 Task: Find connections with filter location Jahāngīrābād with filter topic #Marketswith filter profile language Potuguese with filter current company Razorpay with filter school Indraprastha College For Women with filter industry Embedded Software Products with filter service category Content Strategy with filter keywords title Social Worker
Action: Mouse moved to (688, 102)
Screenshot: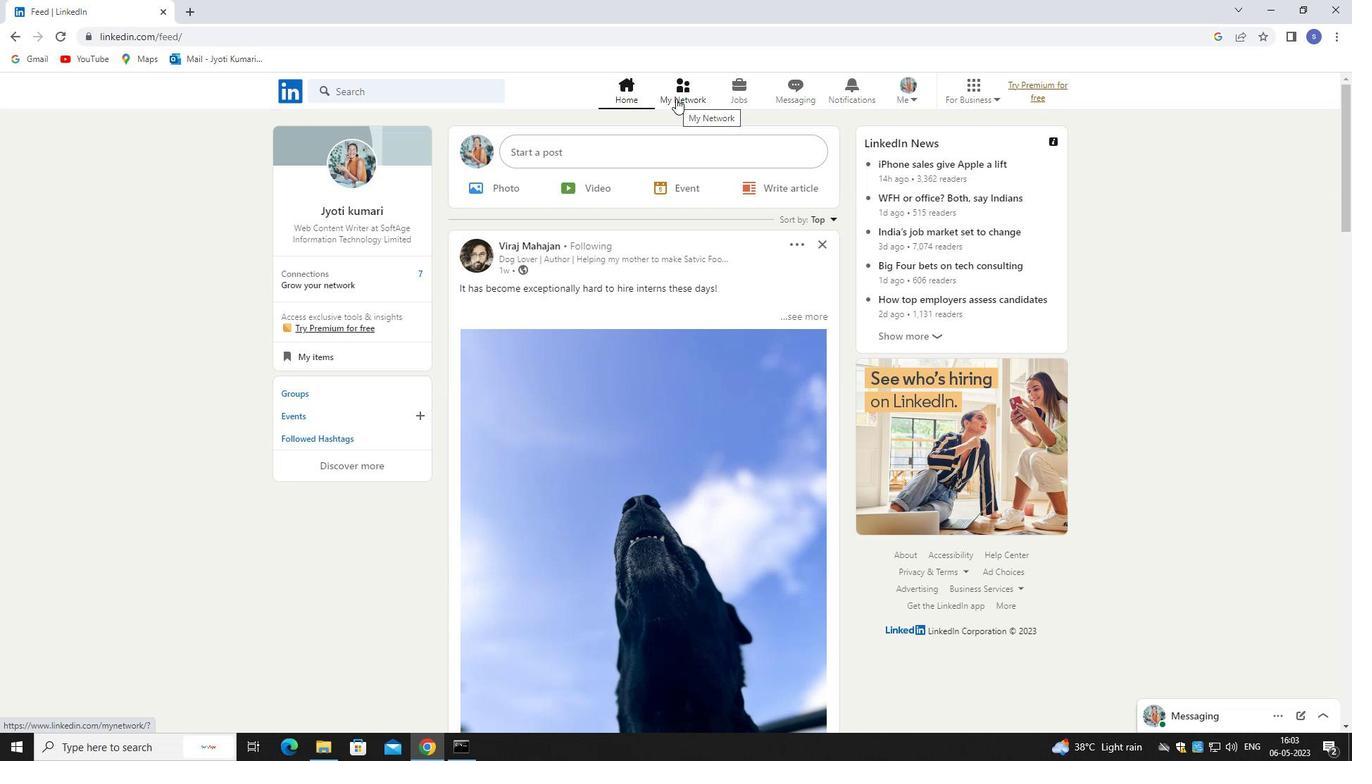 
Action: Mouse pressed left at (688, 102)
Screenshot: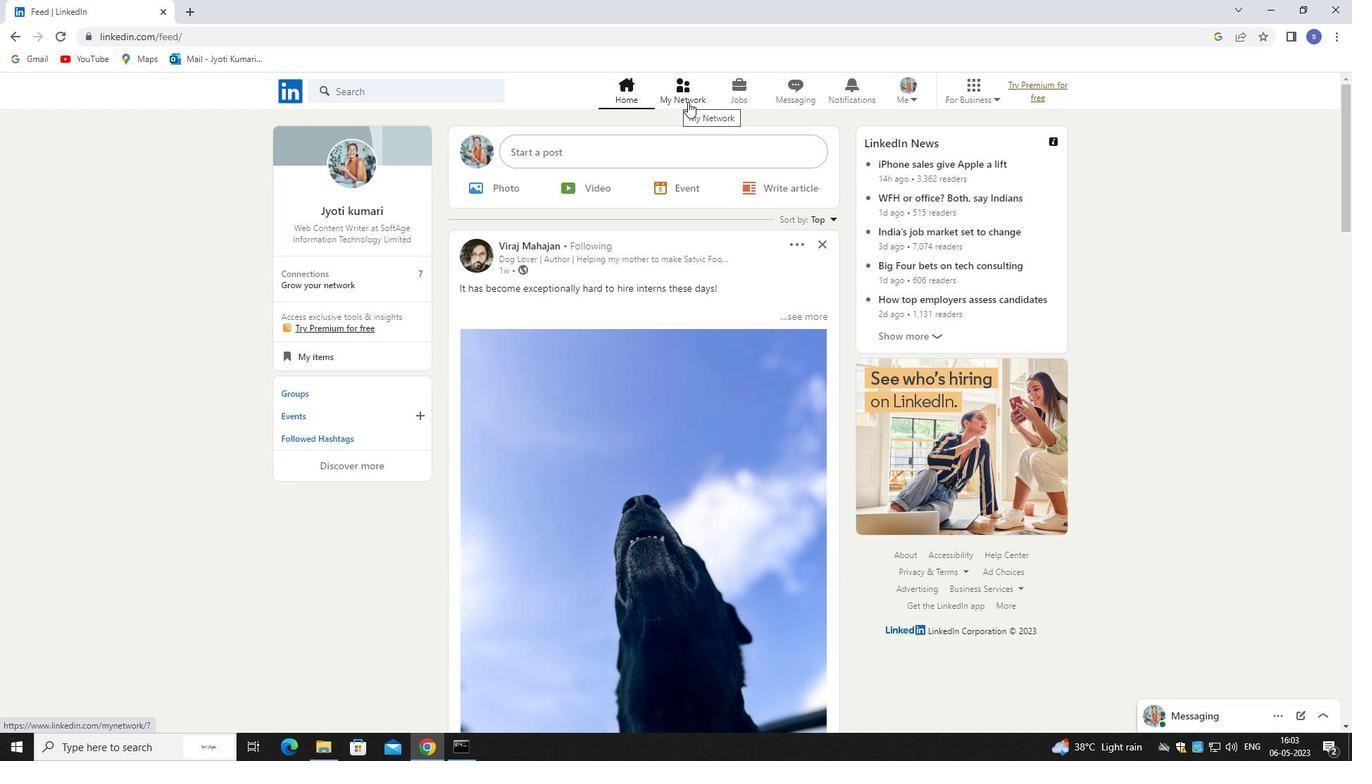 
Action: Mouse pressed left at (688, 102)
Screenshot: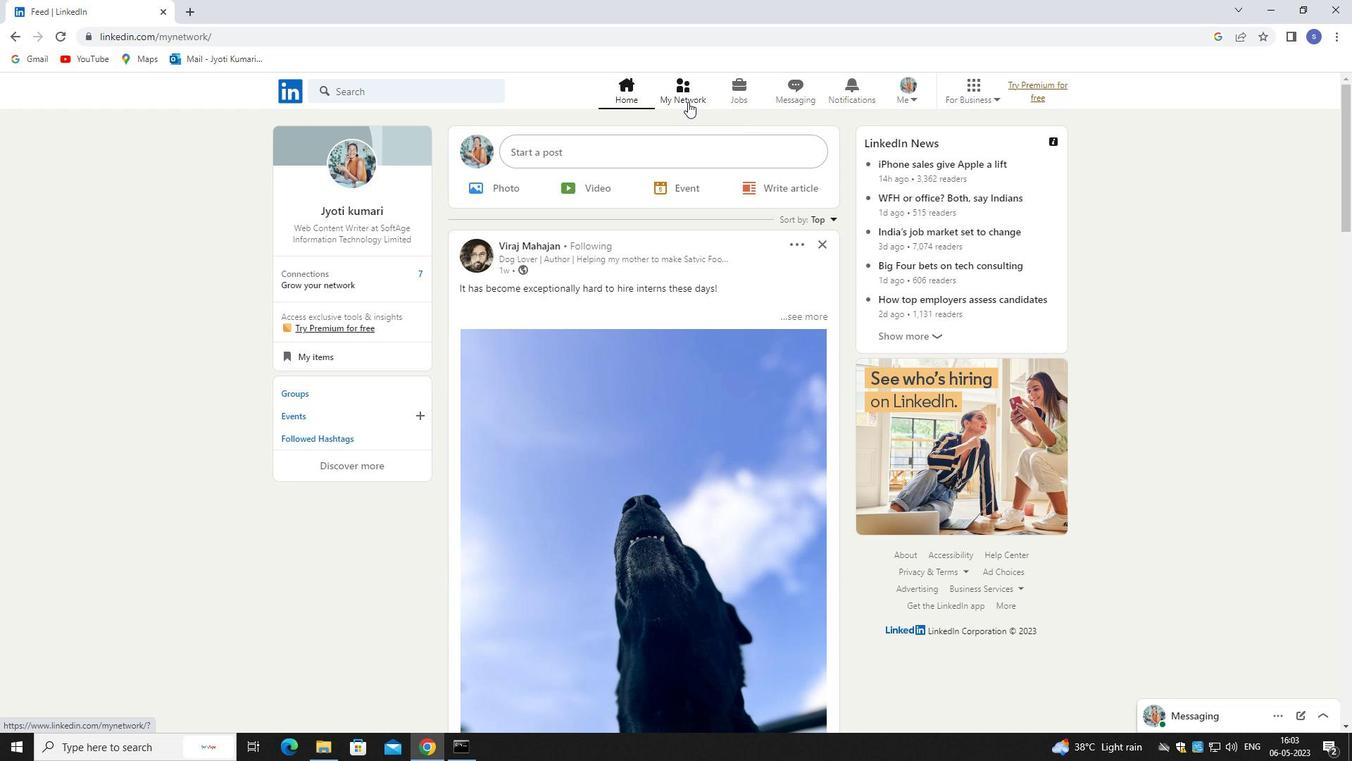 
Action: Mouse moved to (436, 159)
Screenshot: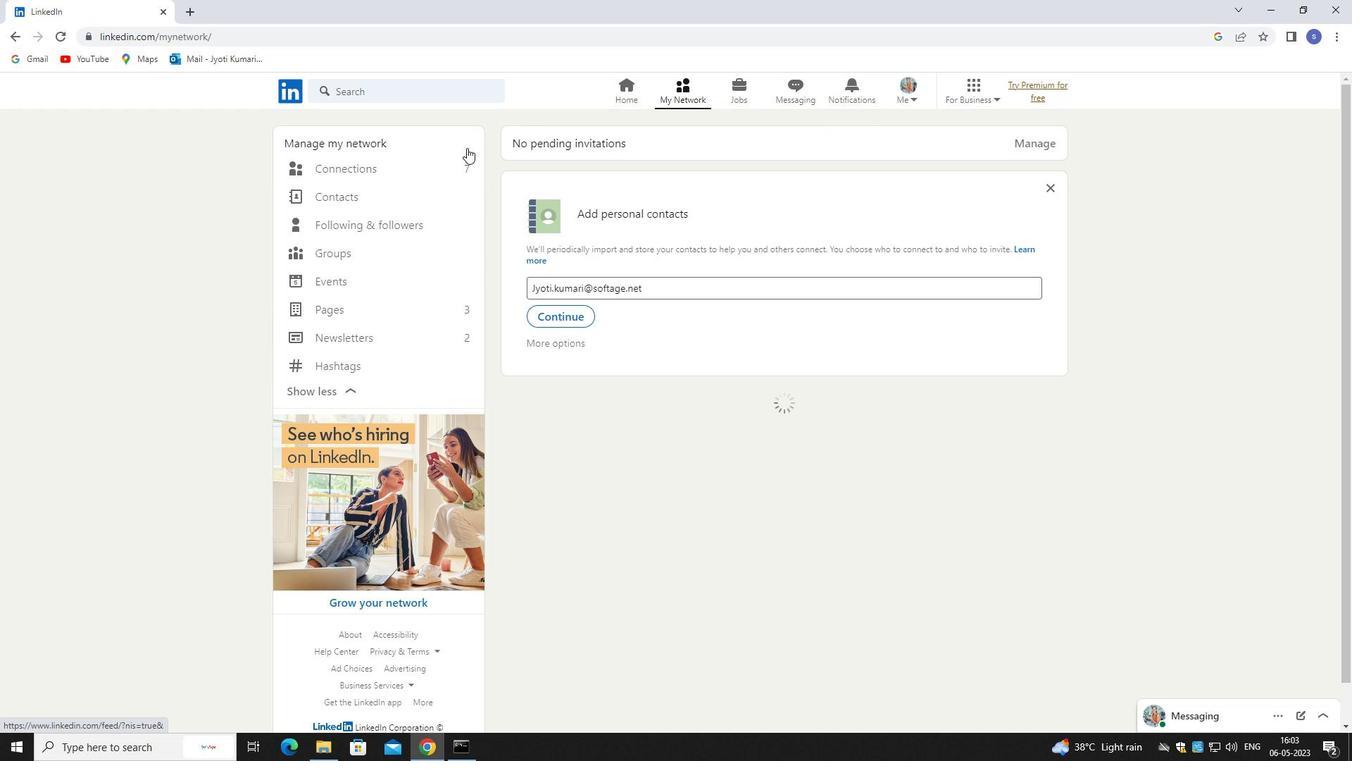 
Action: Mouse pressed left at (436, 159)
Screenshot: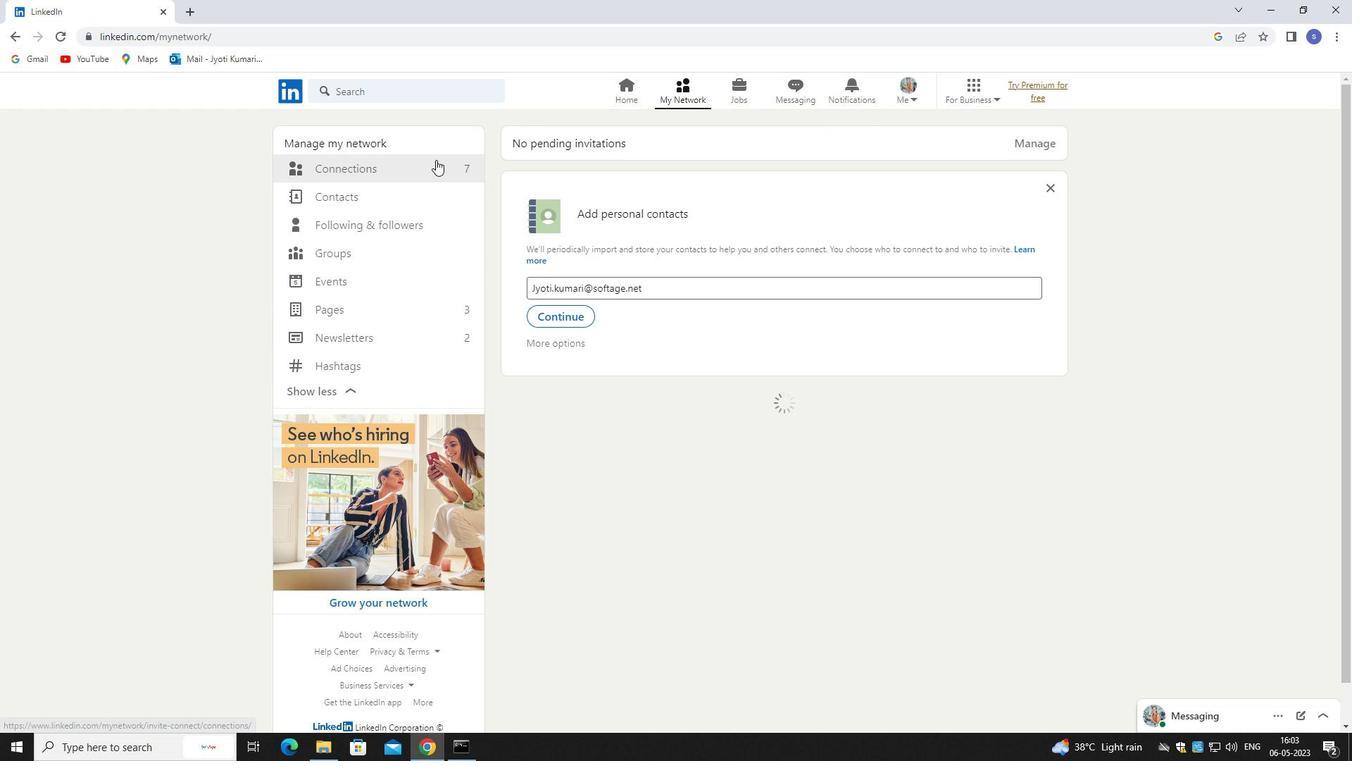 
Action: Mouse moved to (756, 166)
Screenshot: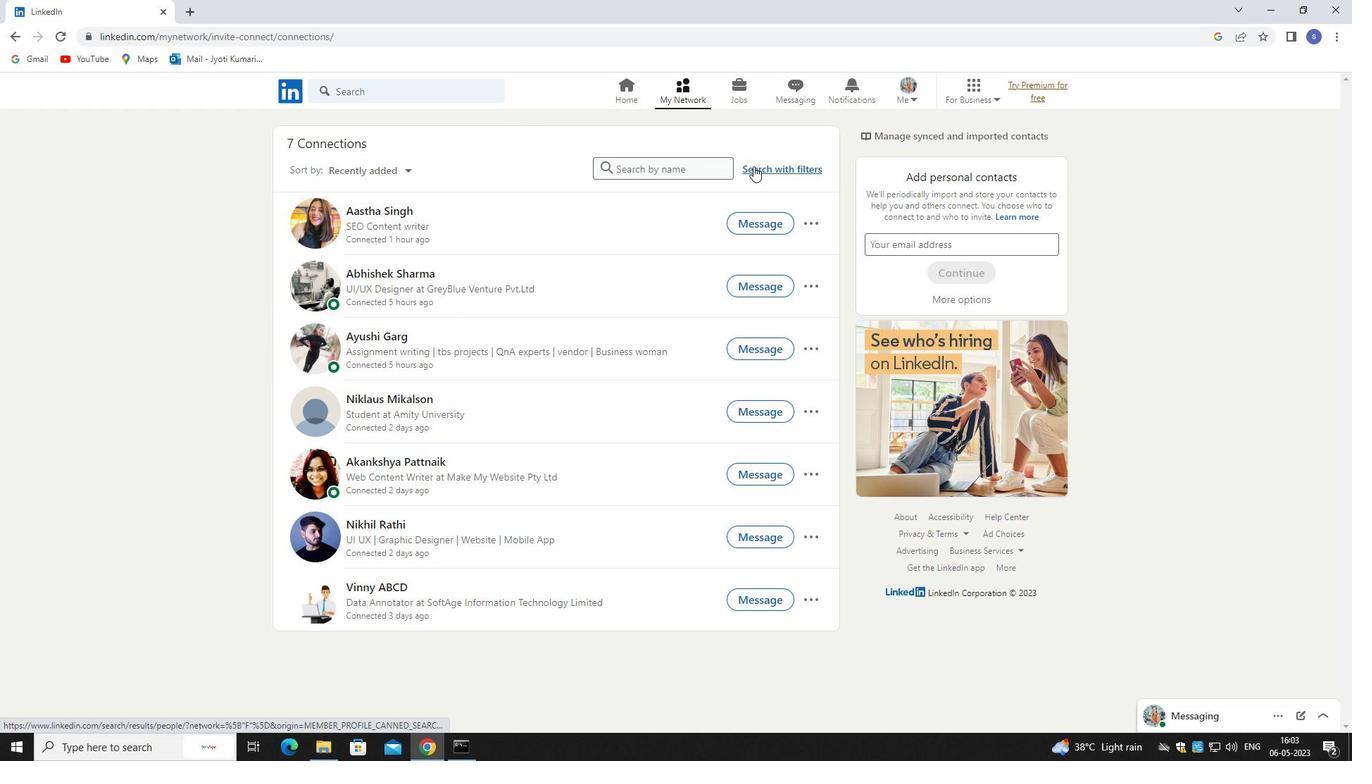 
Action: Mouse pressed left at (756, 166)
Screenshot: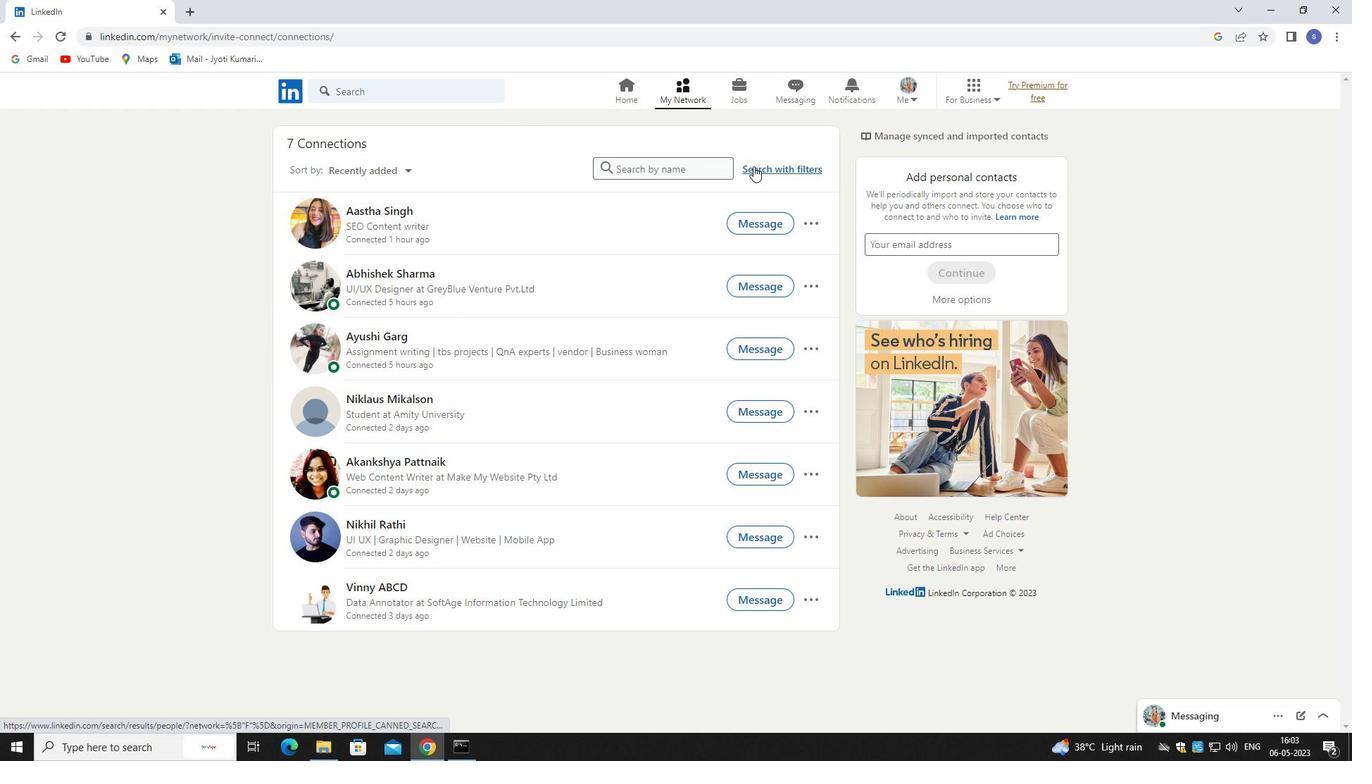 
Action: Mouse moved to (709, 126)
Screenshot: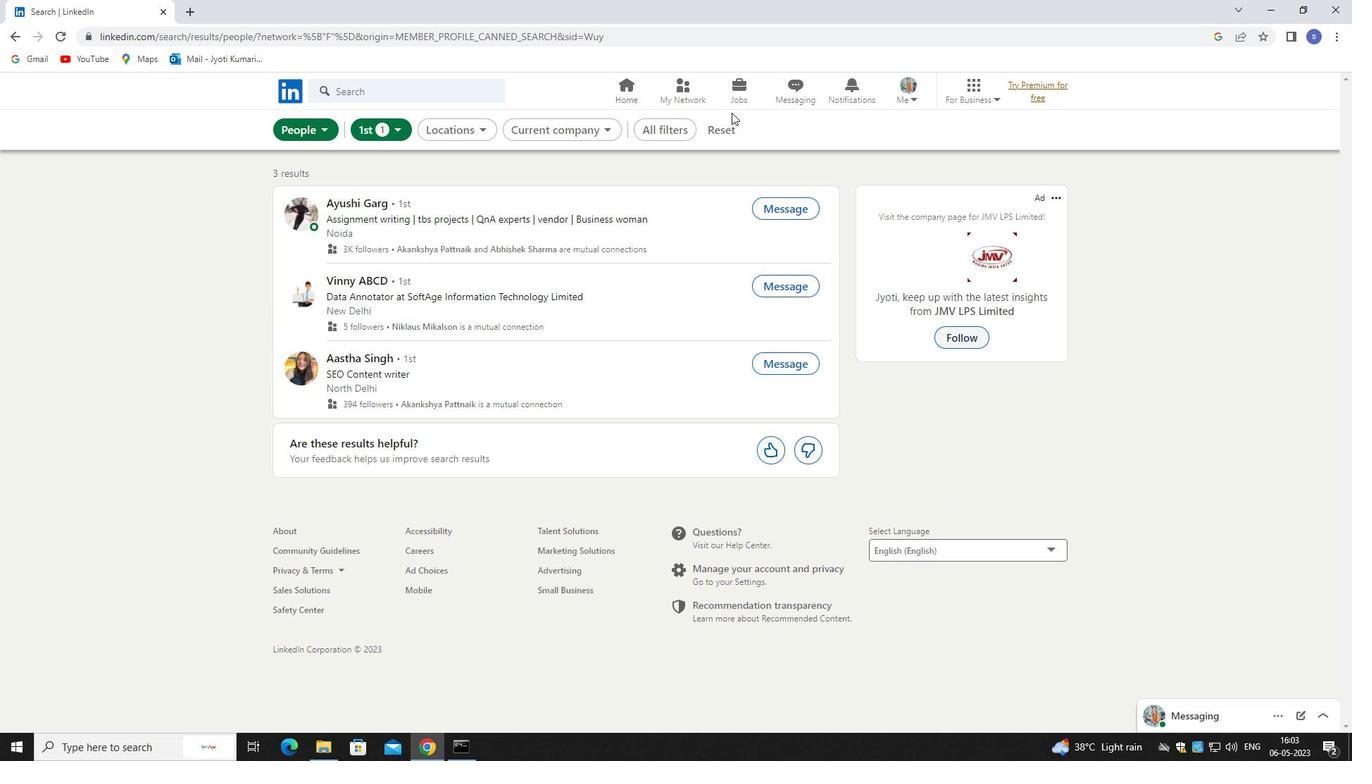 
Action: Mouse pressed left at (709, 126)
Screenshot: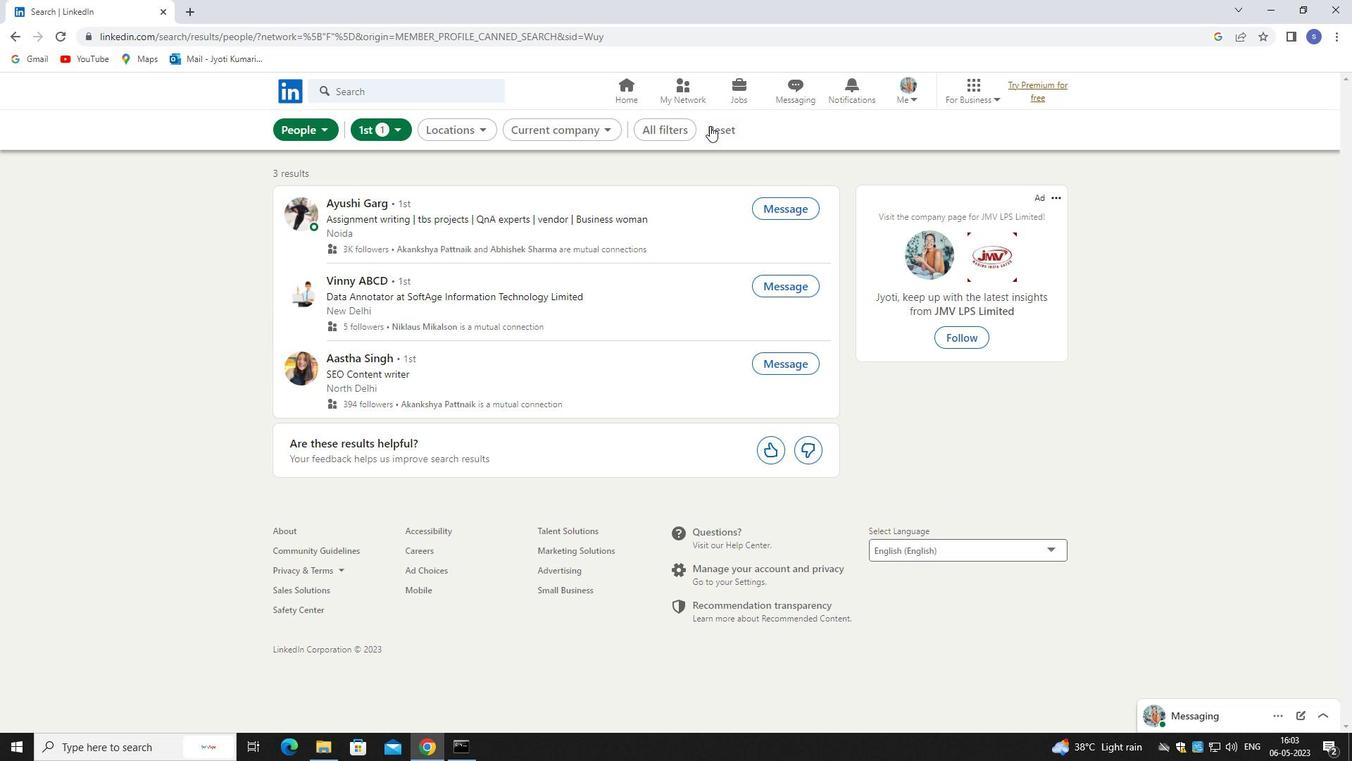 
Action: Mouse moved to (701, 129)
Screenshot: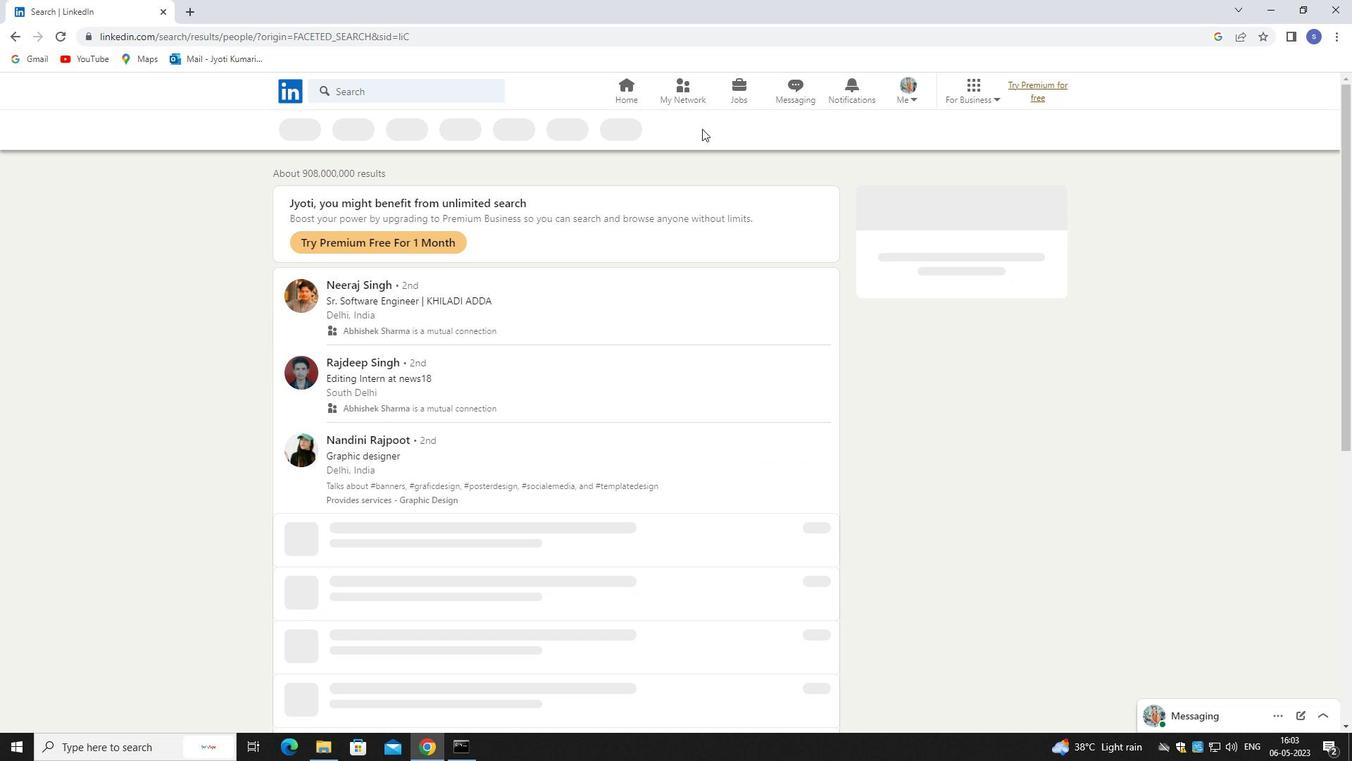 
Action: Mouse pressed left at (701, 129)
Screenshot: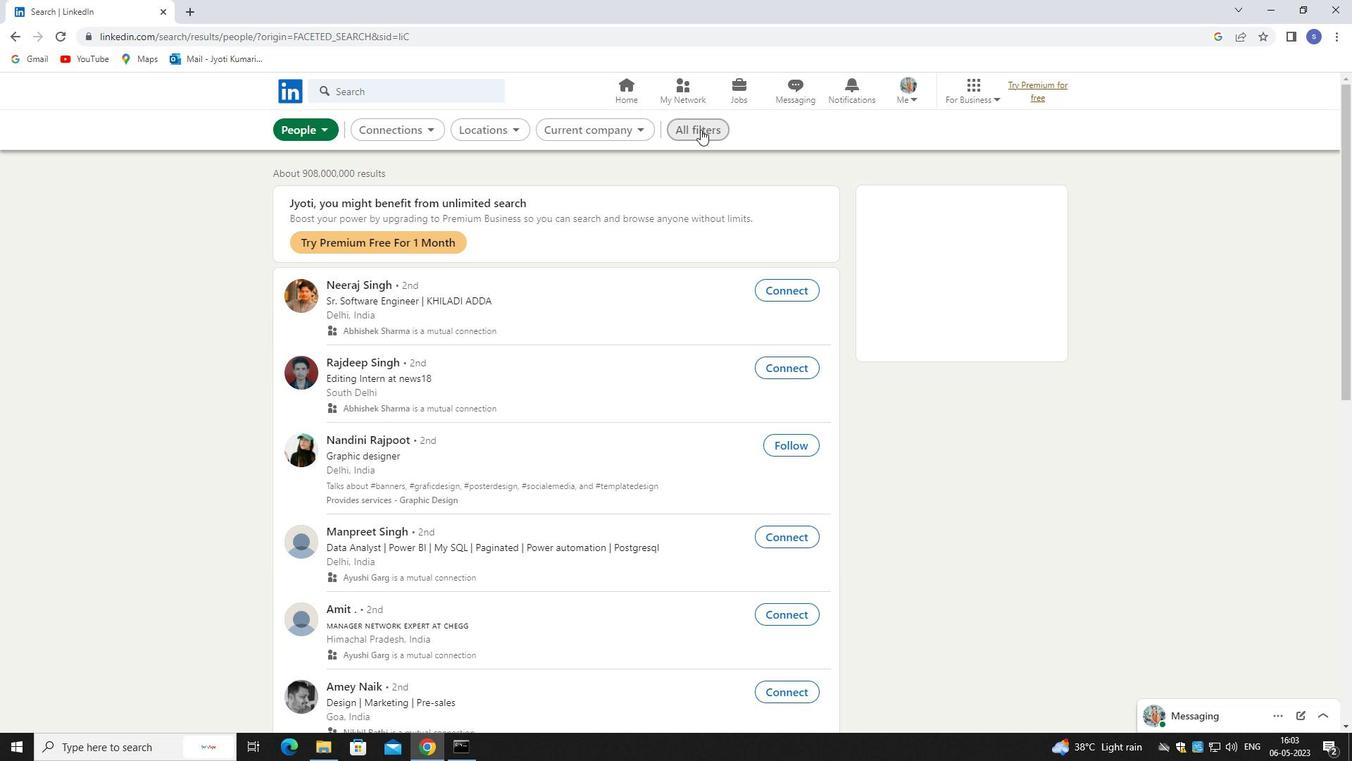 
Action: Mouse moved to (1200, 556)
Screenshot: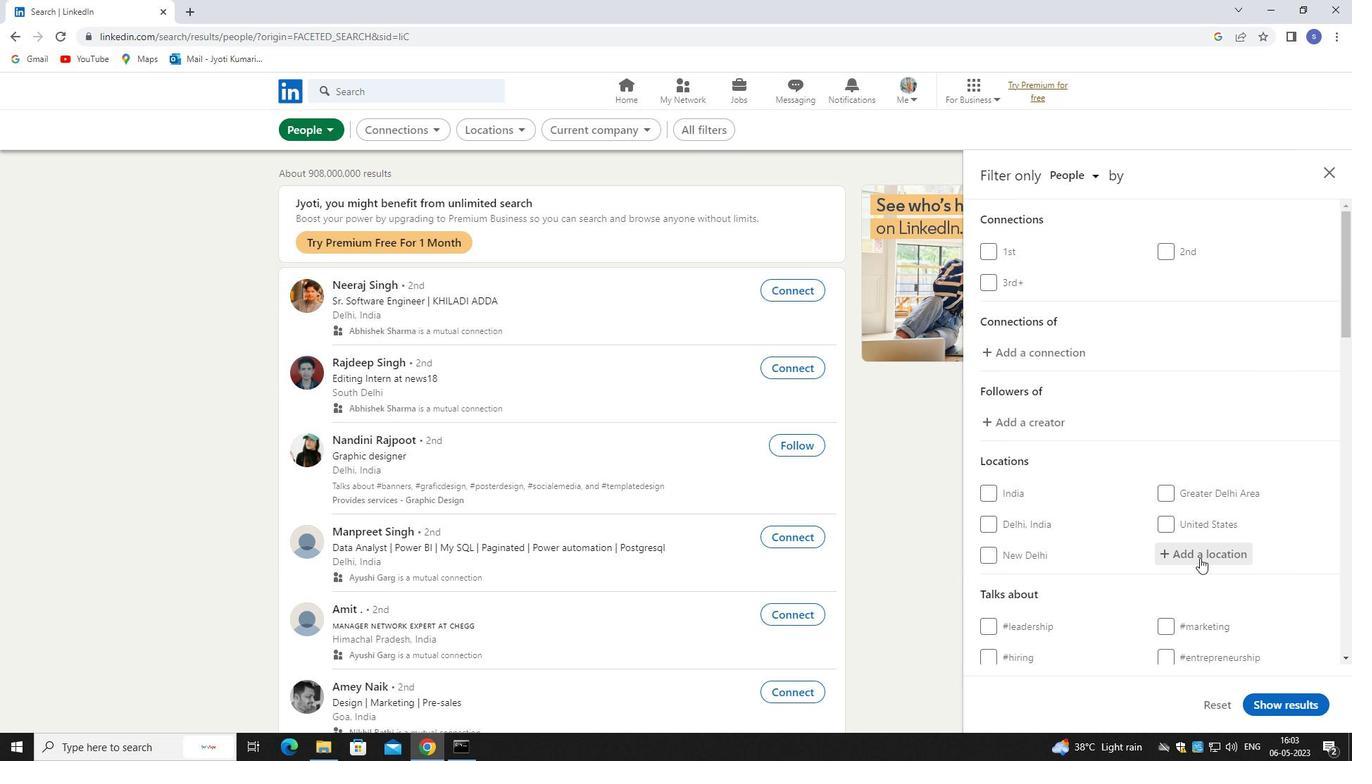 
Action: Mouse pressed left at (1200, 556)
Screenshot: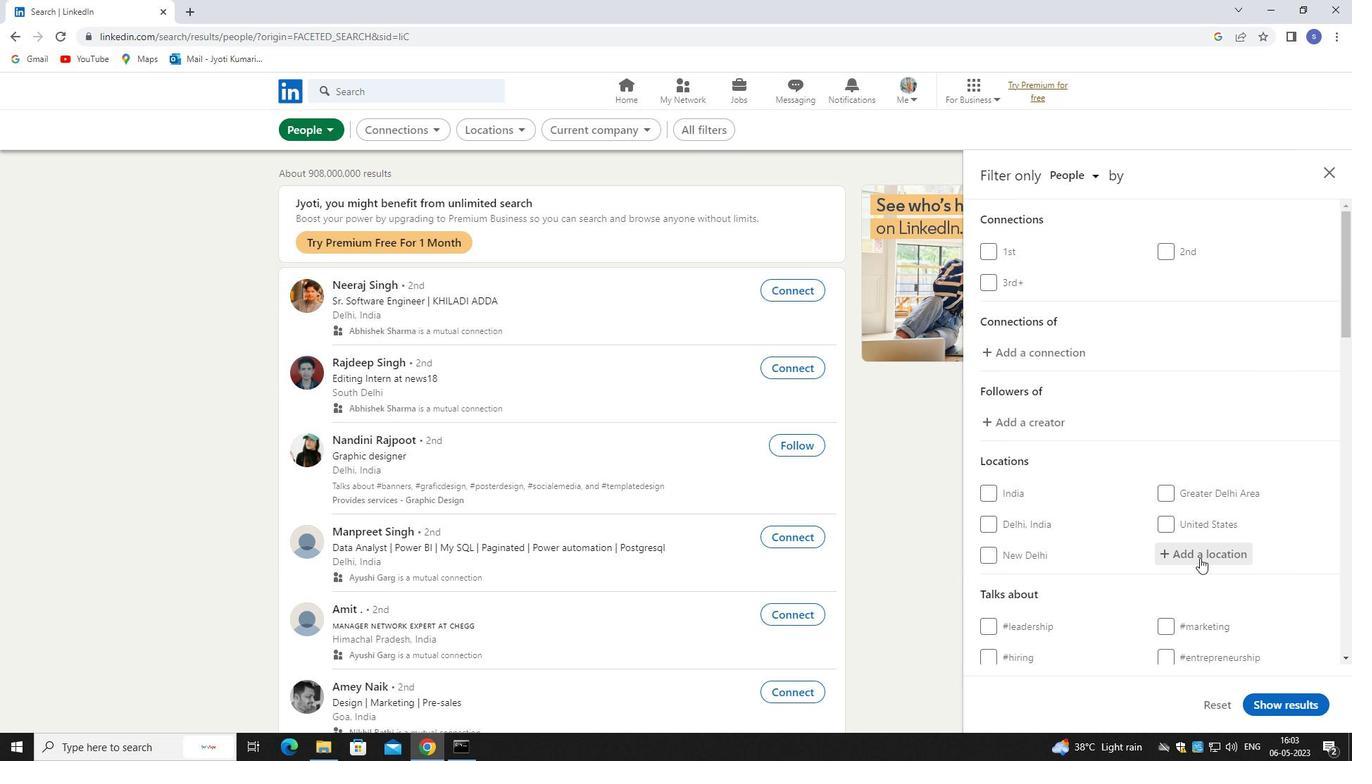 
Action: Mouse moved to (1202, 556)
Screenshot: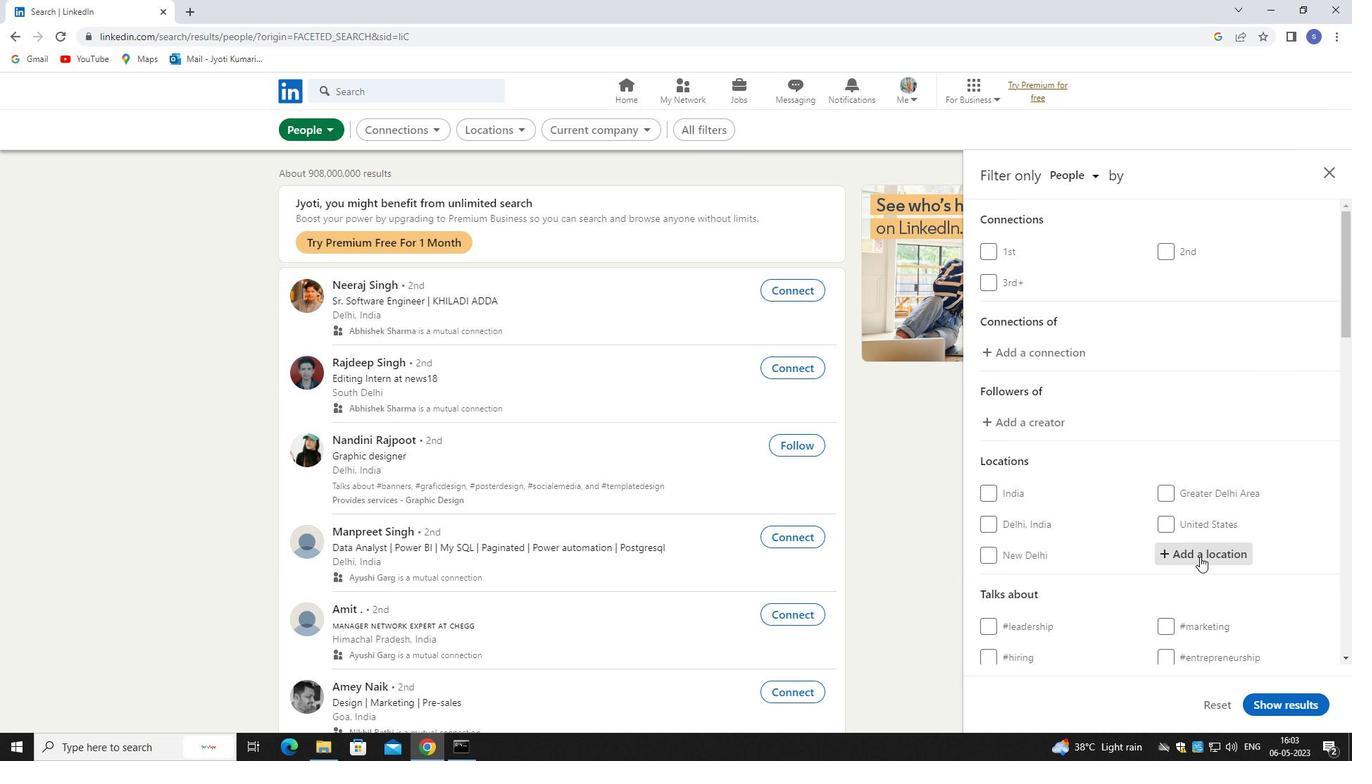 
Action: Key pressed jahangir
Screenshot: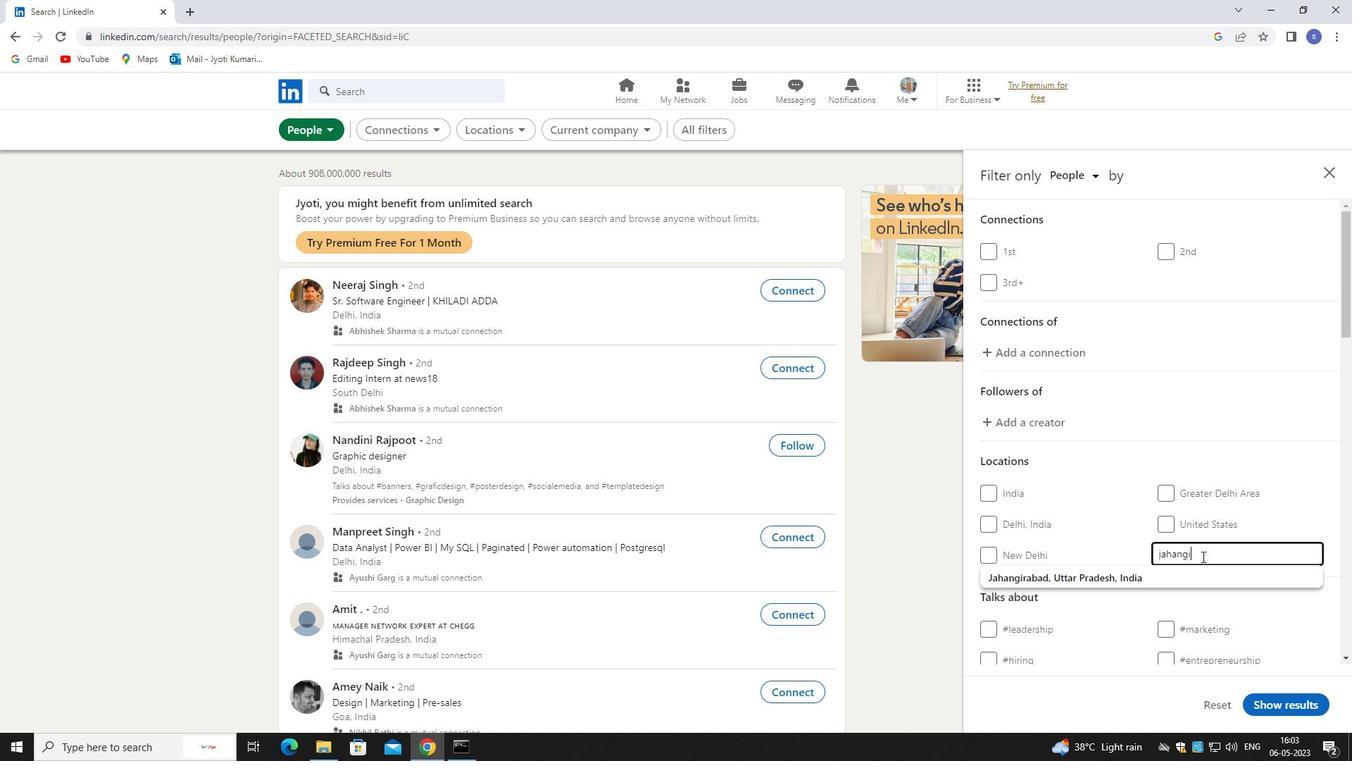 
Action: Mouse moved to (1209, 568)
Screenshot: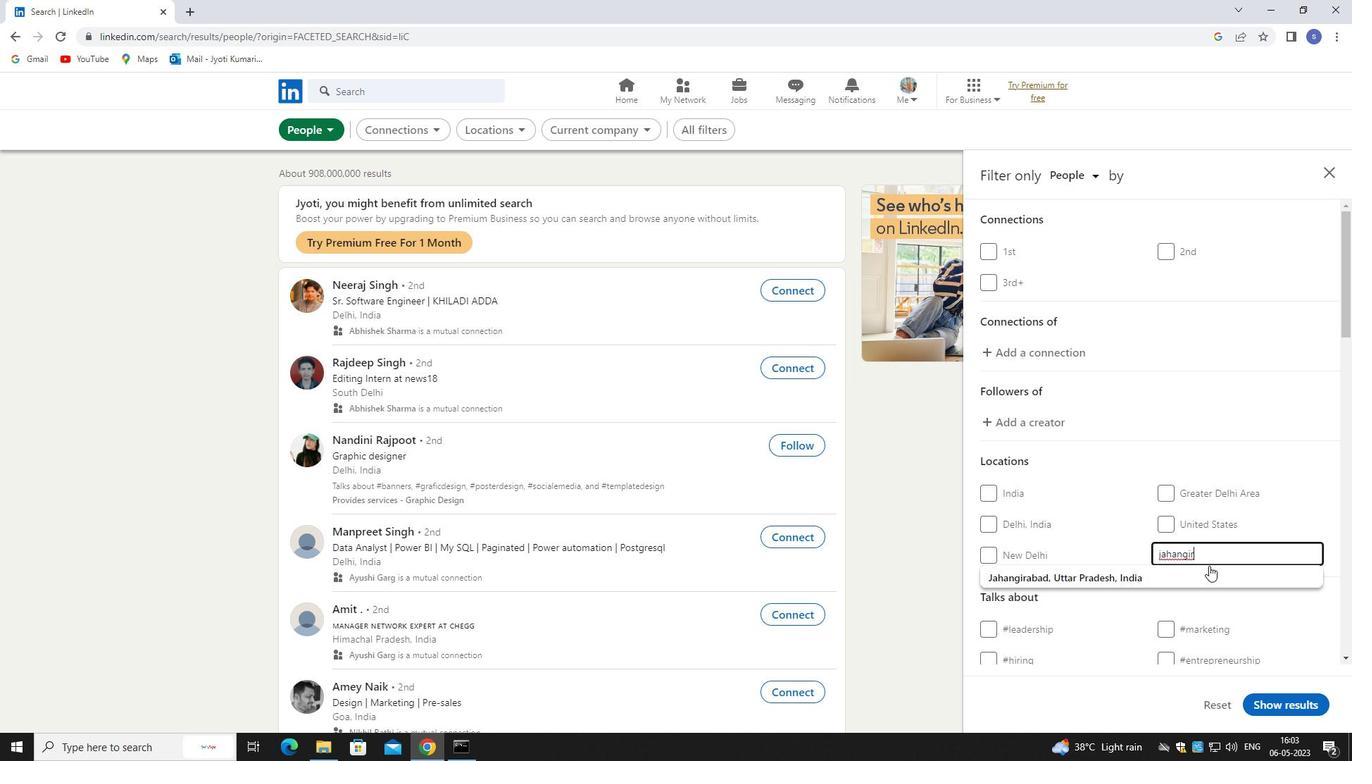 
Action: Mouse pressed left at (1209, 568)
Screenshot: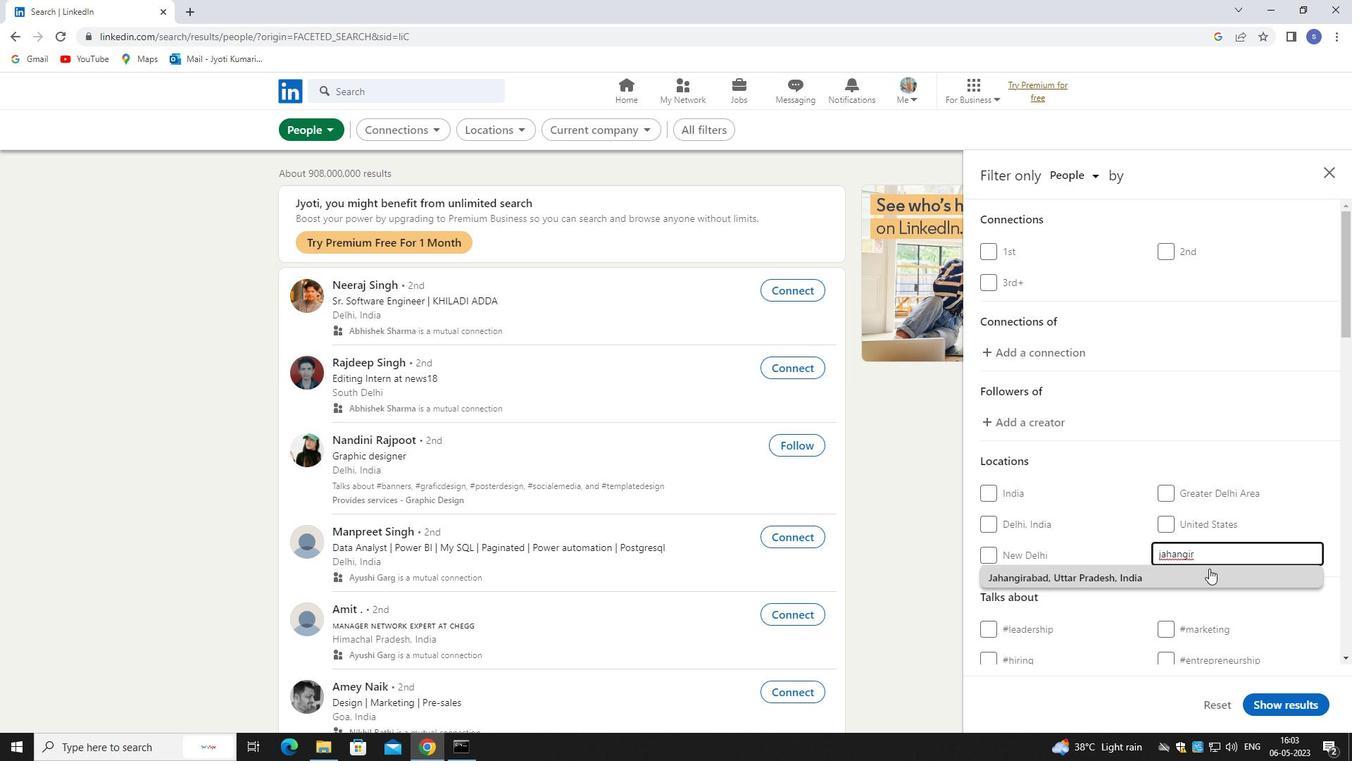 
Action: Mouse moved to (1212, 552)
Screenshot: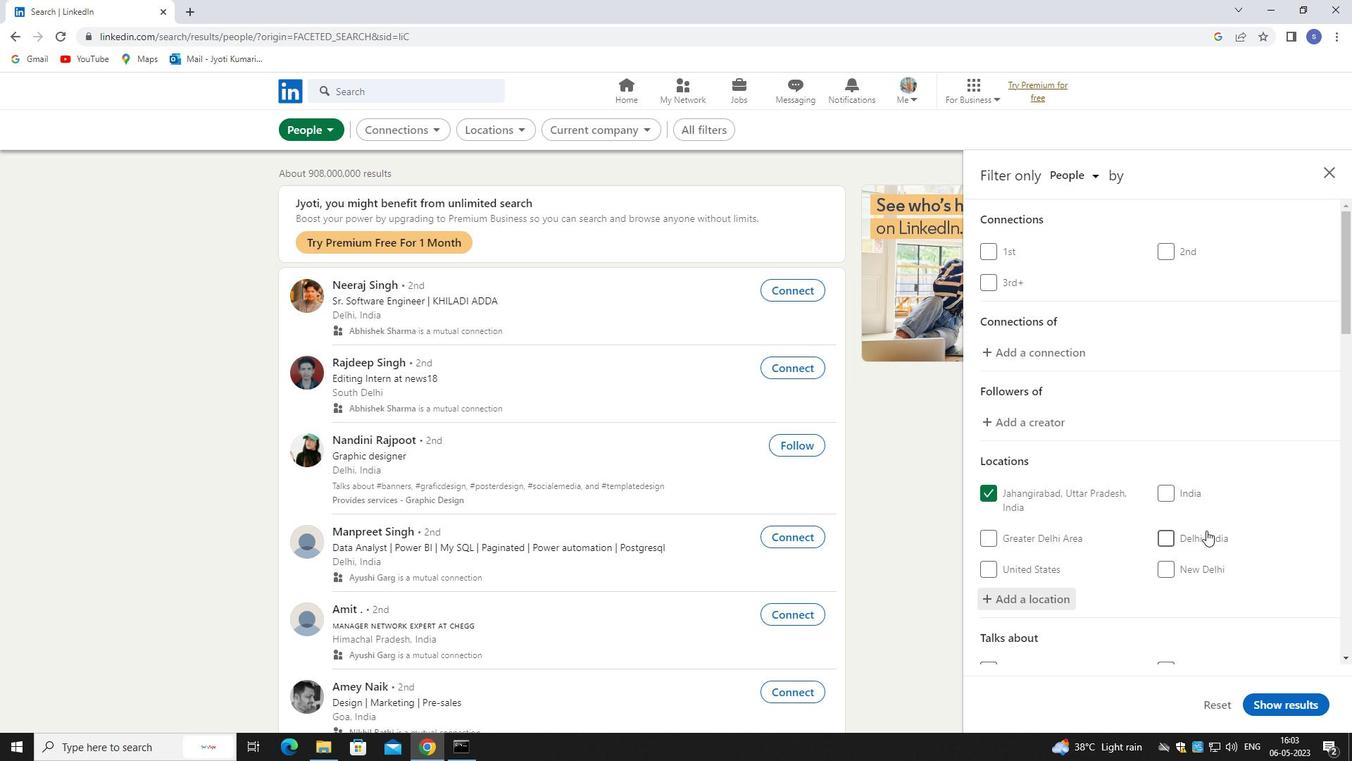 
Action: Mouse scrolled (1212, 551) with delta (0, 0)
Screenshot: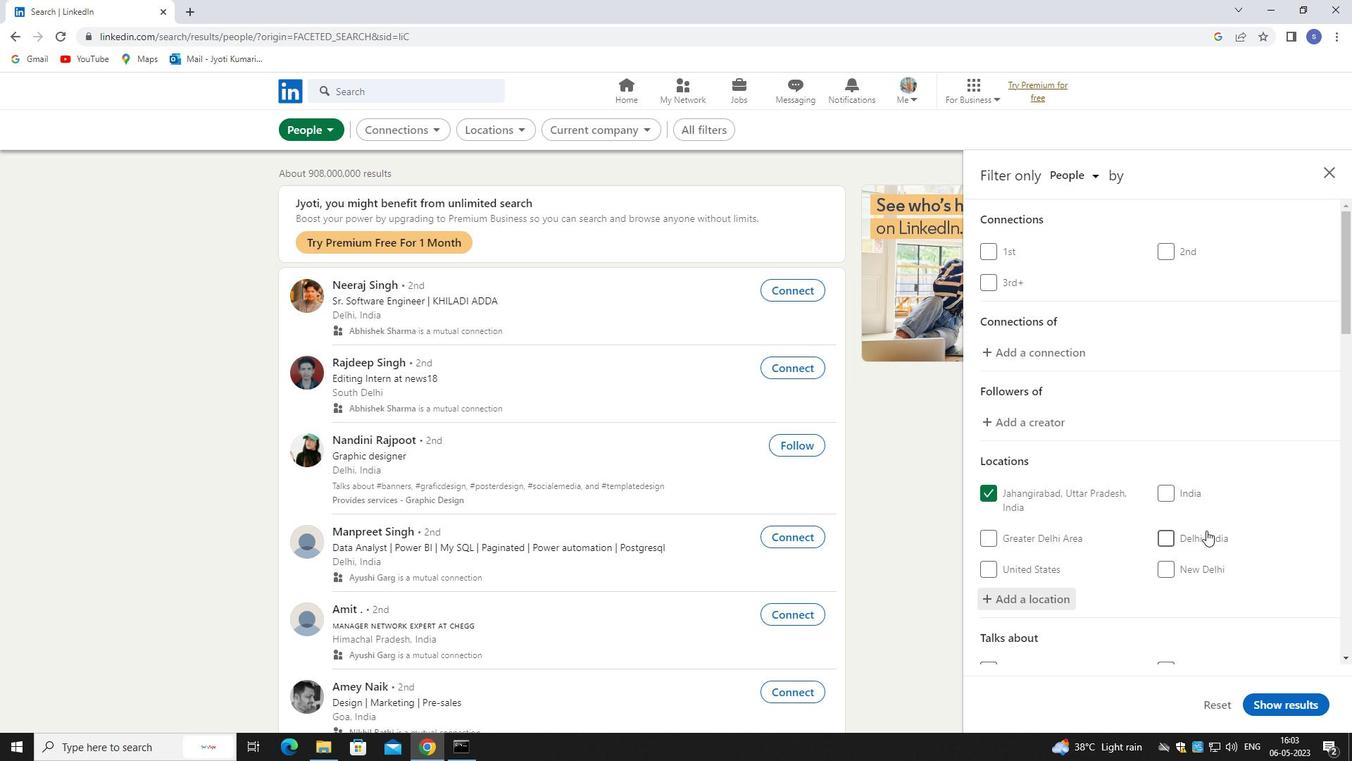 
Action: Mouse moved to (1212, 560)
Screenshot: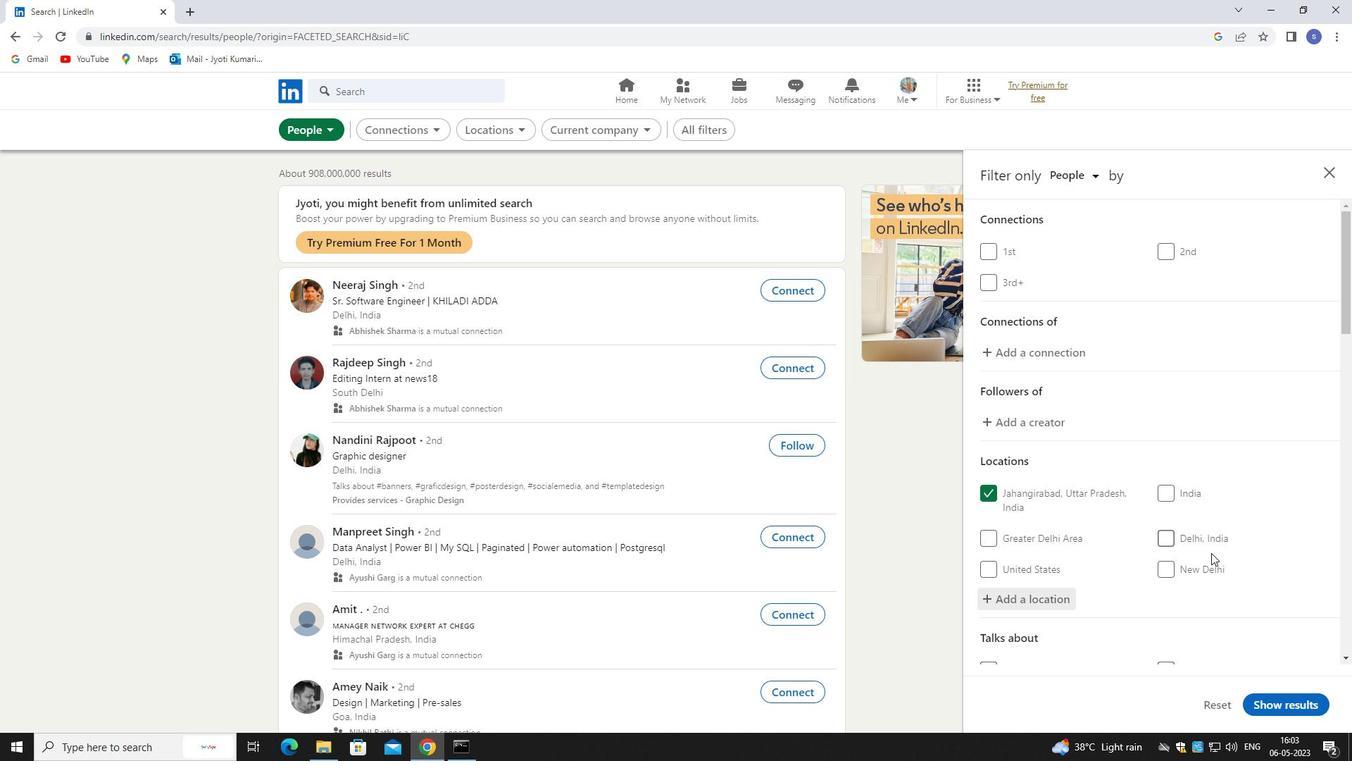 
Action: Mouse scrolled (1212, 560) with delta (0, 0)
Screenshot: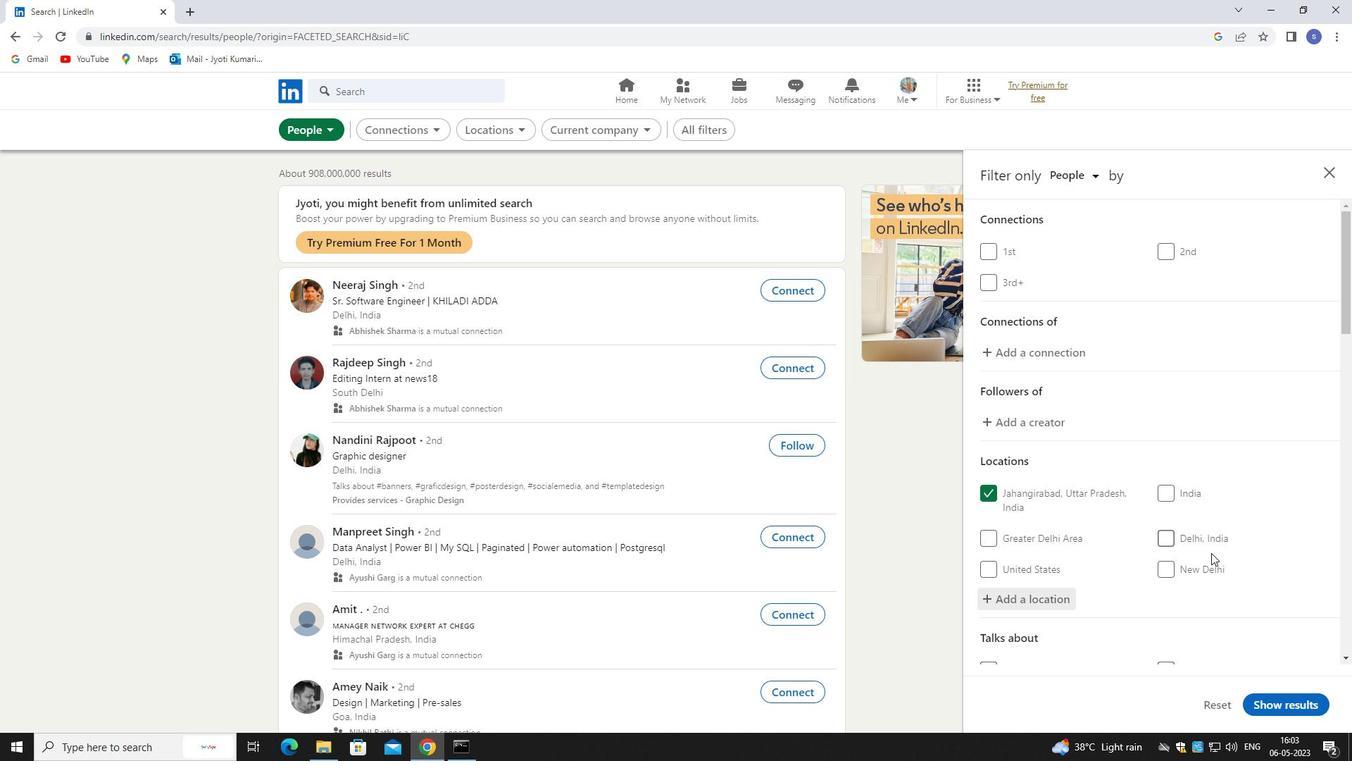 
Action: Mouse moved to (1204, 582)
Screenshot: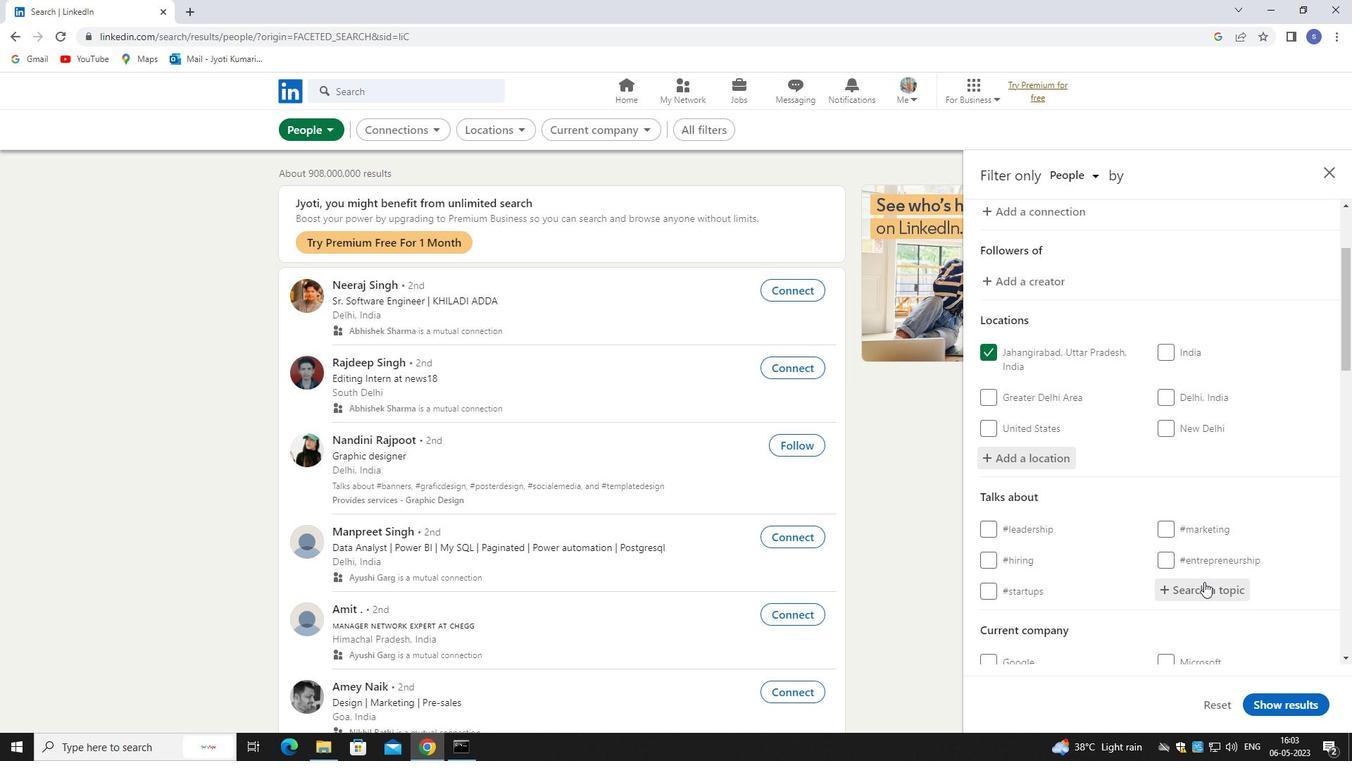 
Action: Mouse pressed left at (1204, 582)
Screenshot: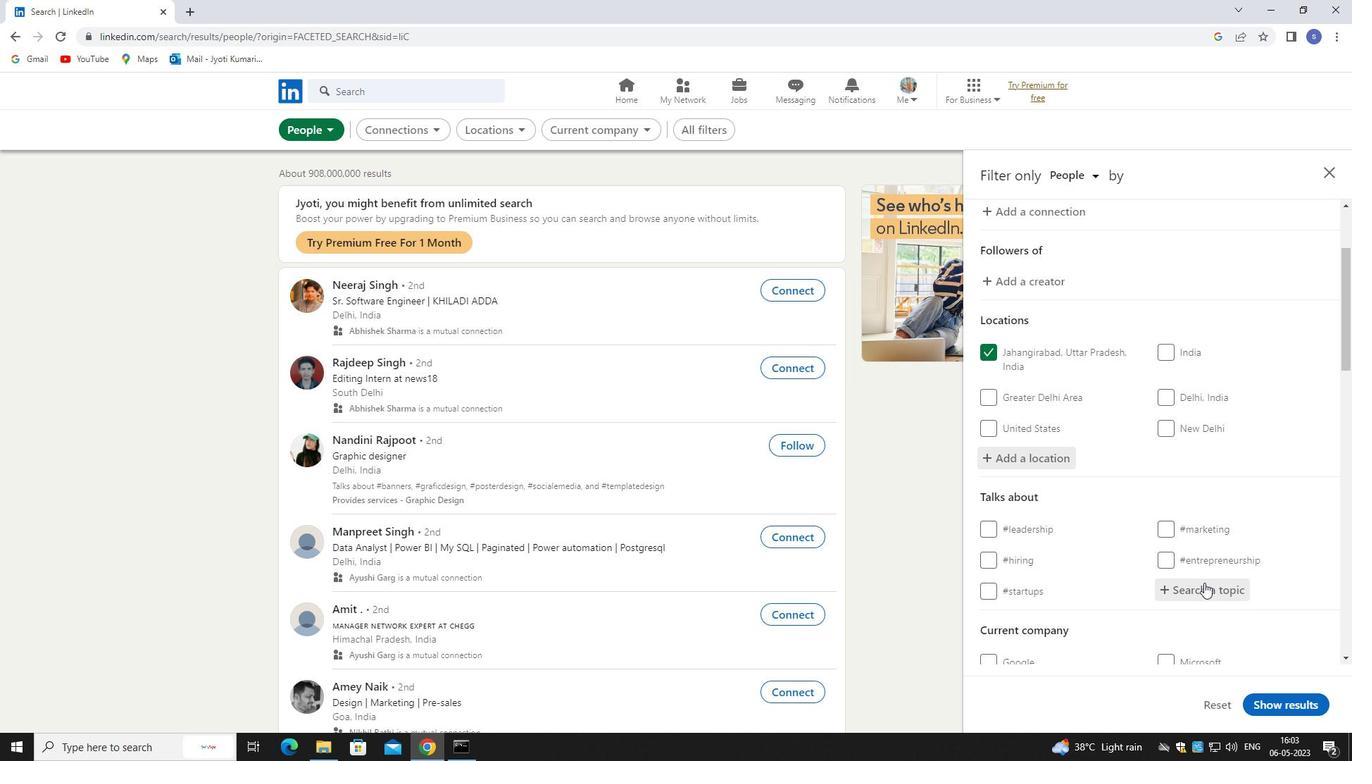 
Action: Key pressed market
Screenshot: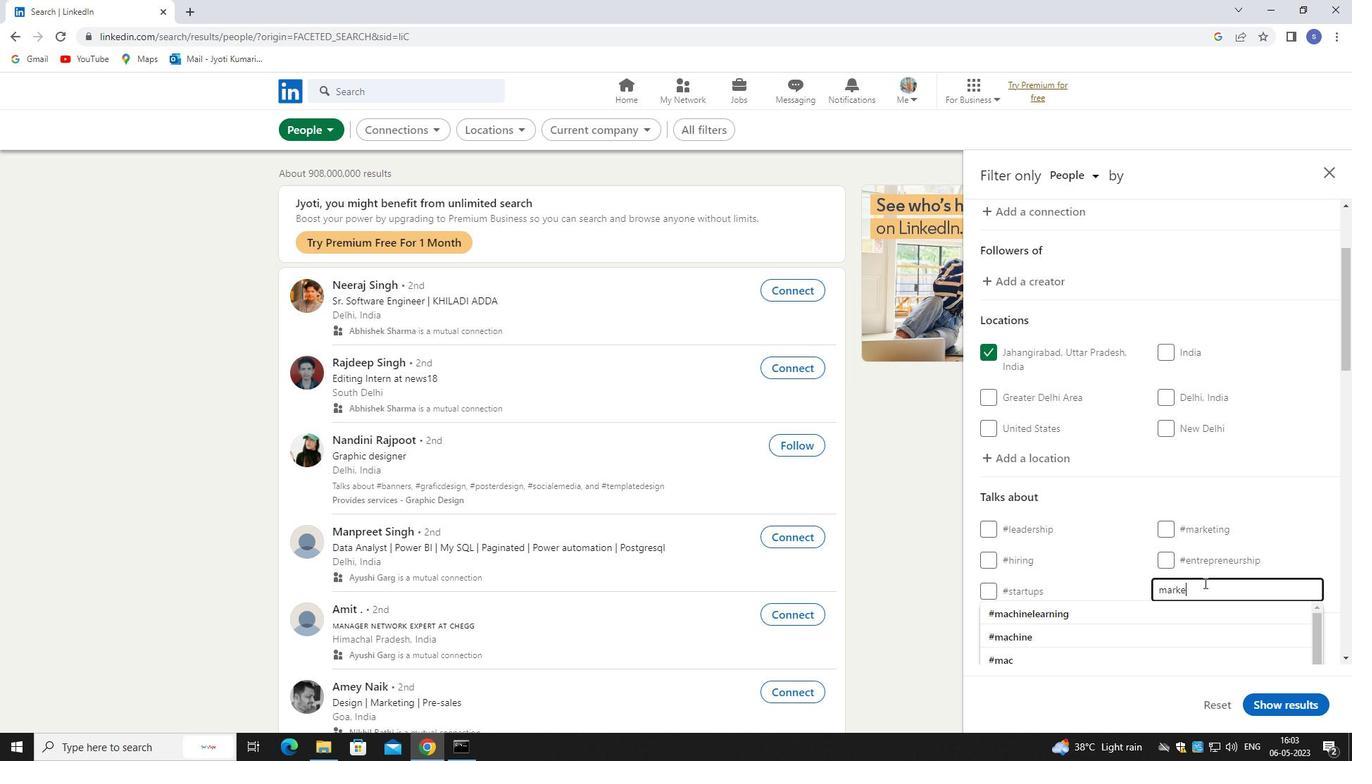 
Action: Mouse moved to (1207, 618)
Screenshot: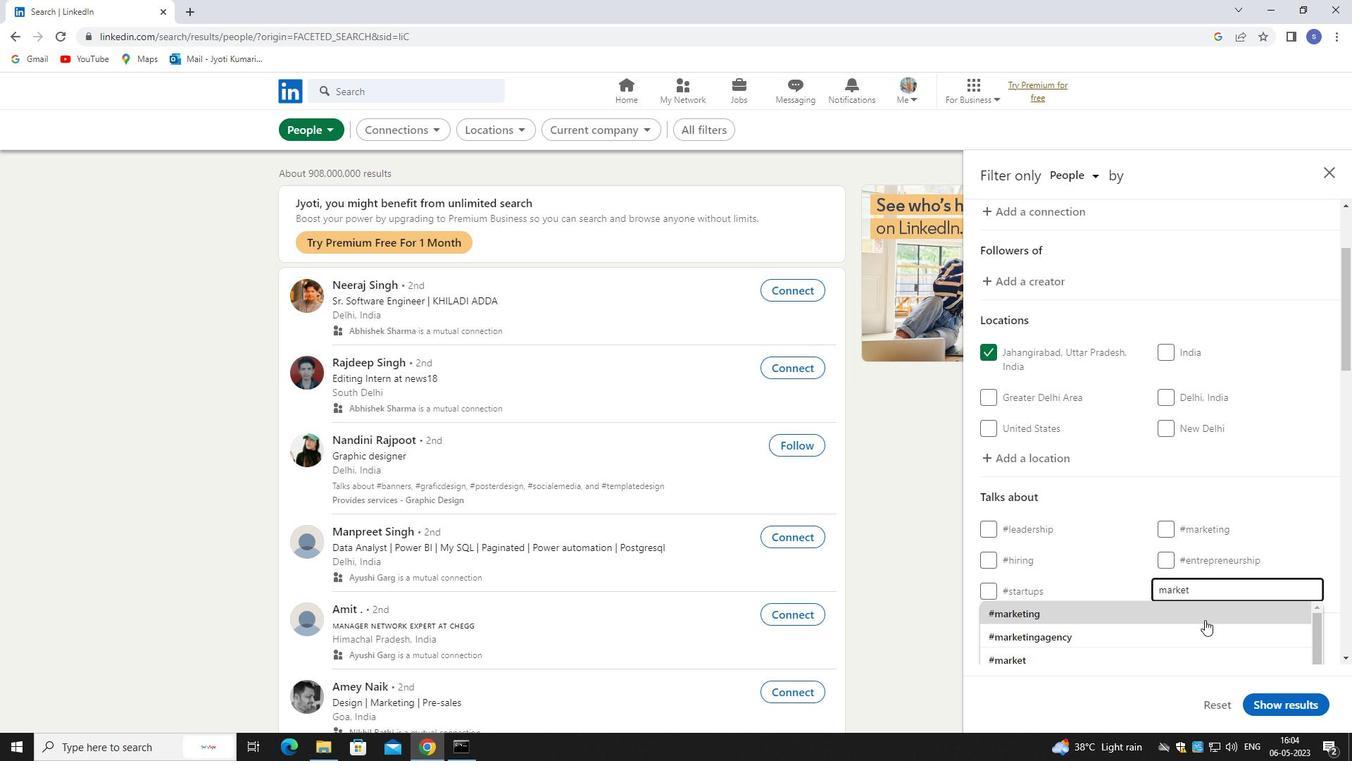 
Action: Mouse pressed left at (1207, 618)
Screenshot: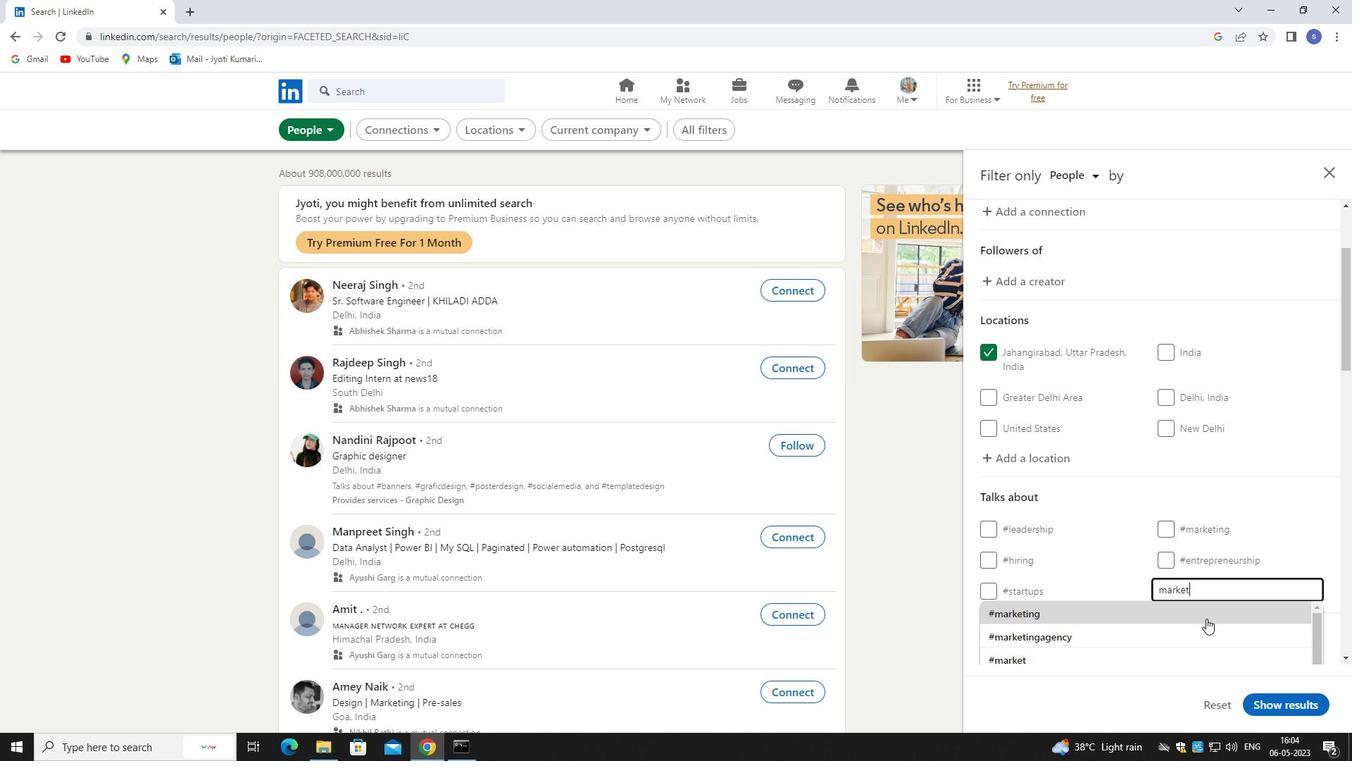 
Action: Mouse moved to (1218, 582)
Screenshot: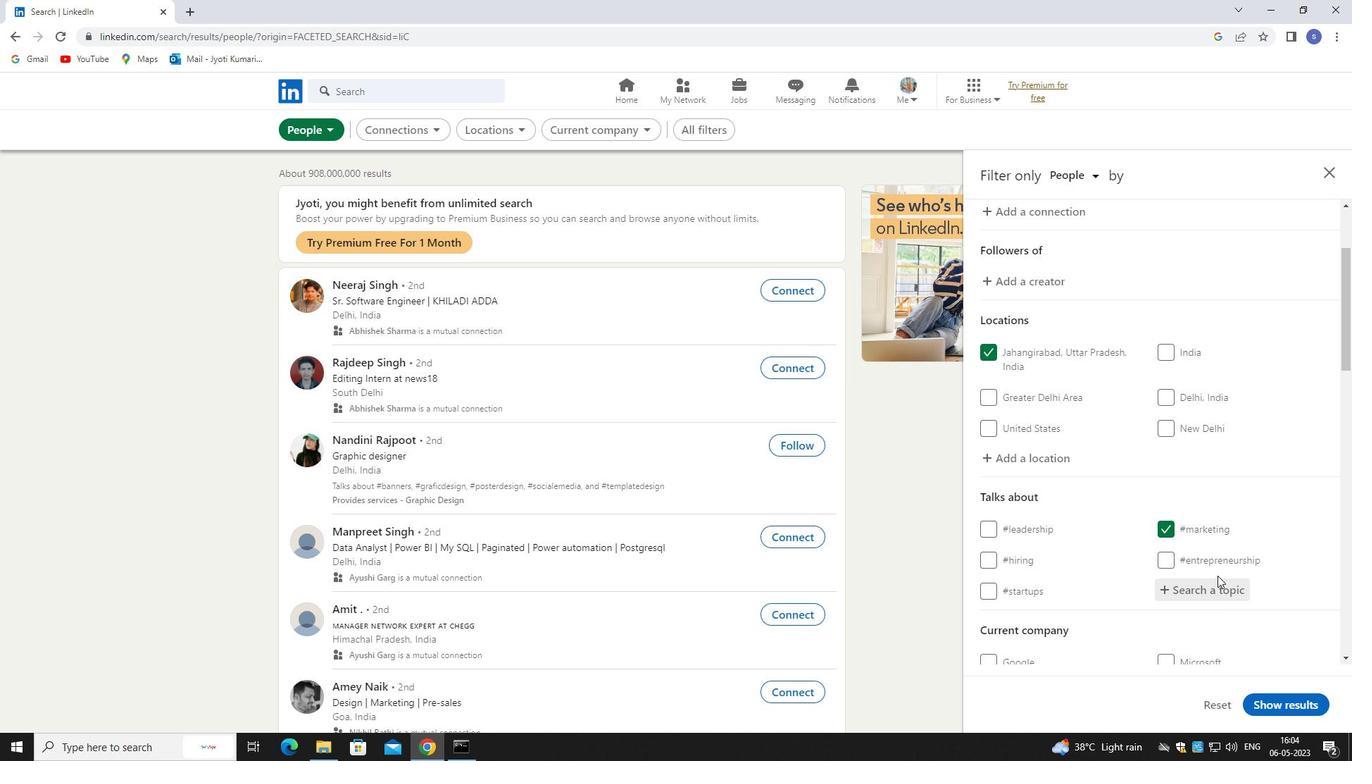 
Action: Mouse scrolled (1218, 581) with delta (0, 0)
Screenshot: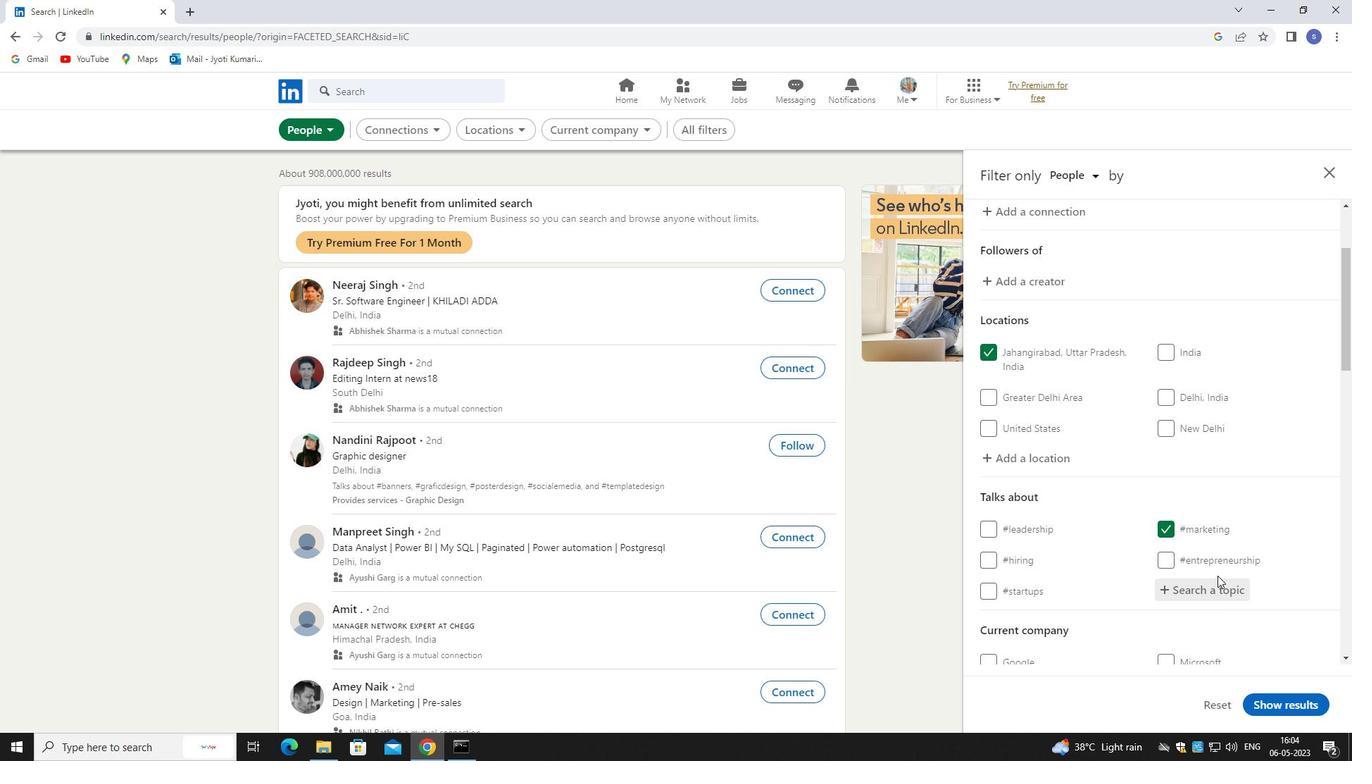 
Action: Mouse moved to (1218, 584)
Screenshot: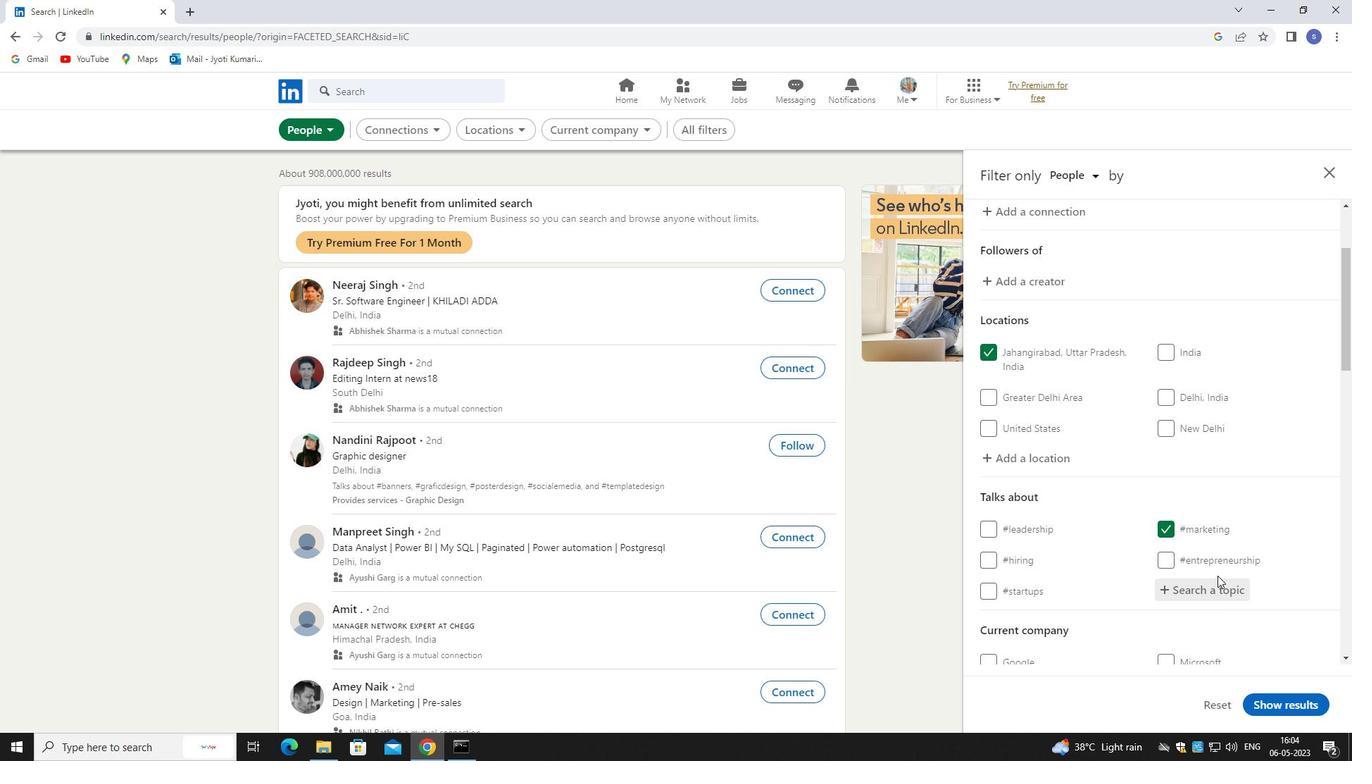 
Action: Mouse scrolled (1218, 584) with delta (0, 0)
Screenshot: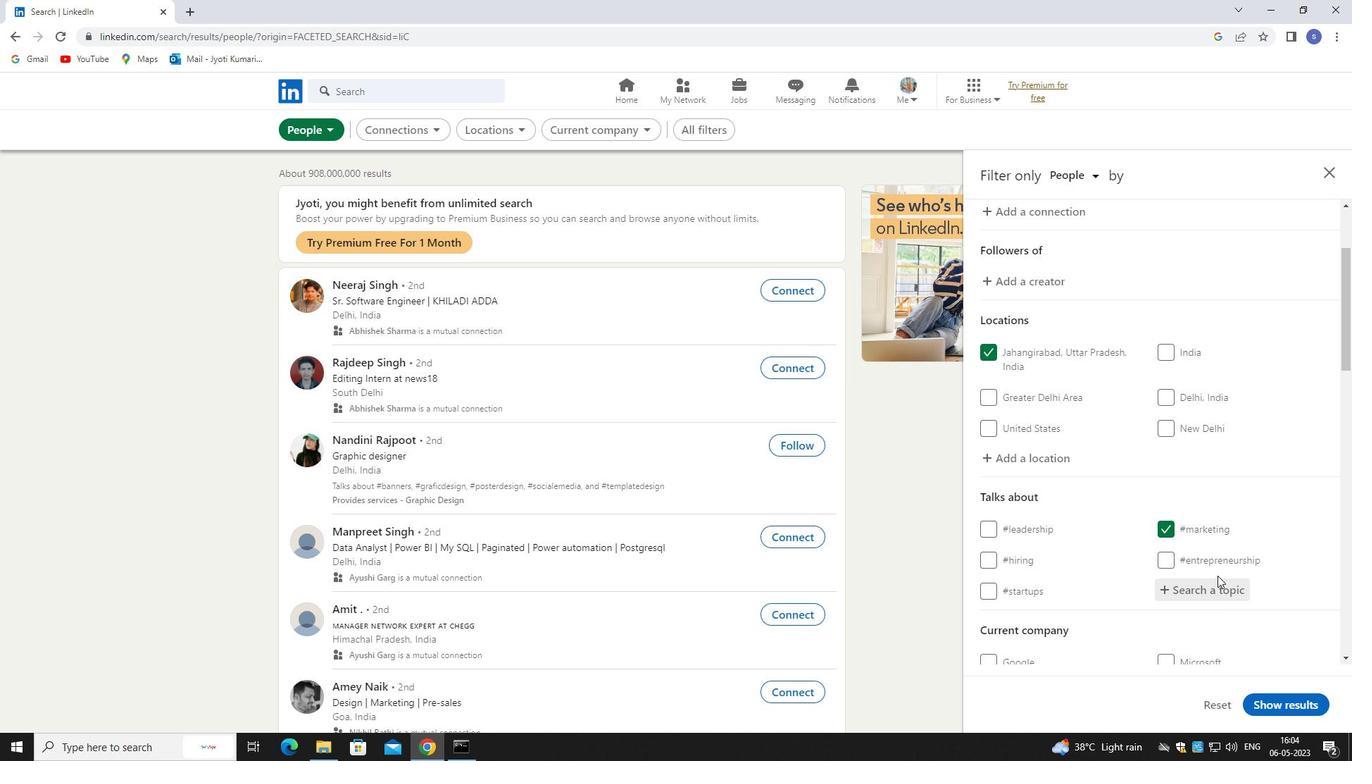 
Action: Mouse moved to (1218, 584)
Screenshot: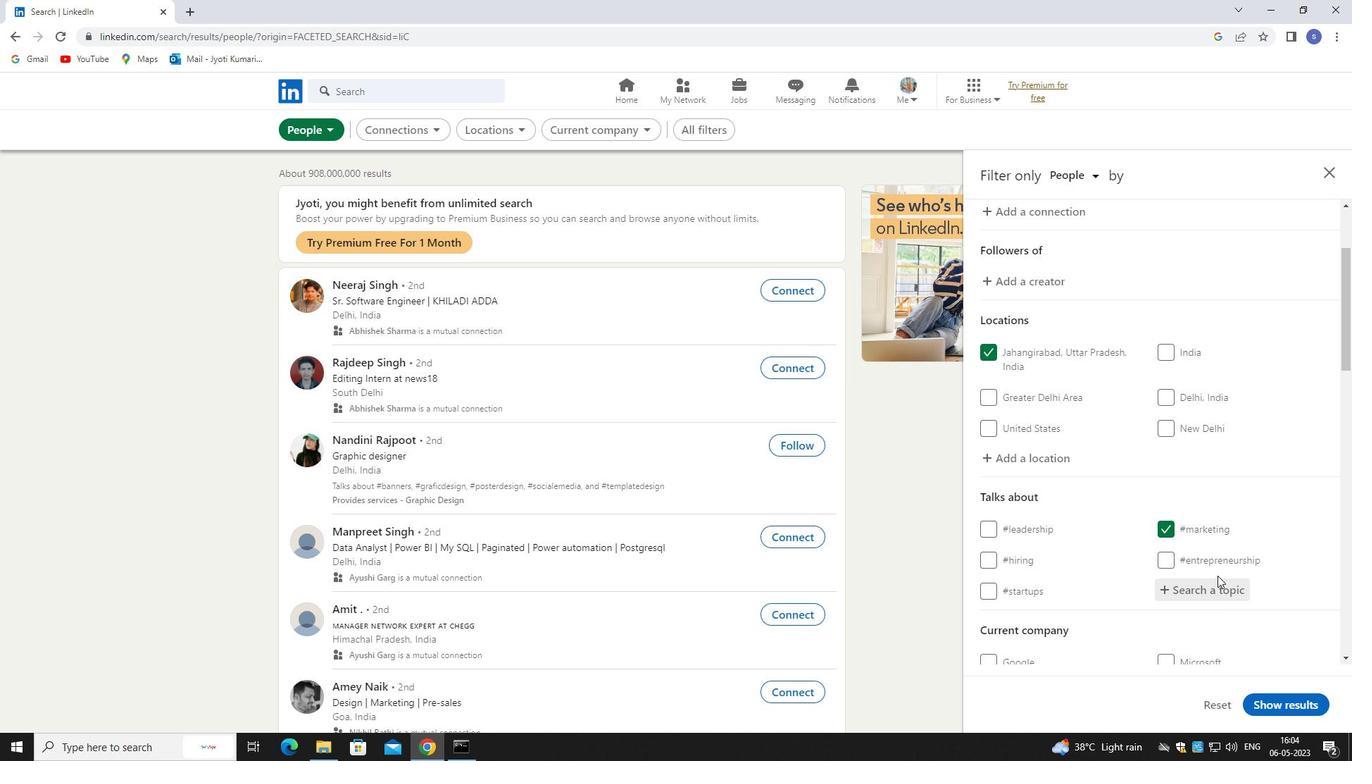 
Action: Mouse scrolled (1218, 584) with delta (0, 0)
Screenshot: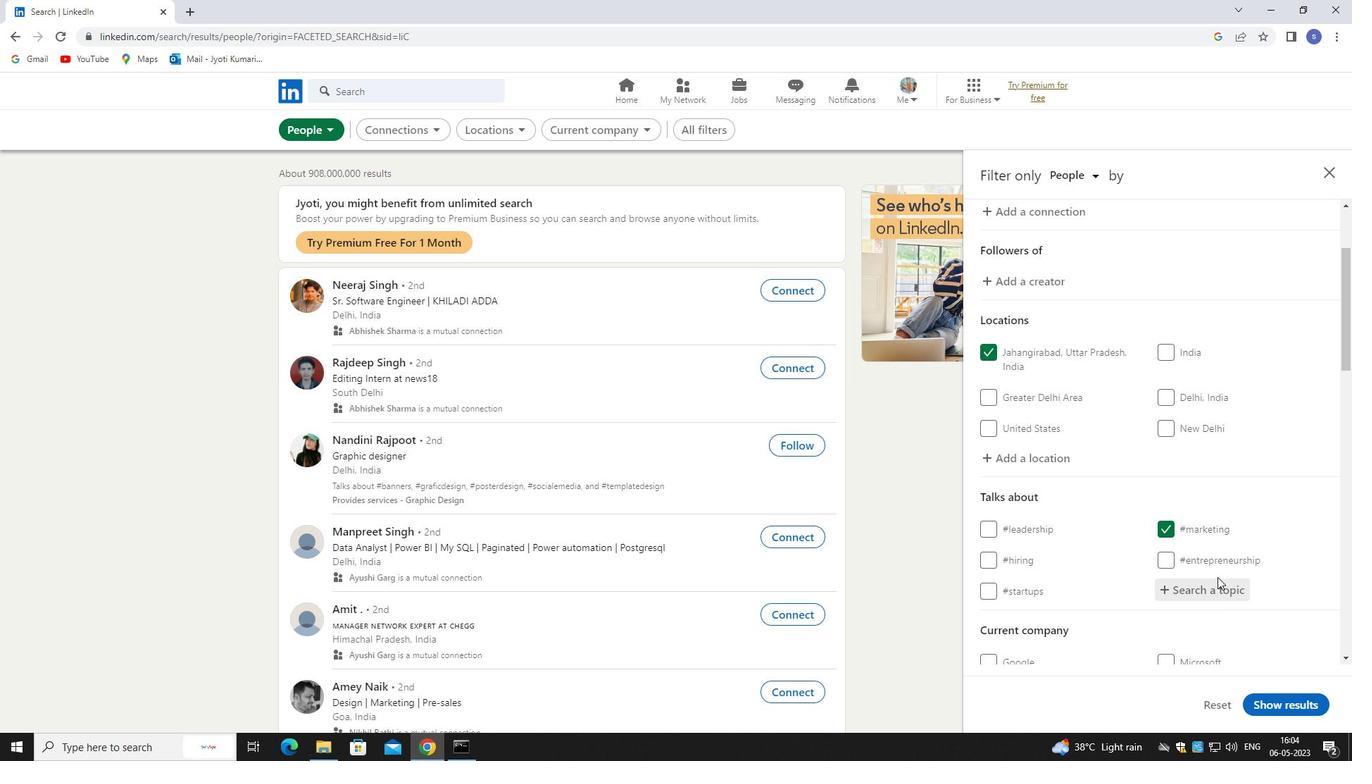 
Action: Mouse moved to (1232, 509)
Screenshot: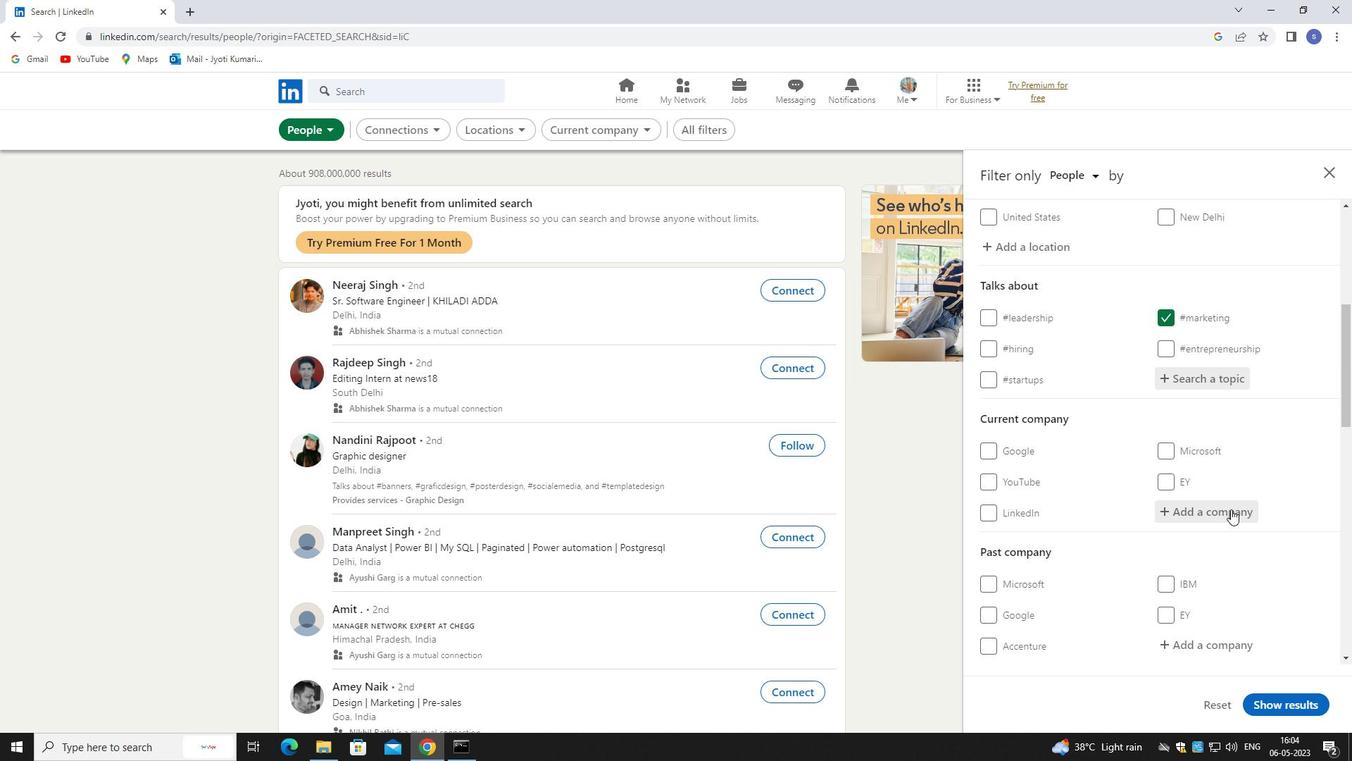 
Action: Mouse pressed left at (1232, 509)
Screenshot: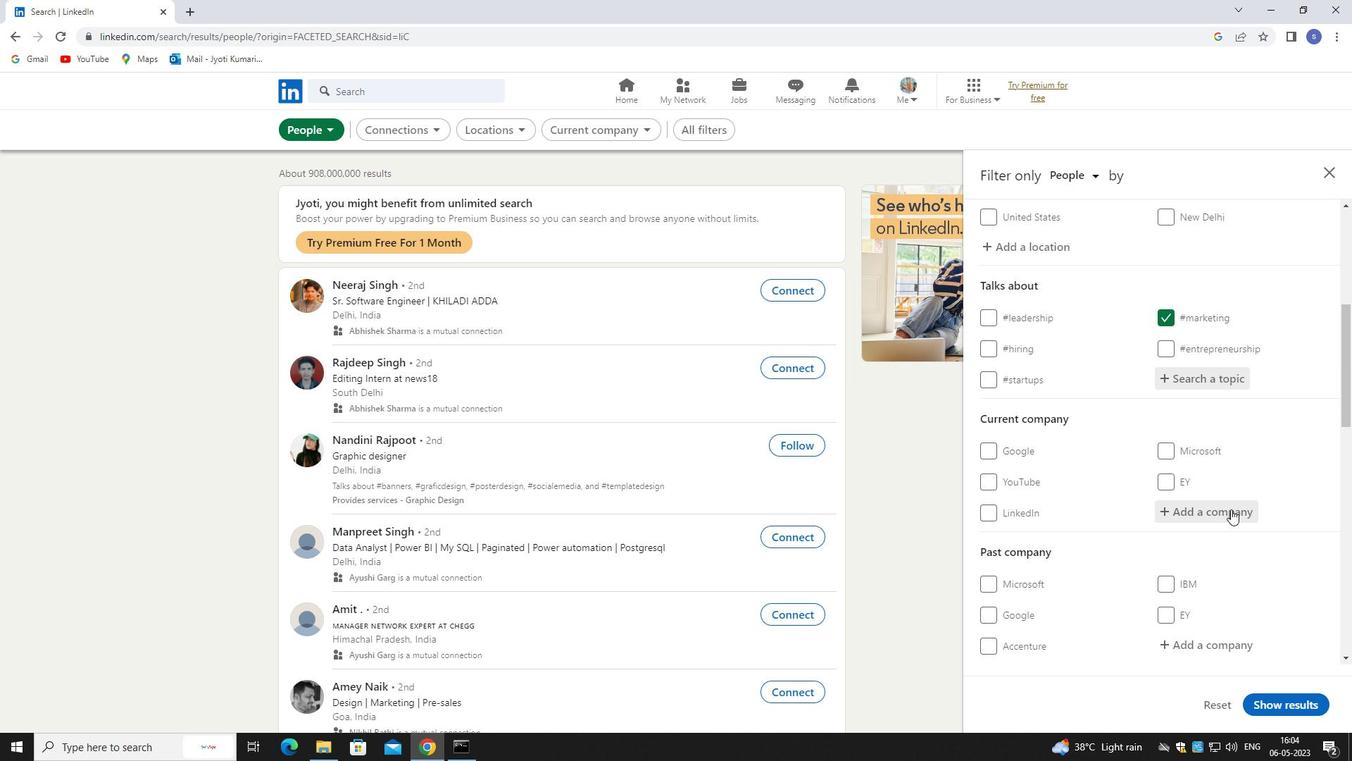 
Action: Key pressed <Key.shift>RAX<Key.backspace>ZORPAY
Screenshot: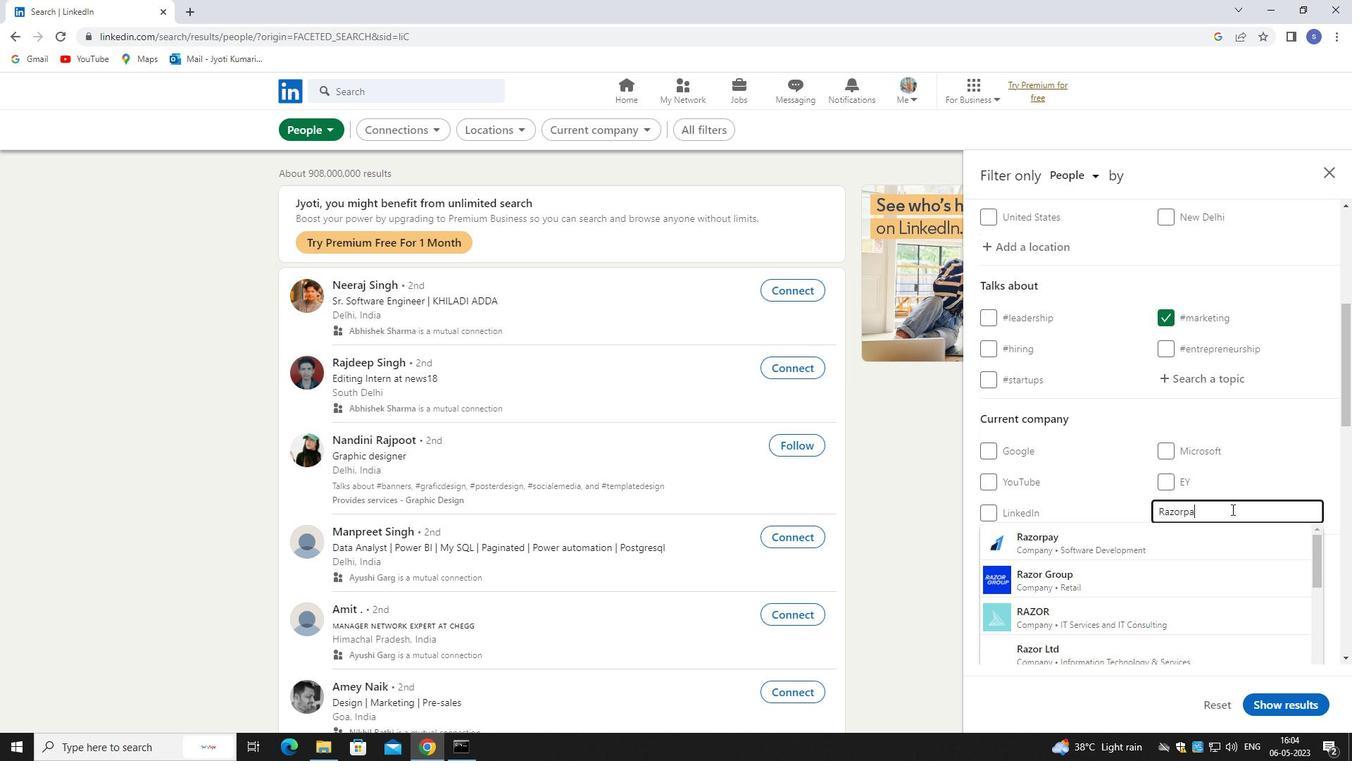 
Action: Mouse moved to (1233, 533)
Screenshot: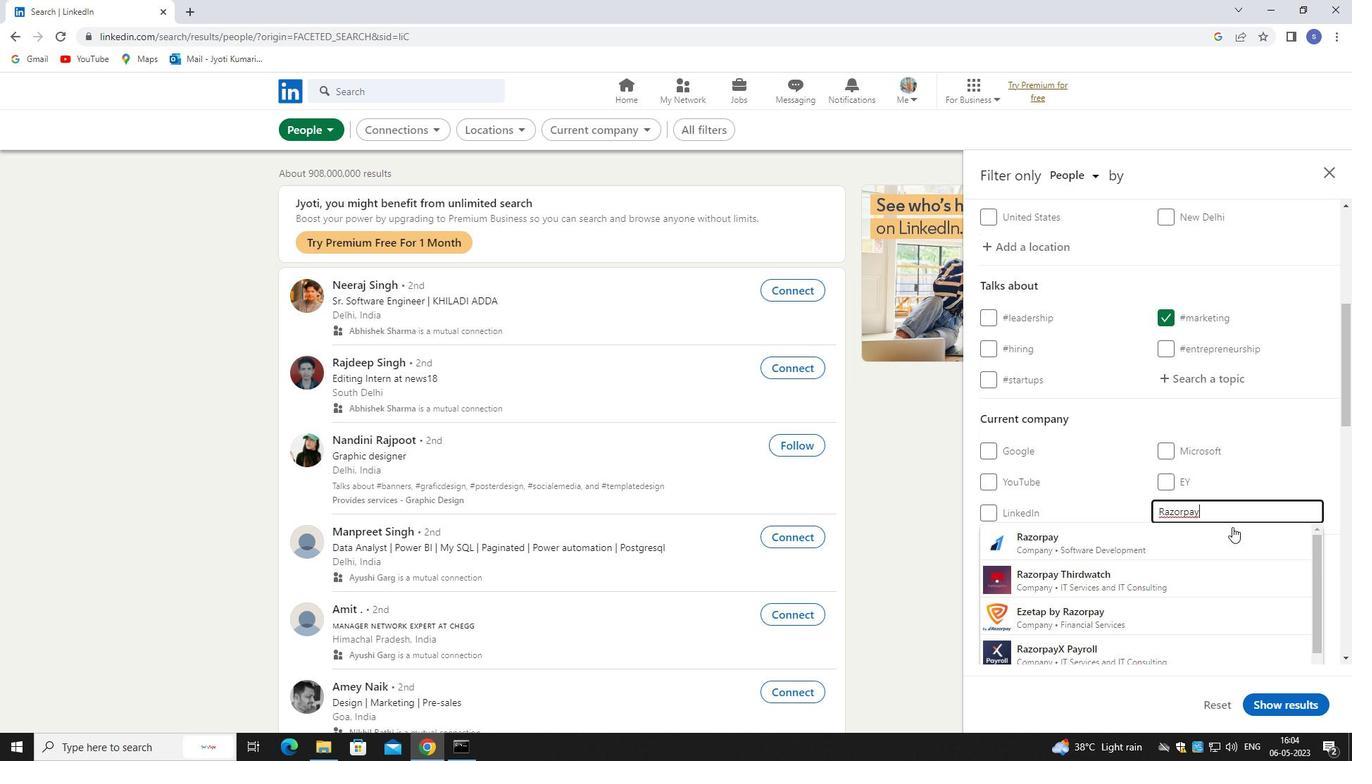 
Action: Mouse pressed left at (1233, 533)
Screenshot: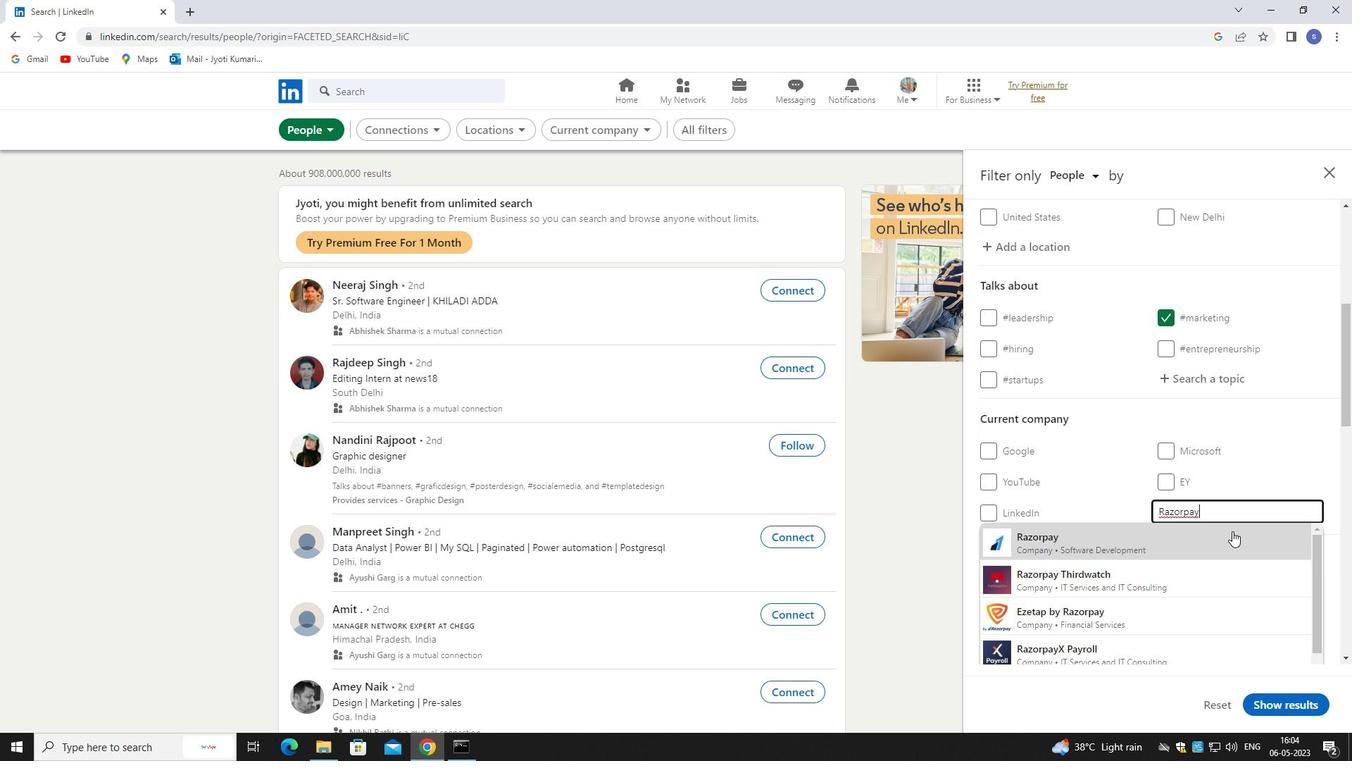 
Action: Mouse moved to (1232, 544)
Screenshot: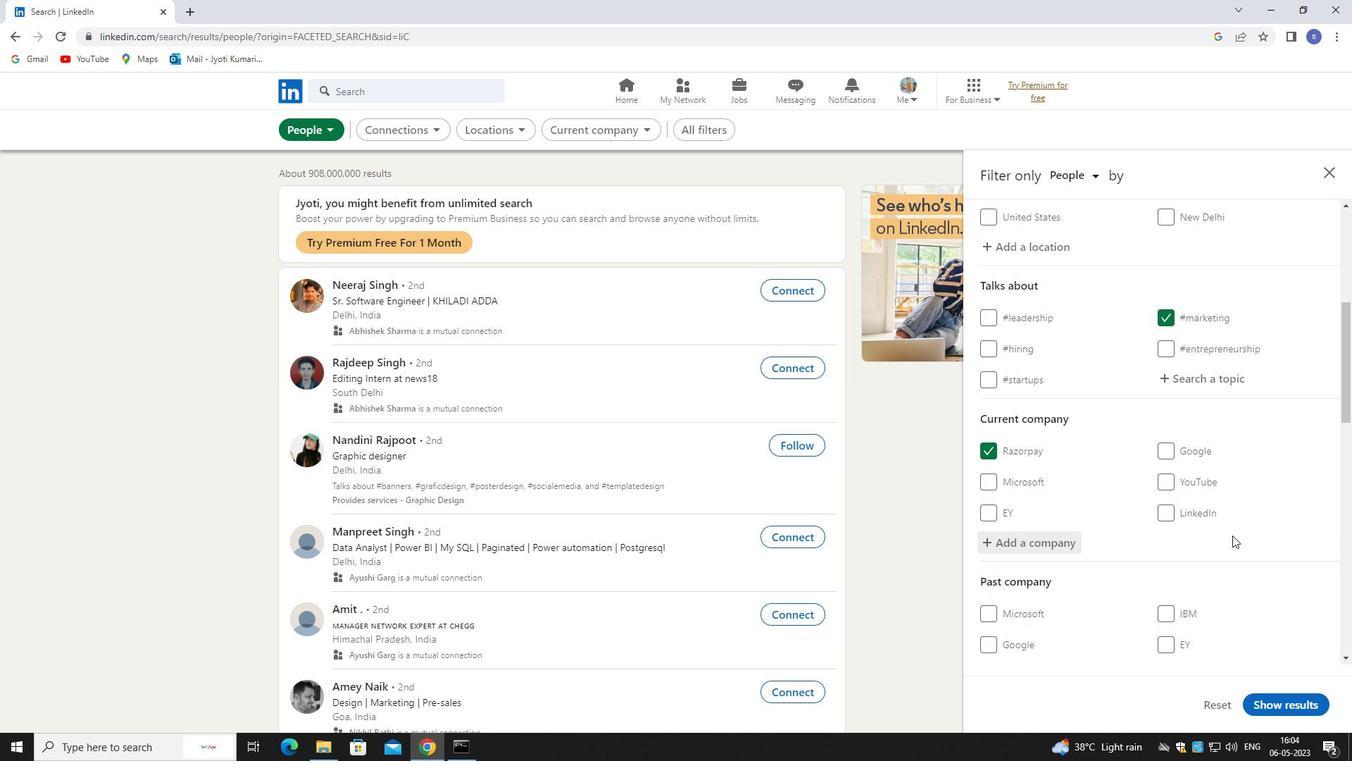 
Action: Mouse scrolled (1232, 544) with delta (0, 0)
Screenshot: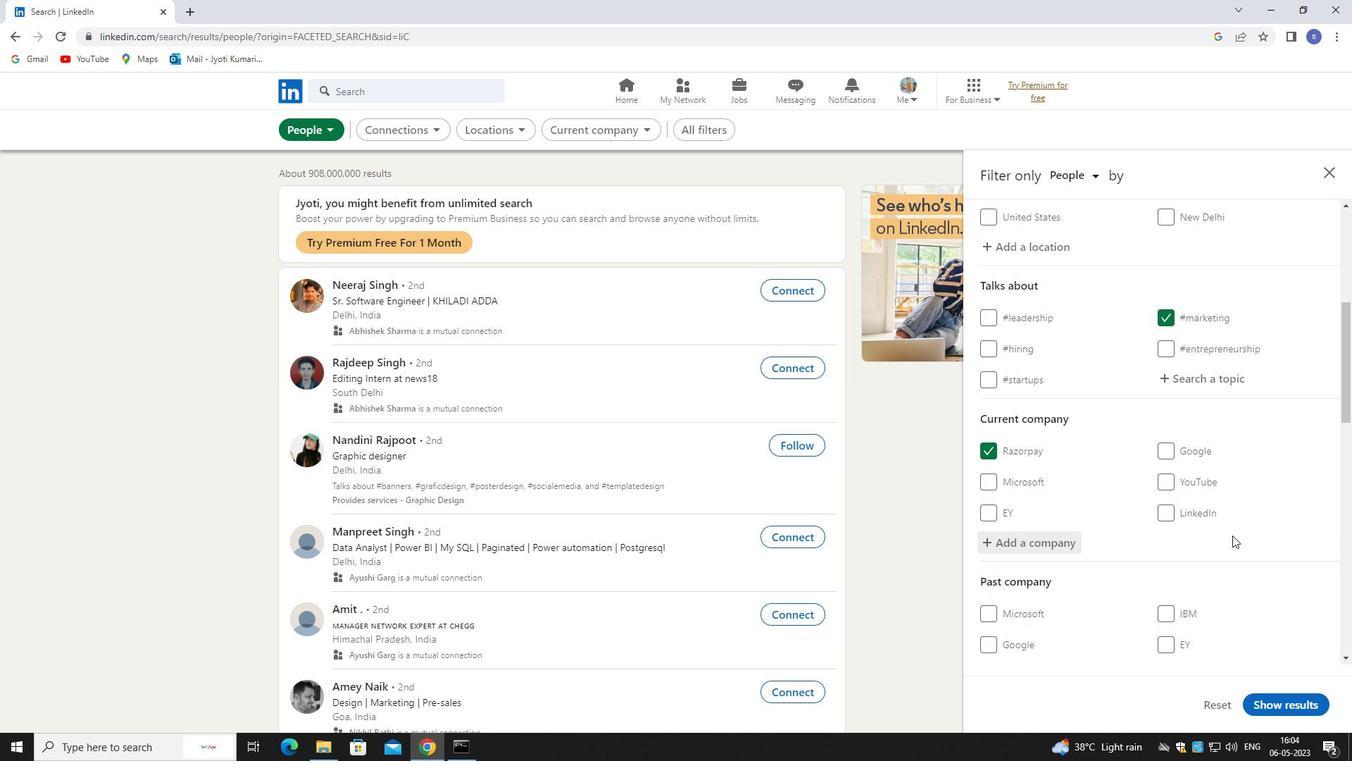 
Action: Mouse moved to (1231, 557)
Screenshot: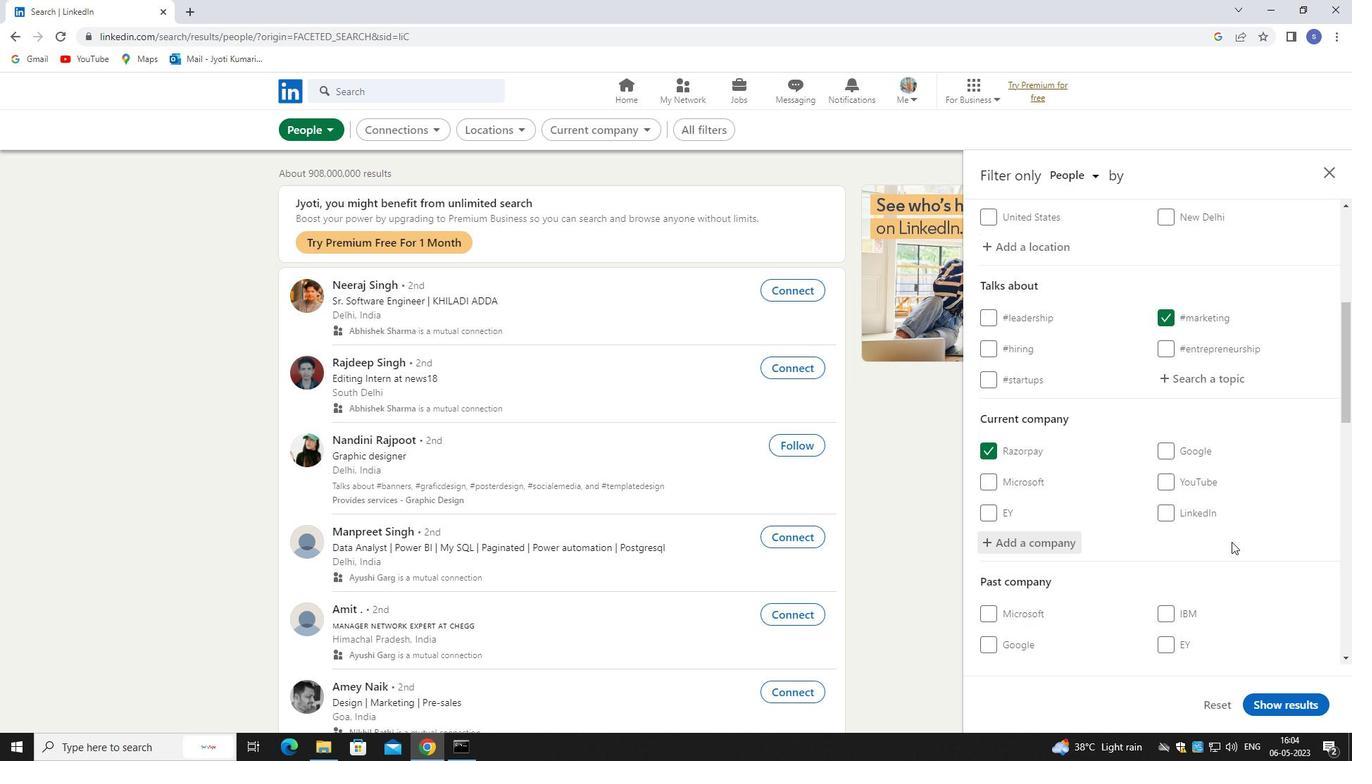 
Action: Mouse scrolled (1231, 556) with delta (0, 0)
Screenshot: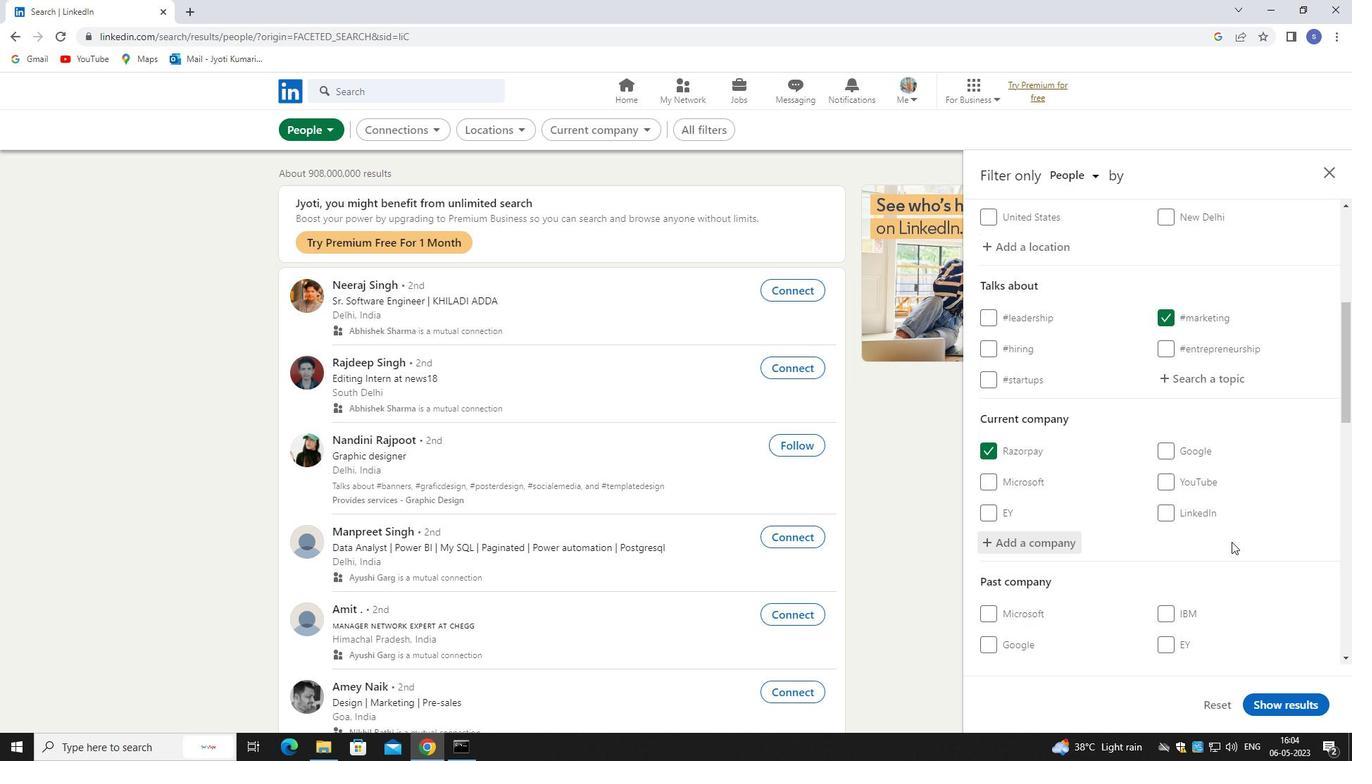 
Action: Mouse moved to (1231, 559)
Screenshot: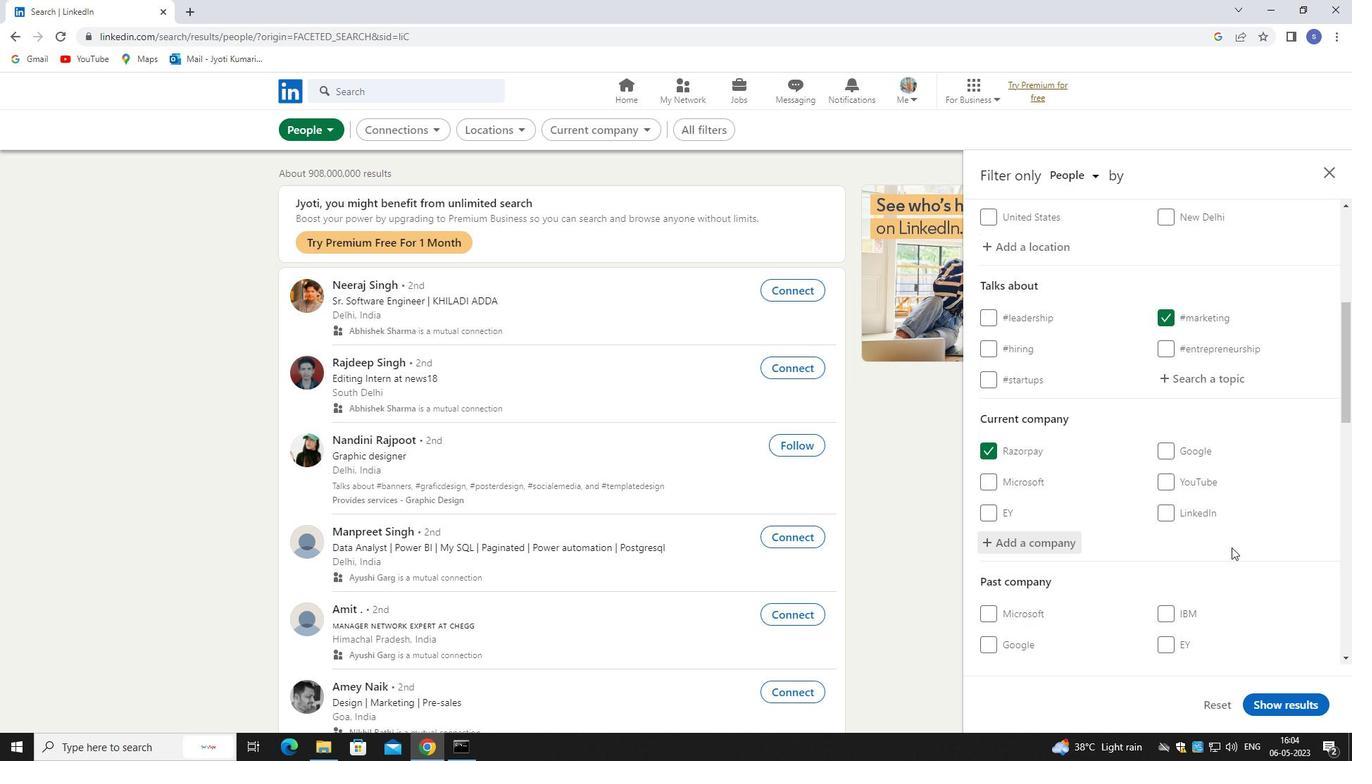 
Action: Mouse scrolled (1231, 558) with delta (0, 0)
Screenshot: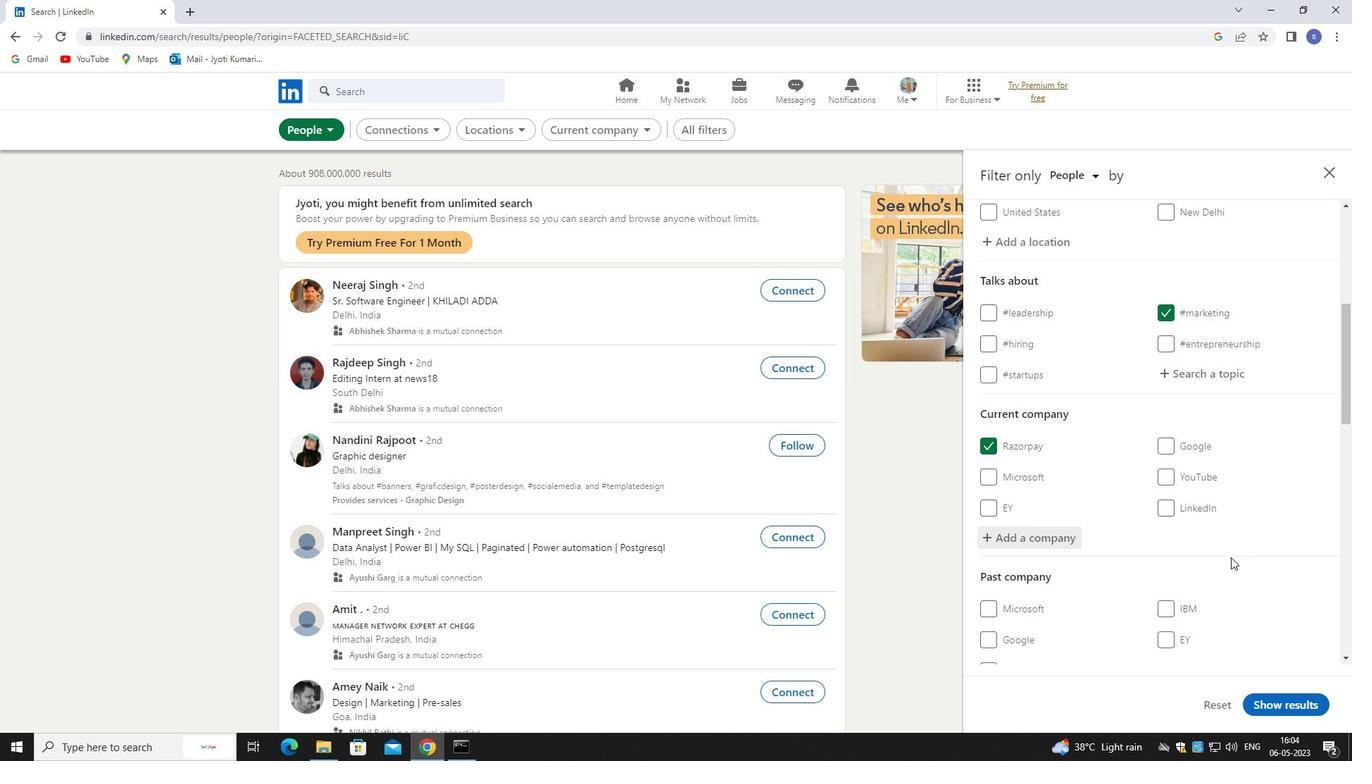 
Action: Mouse moved to (1233, 555)
Screenshot: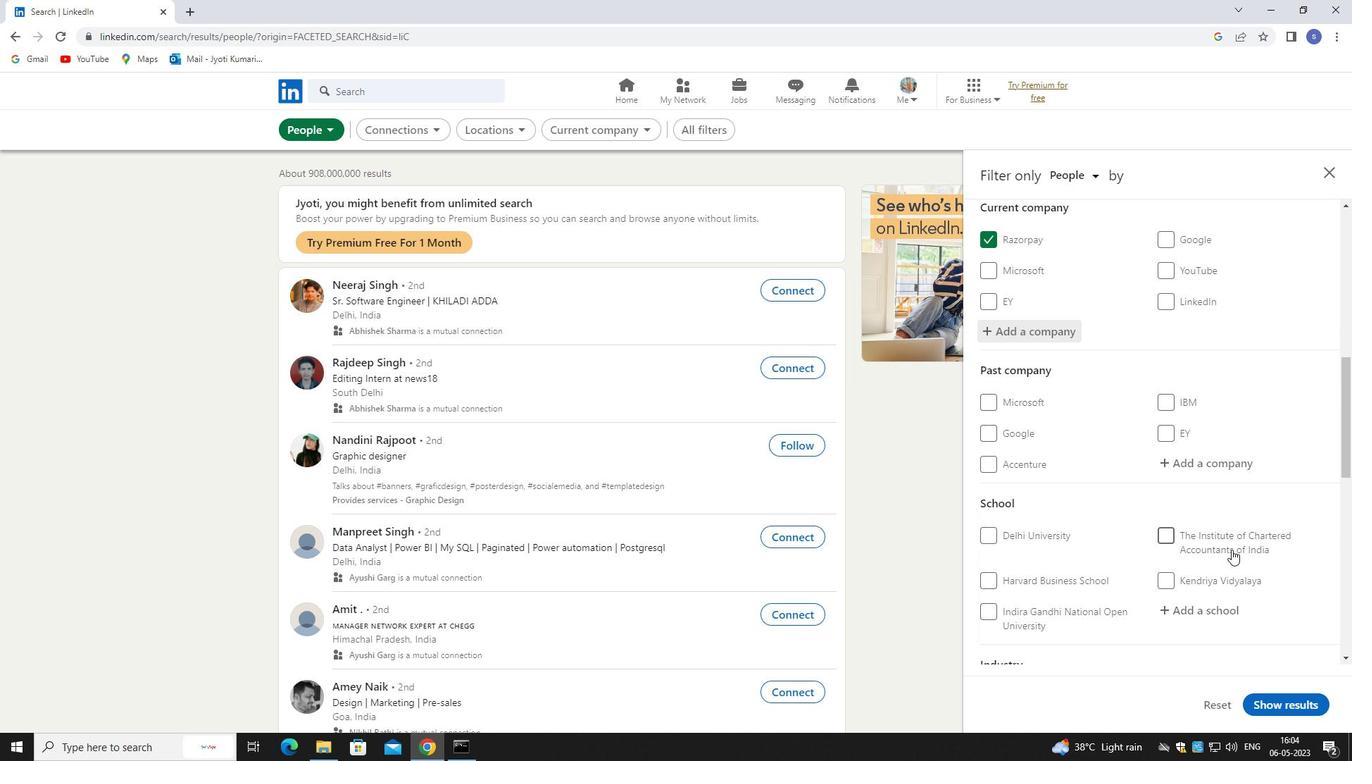 
Action: Mouse scrolled (1233, 555) with delta (0, 0)
Screenshot: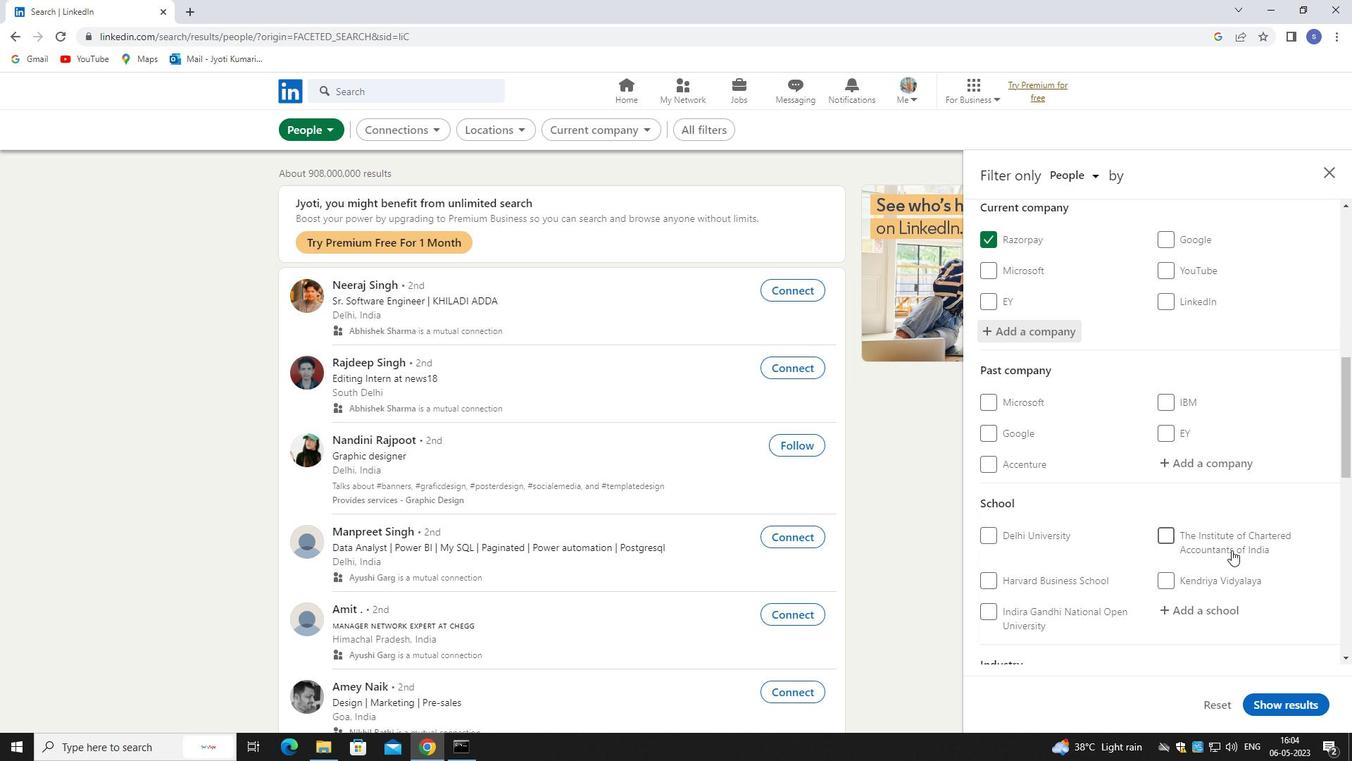 
Action: Mouse moved to (1233, 557)
Screenshot: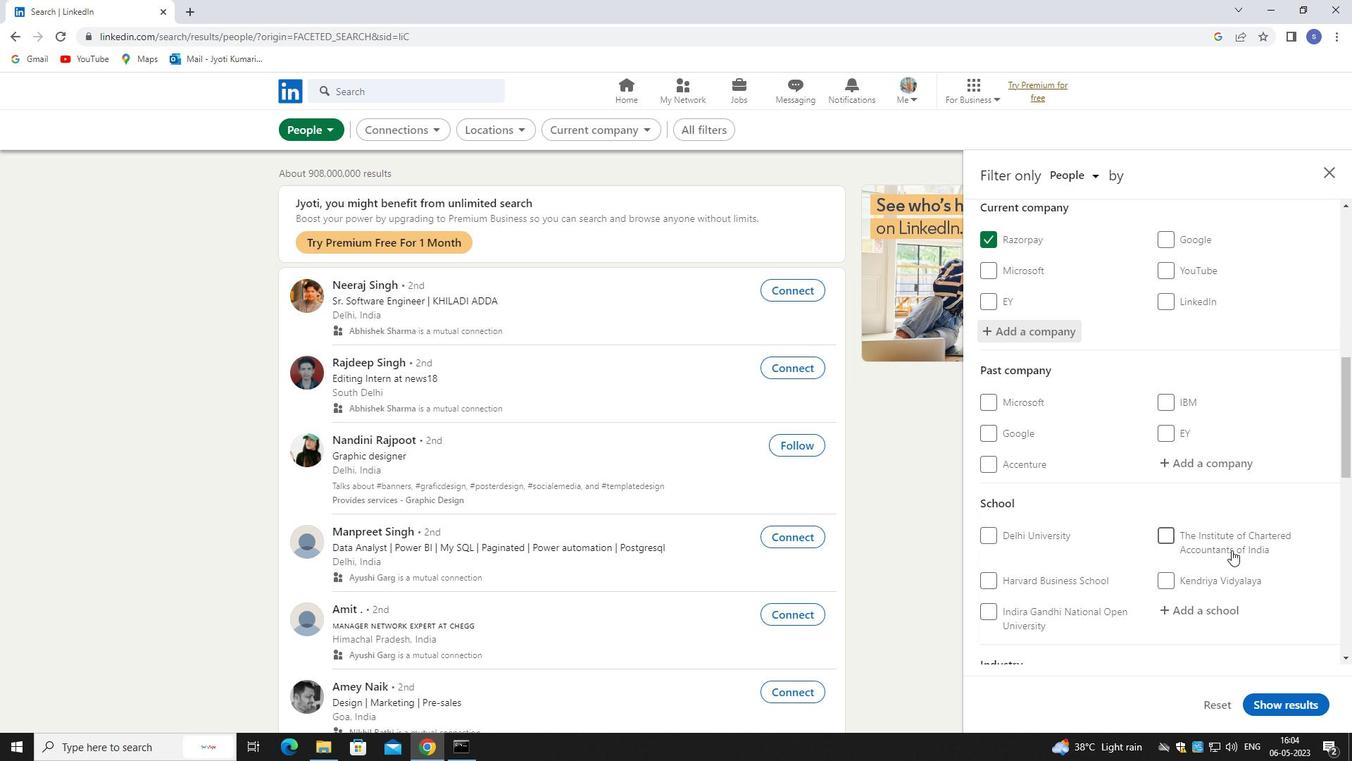 
Action: Mouse scrolled (1233, 556) with delta (0, 0)
Screenshot: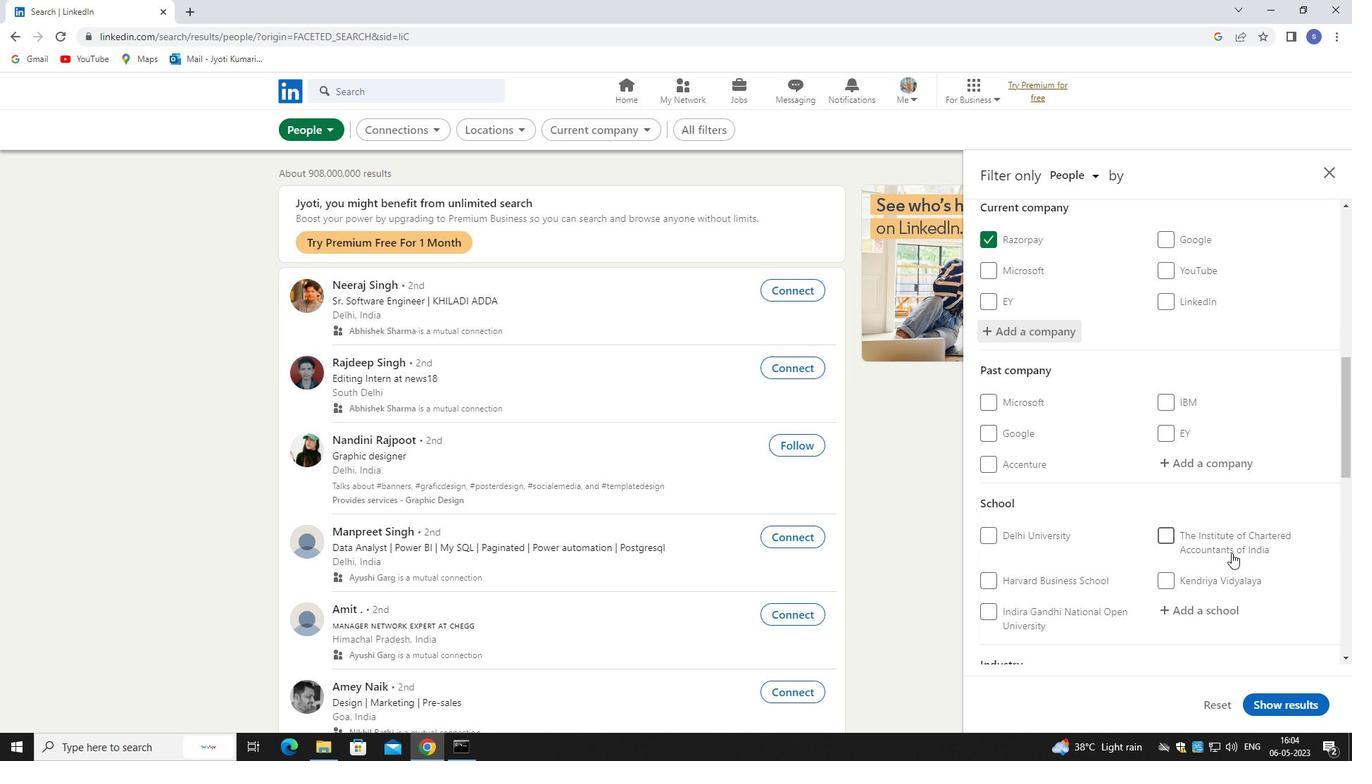 
Action: Mouse moved to (1213, 473)
Screenshot: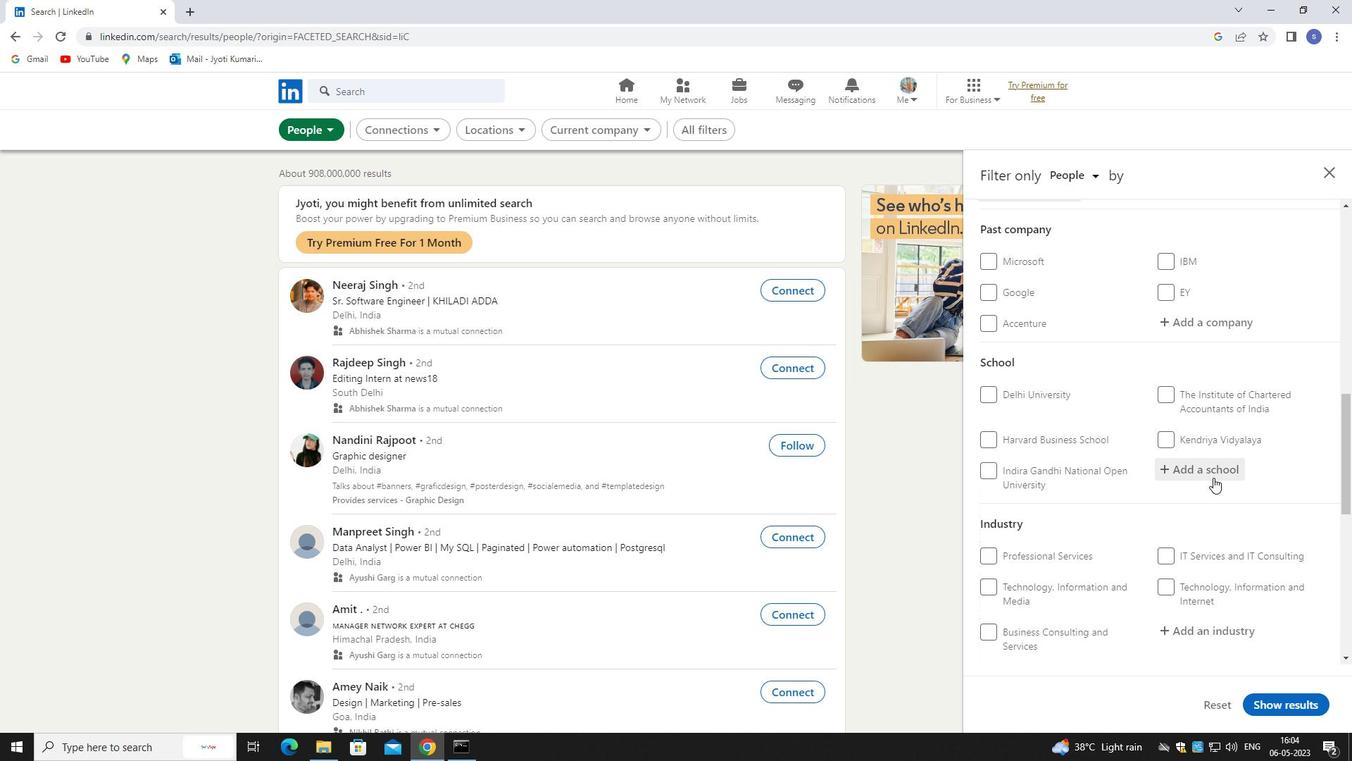
Action: Mouse pressed left at (1213, 473)
Screenshot: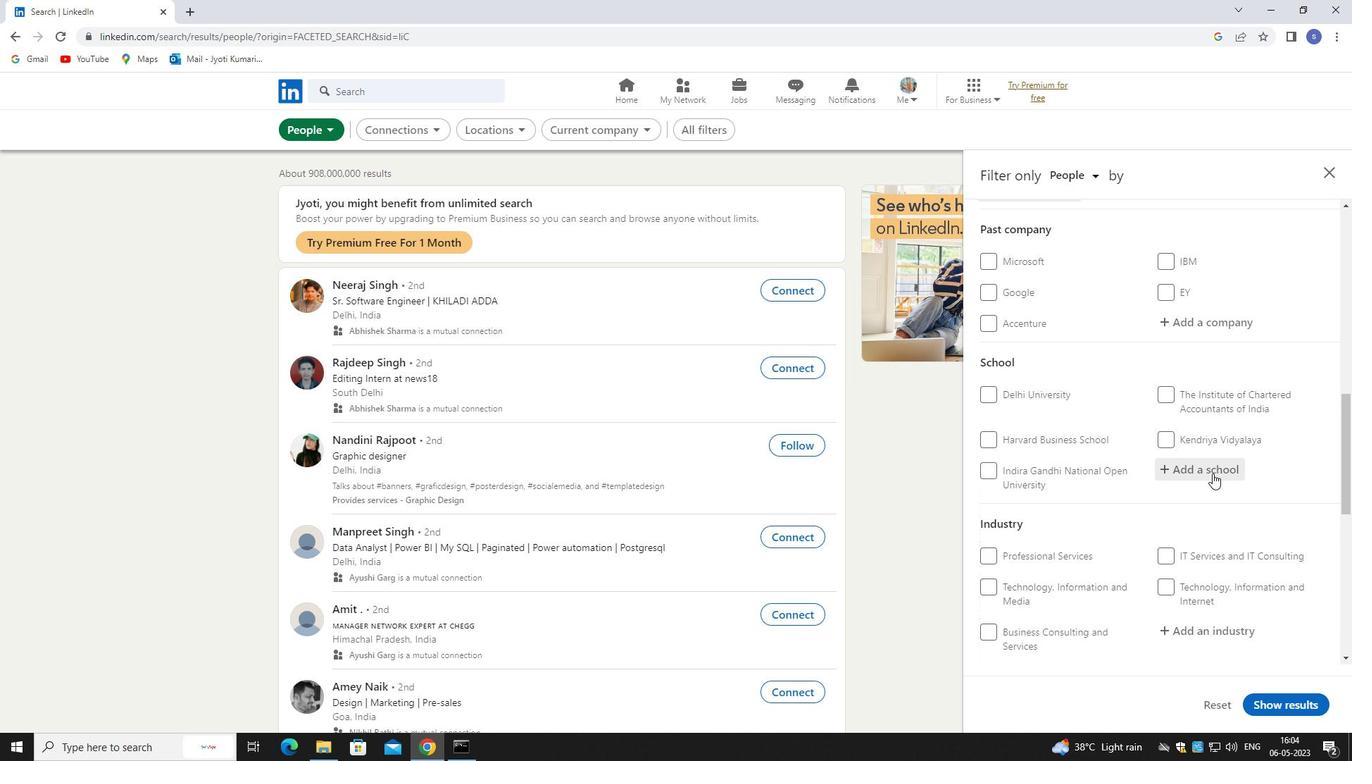 
Action: Key pressed INDRAPRASTHA
Screenshot: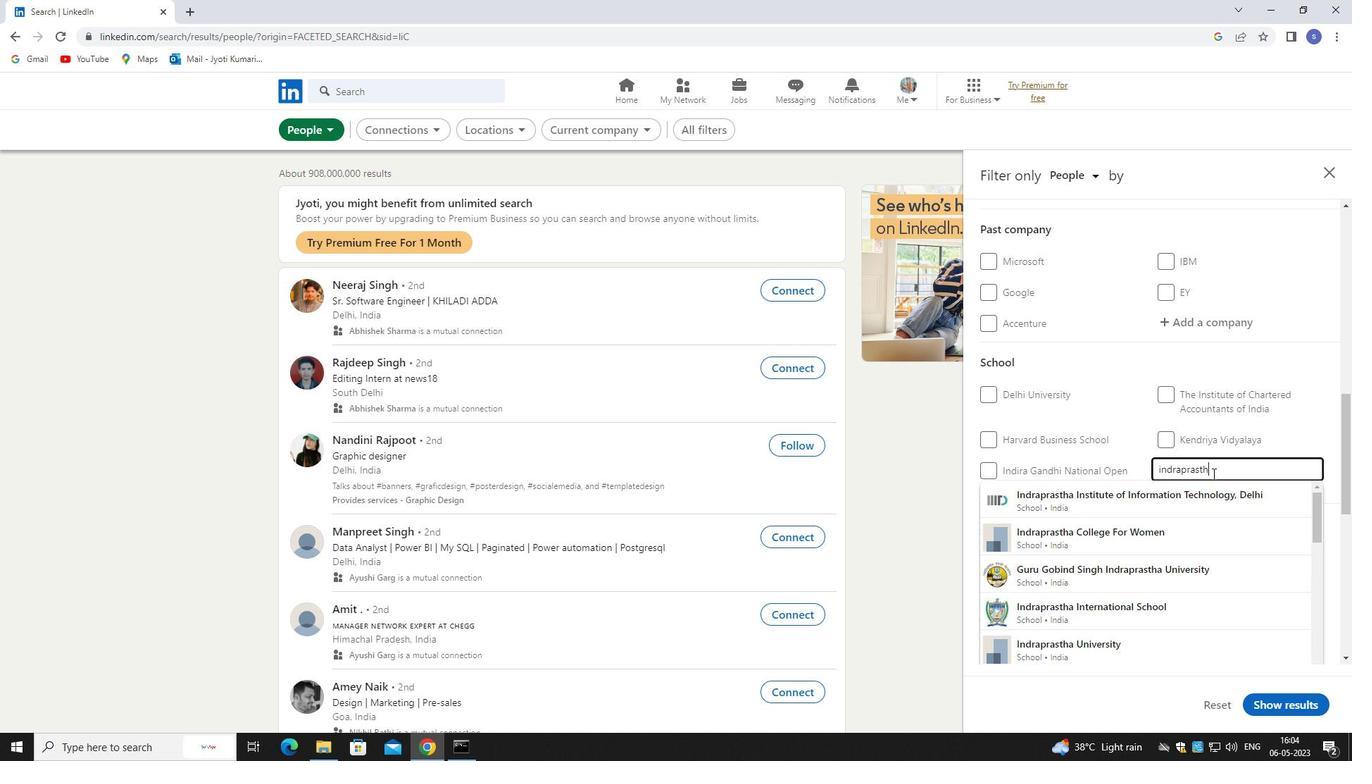 
Action: Mouse moved to (1222, 501)
Screenshot: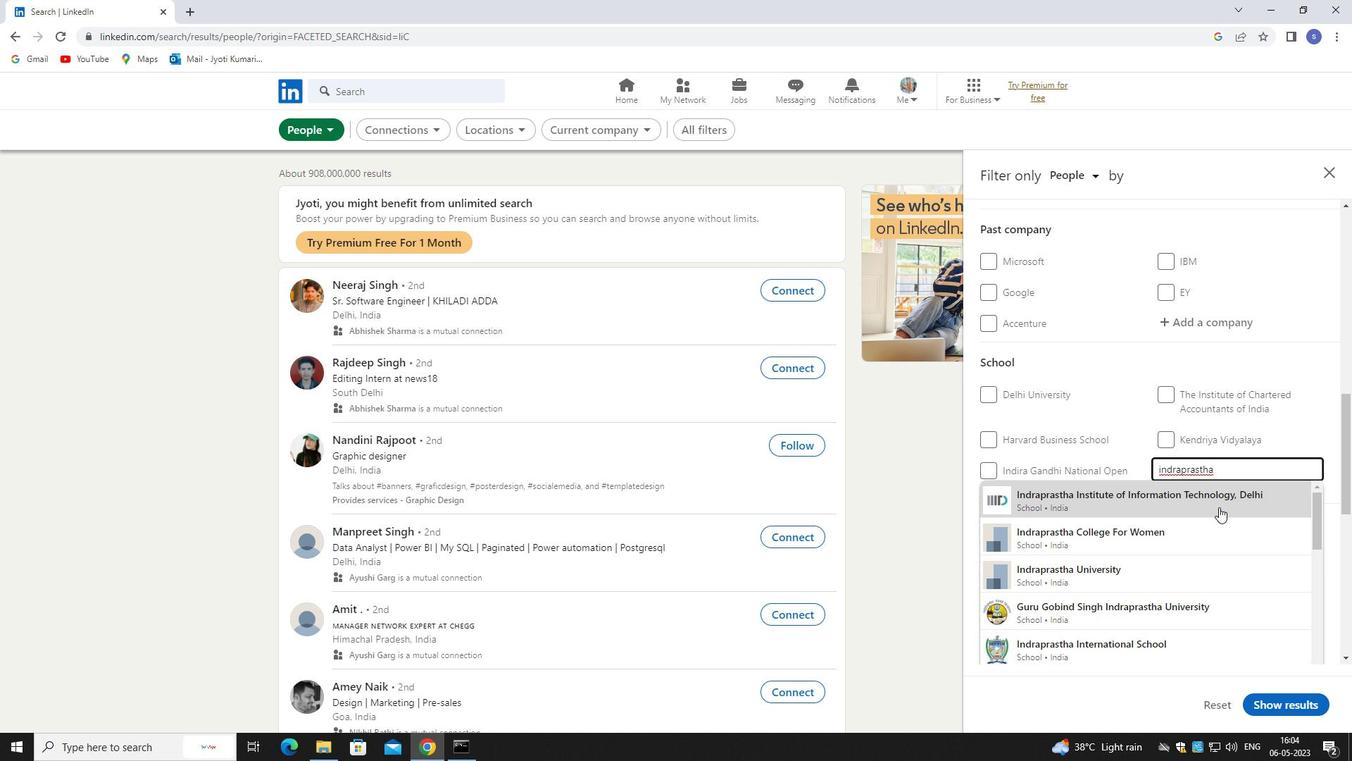 
Action: Key pressed <Key.space>COLL
Screenshot: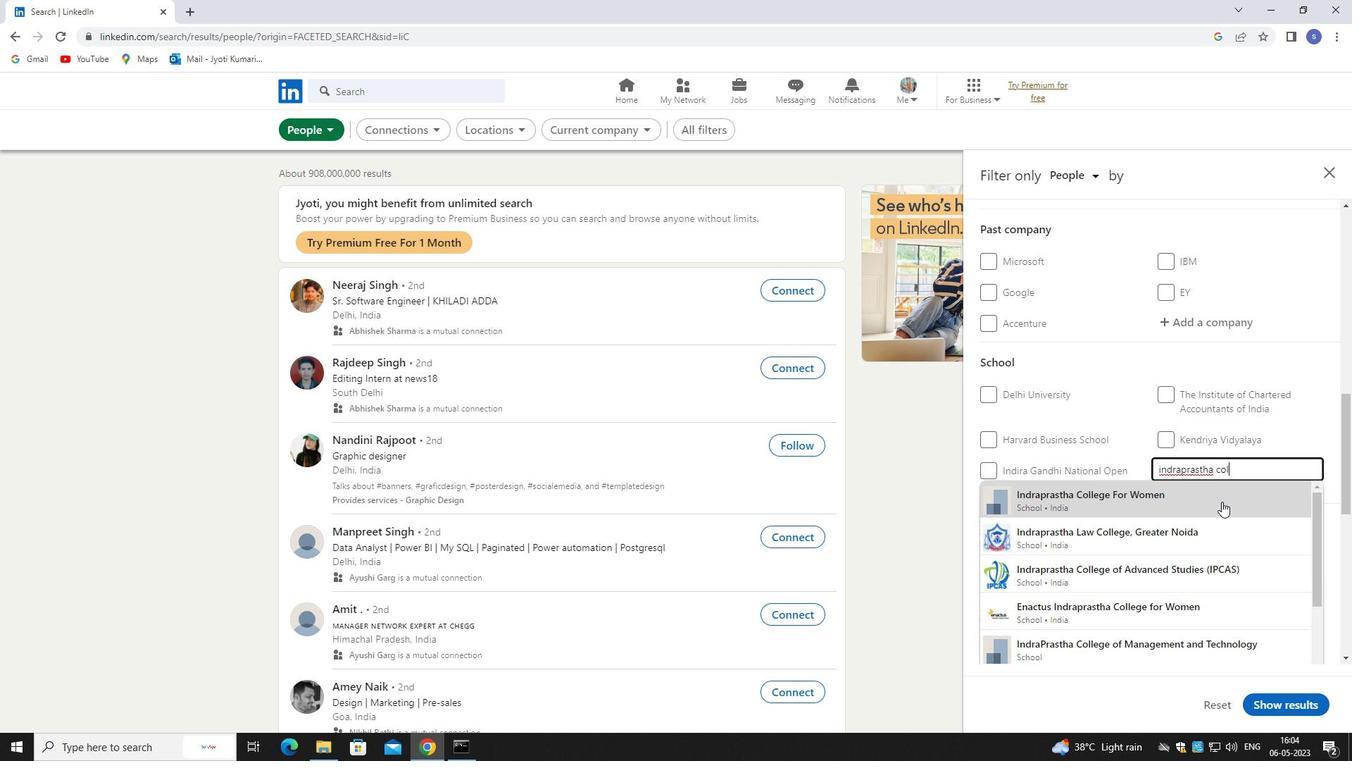
Action: Mouse pressed left at (1222, 501)
Screenshot: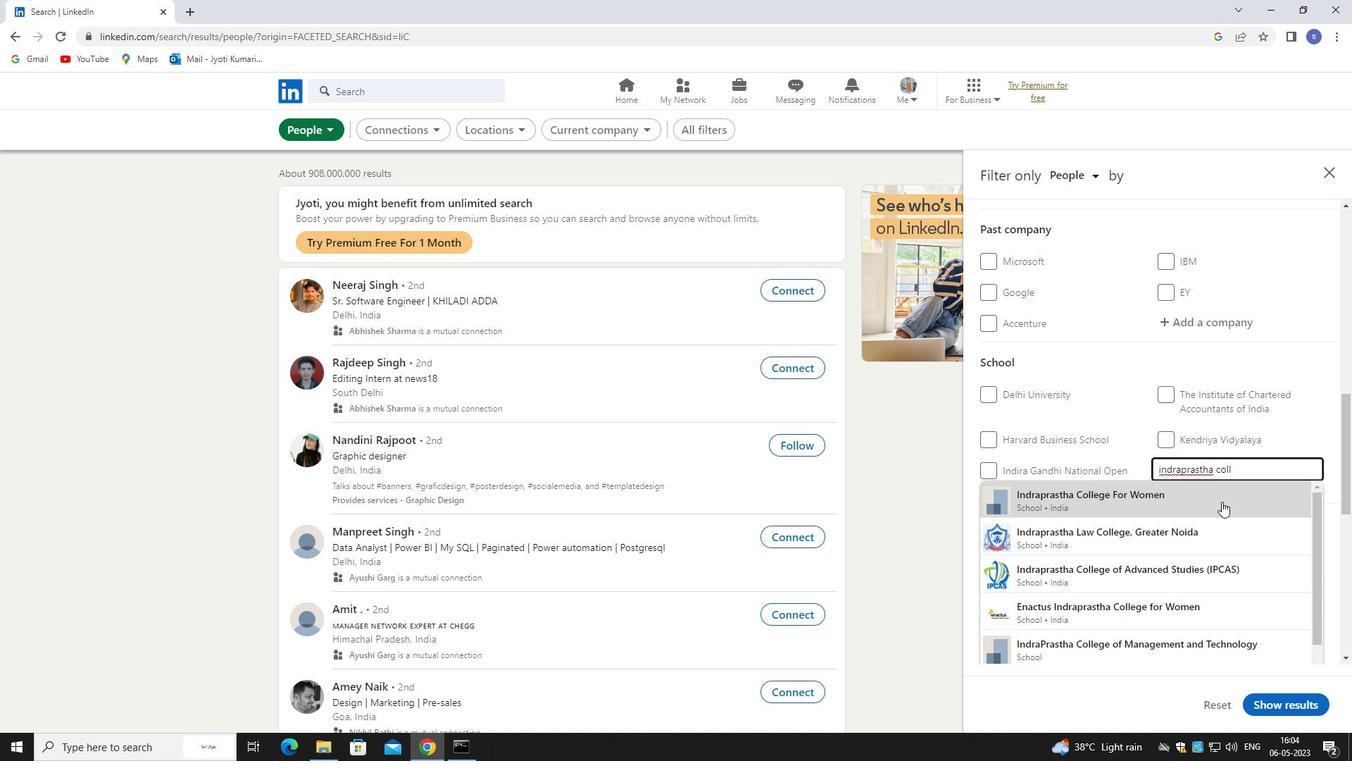 
Action: Mouse moved to (1223, 504)
Screenshot: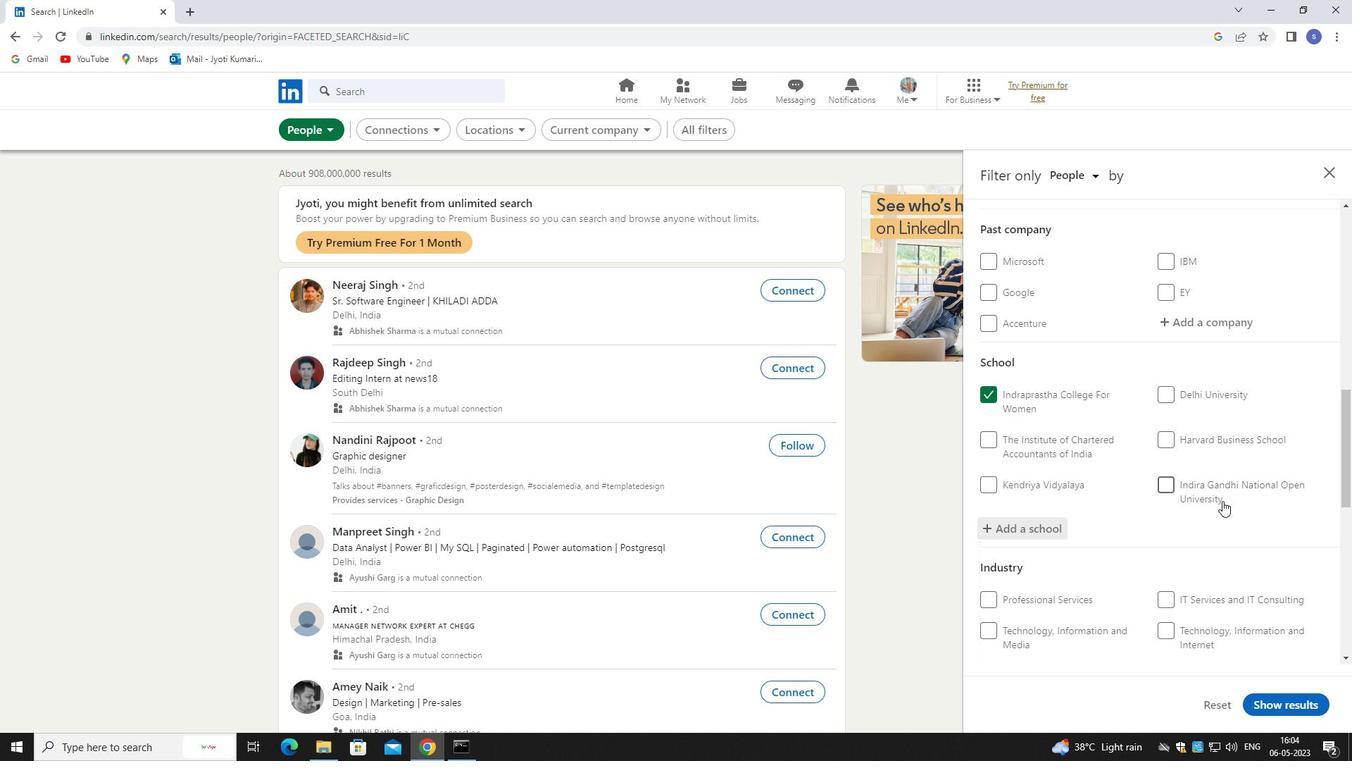 
Action: Mouse scrolled (1223, 503) with delta (0, 0)
Screenshot: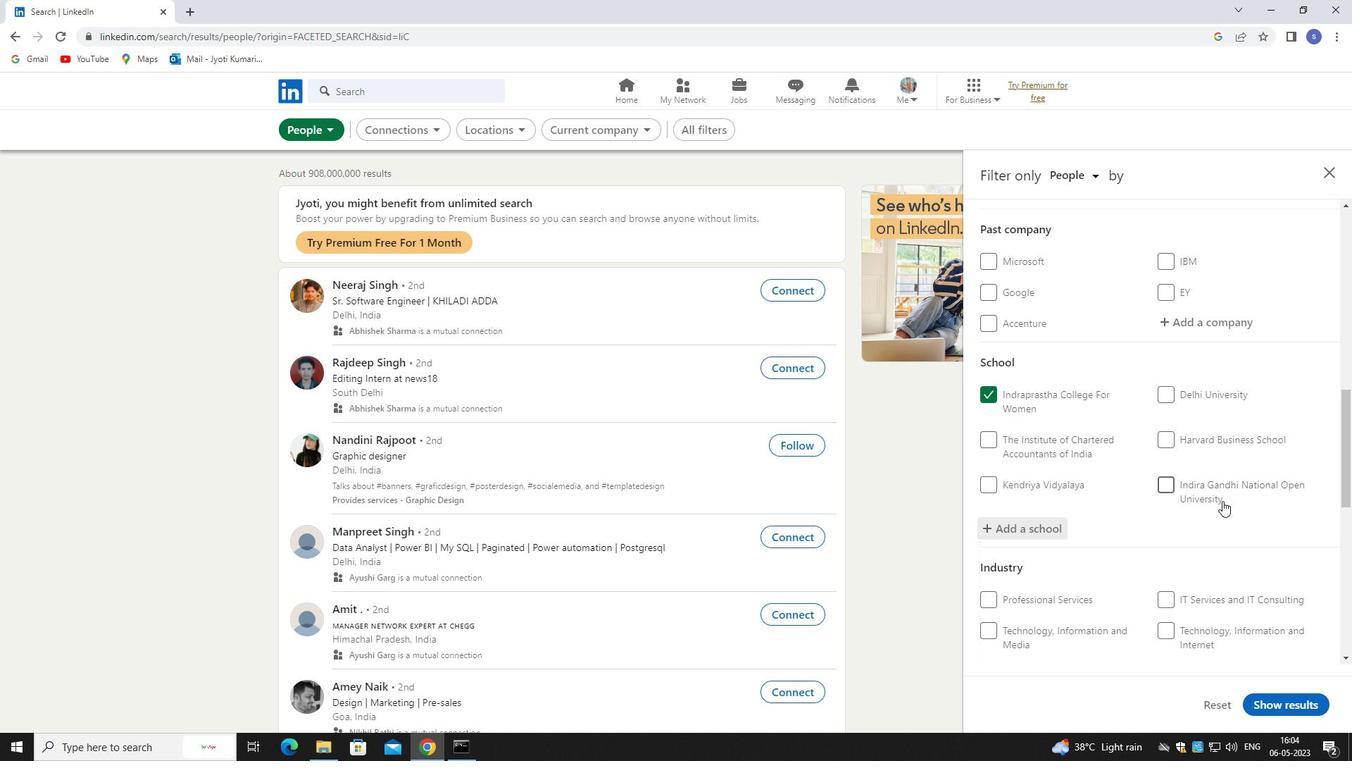 
Action: Mouse moved to (1223, 505)
Screenshot: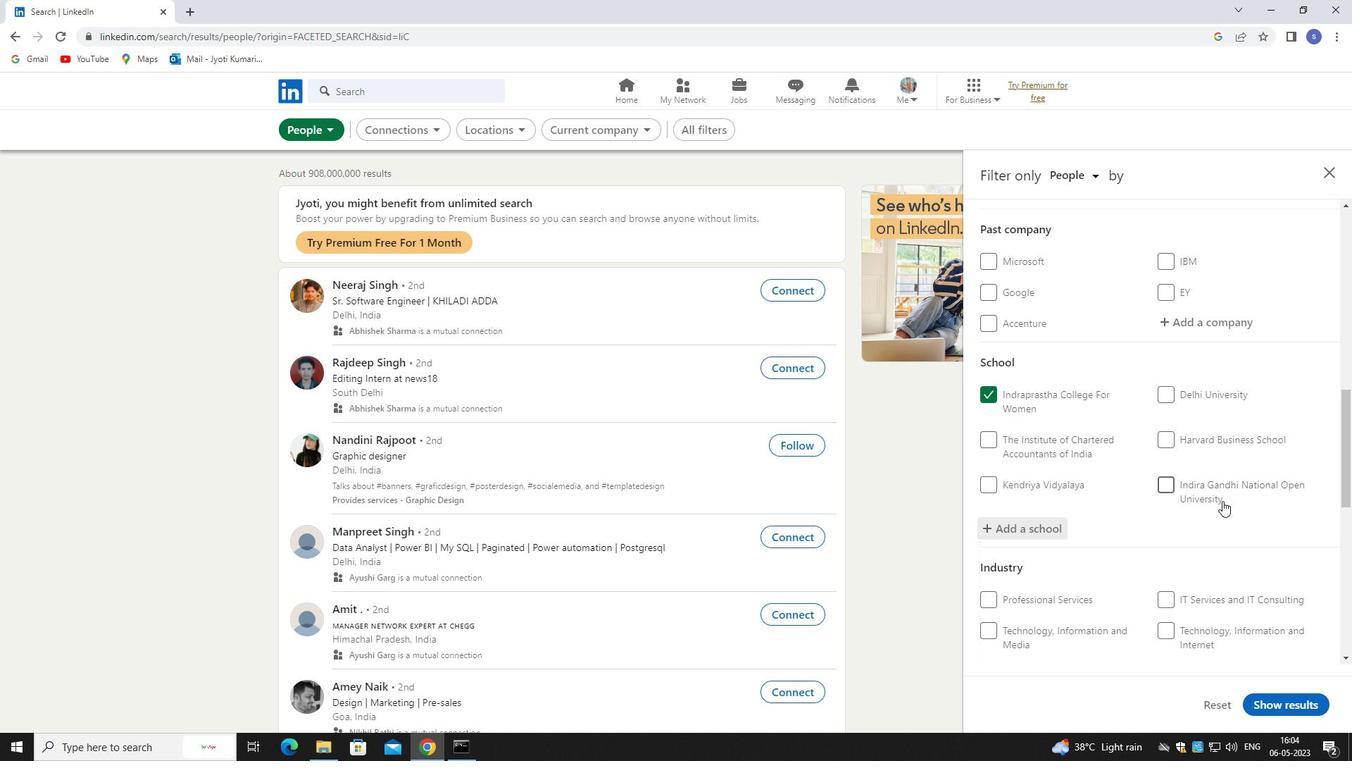 
Action: Mouse scrolled (1223, 504) with delta (0, 0)
Screenshot: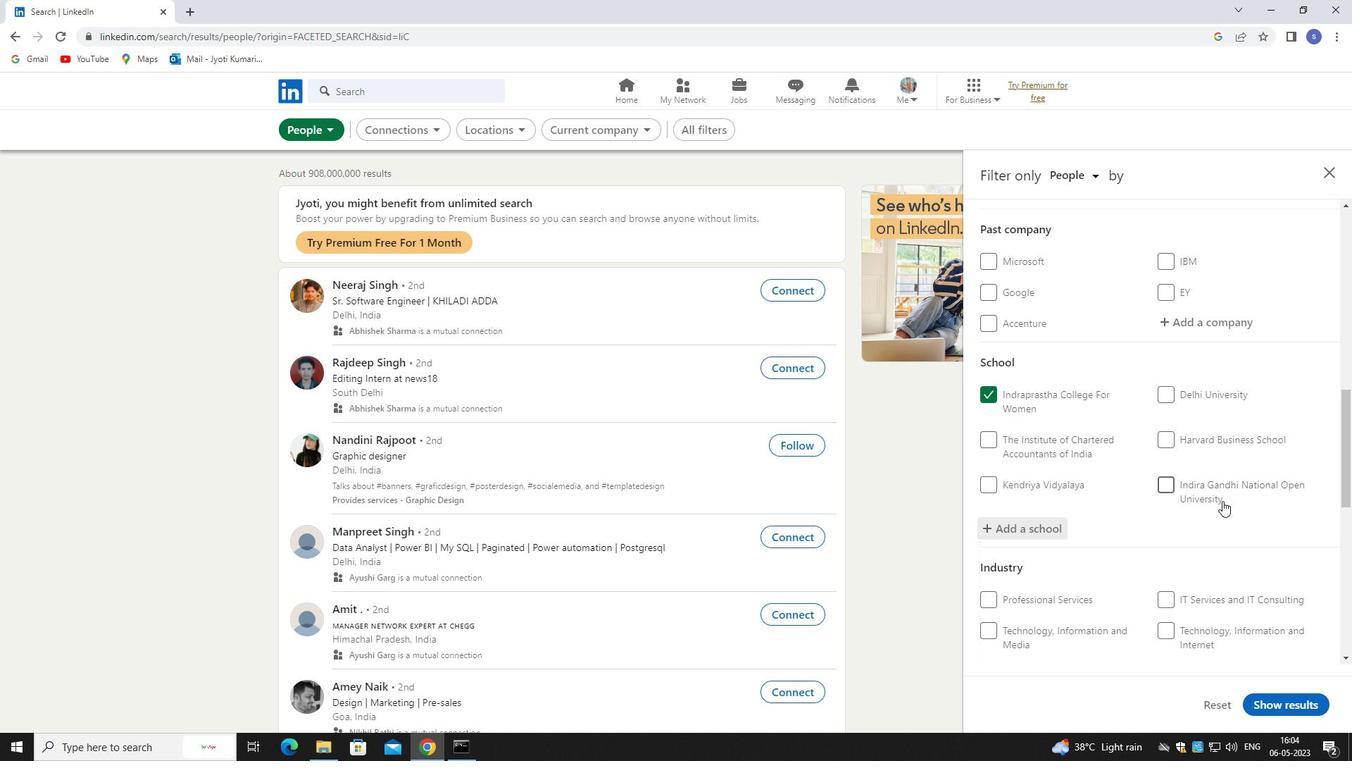 
Action: Mouse moved to (1213, 533)
Screenshot: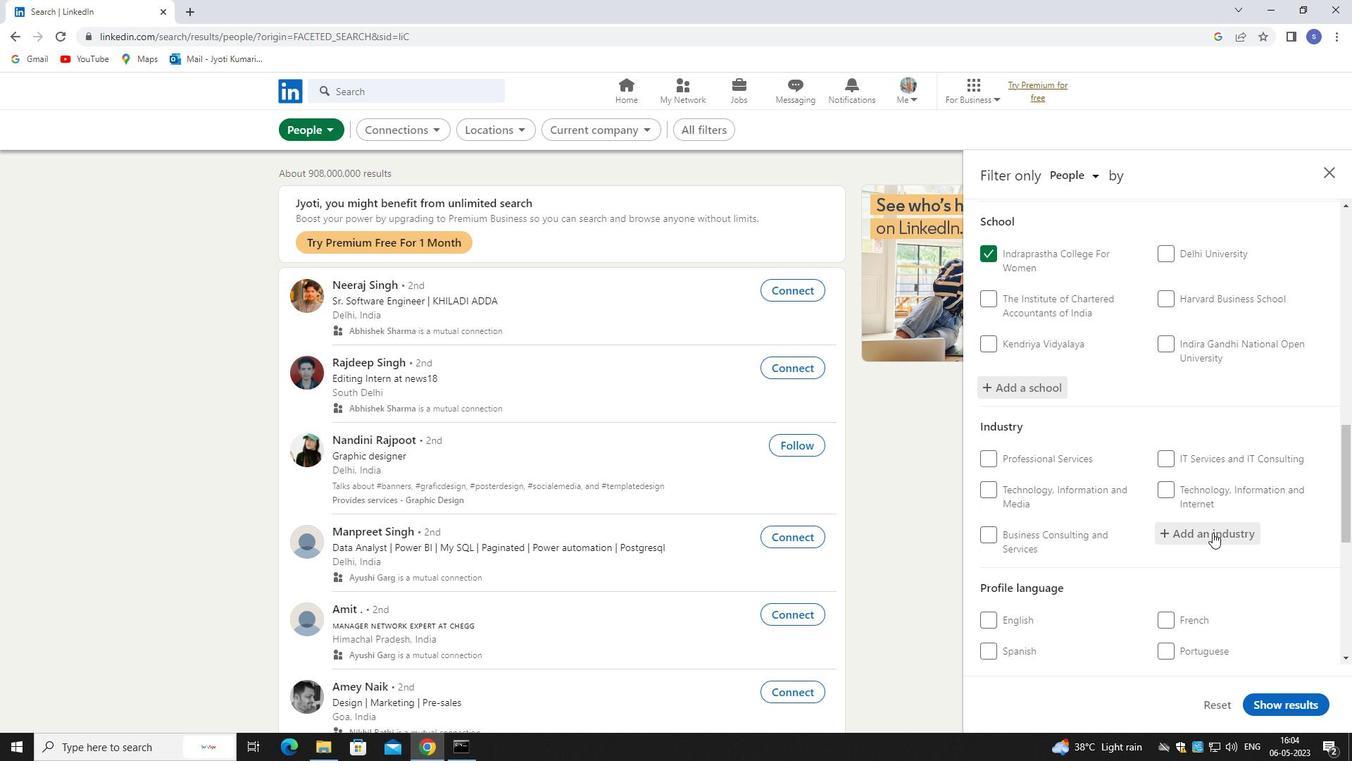 
Action: Mouse pressed left at (1213, 533)
Screenshot: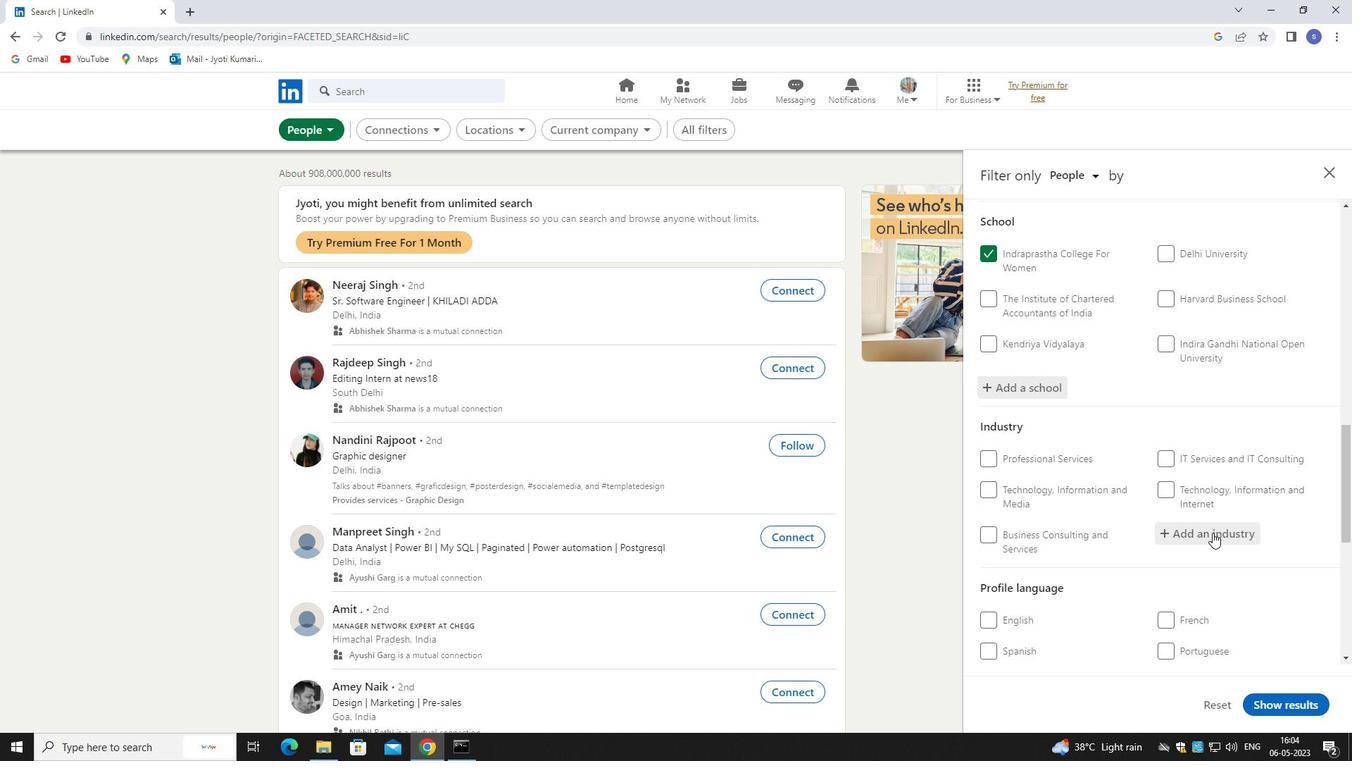 
Action: Mouse moved to (1216, 532)
Screenshot: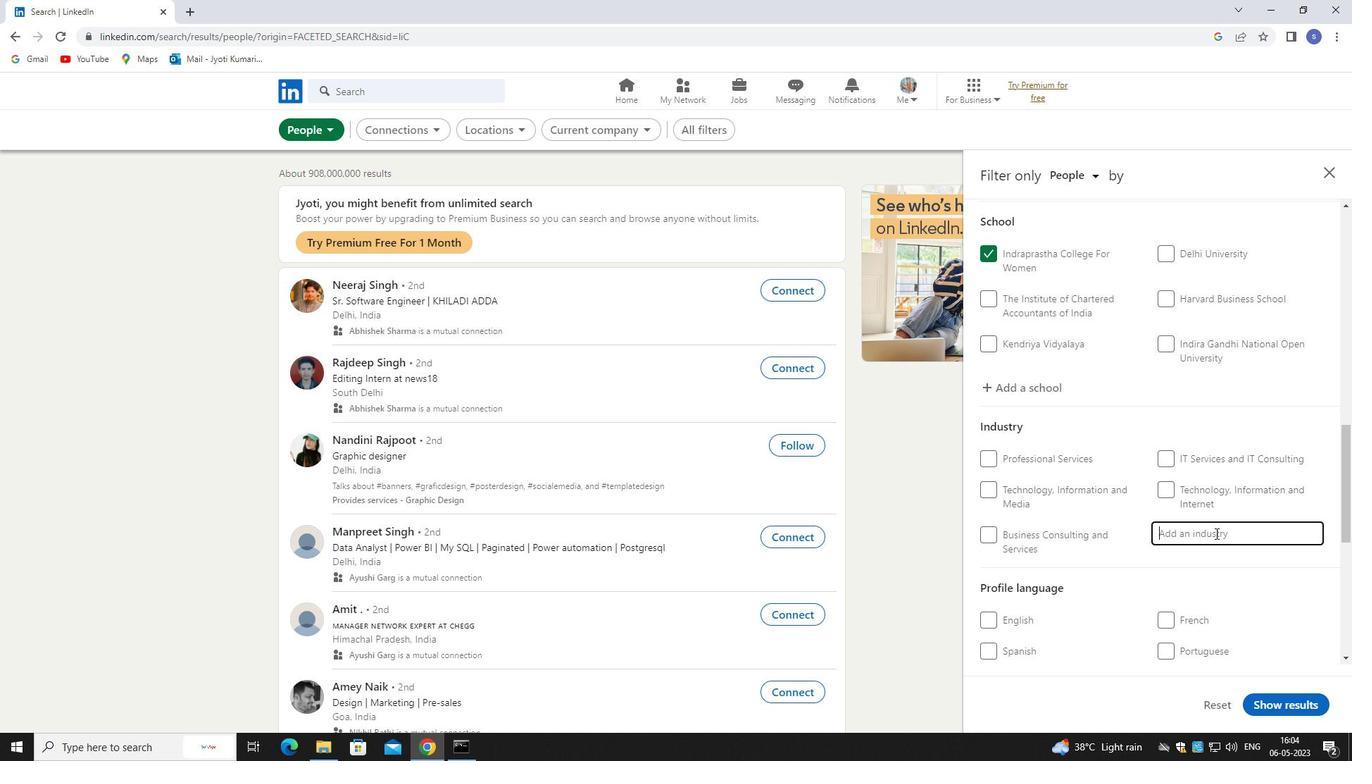 
Action: Key pressed EMBEDDED
Screenshot: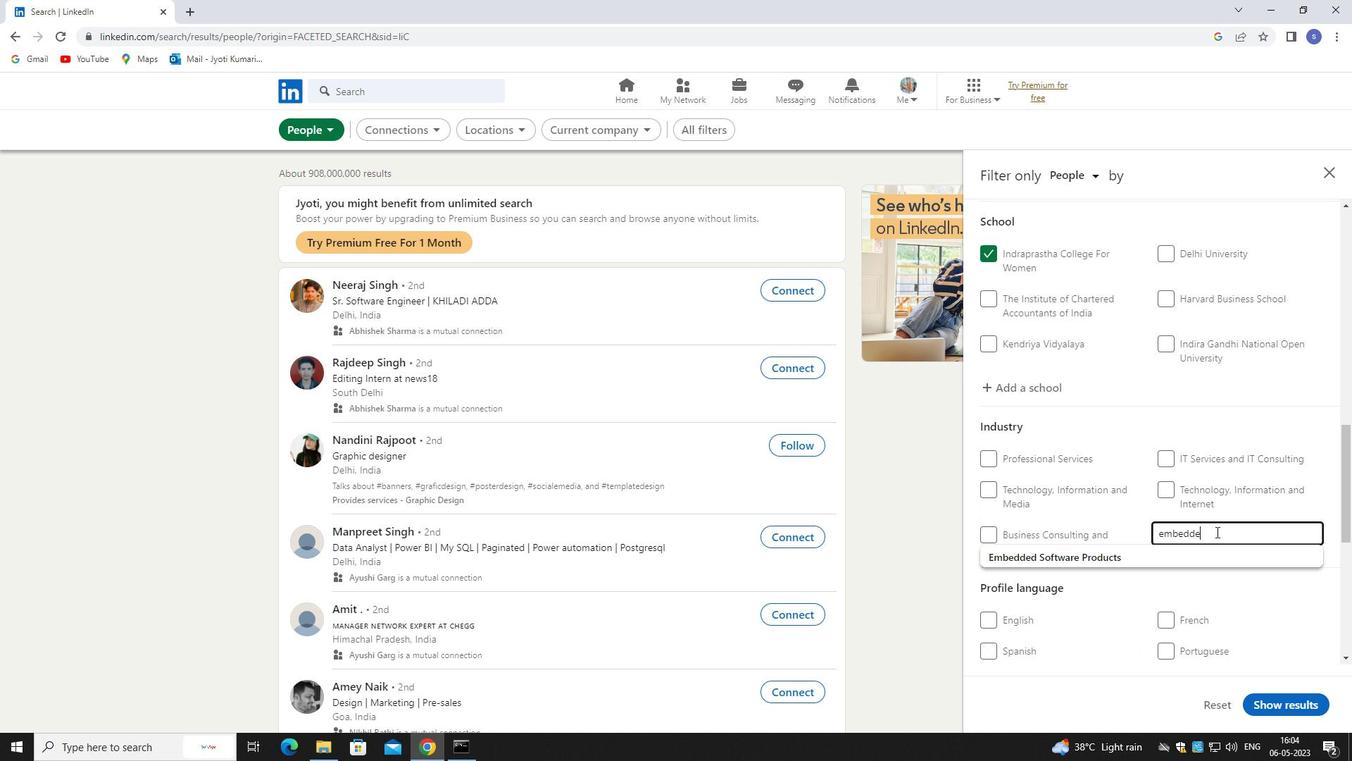 
Action: Mouse moved to (1209, 556)
Screenshot: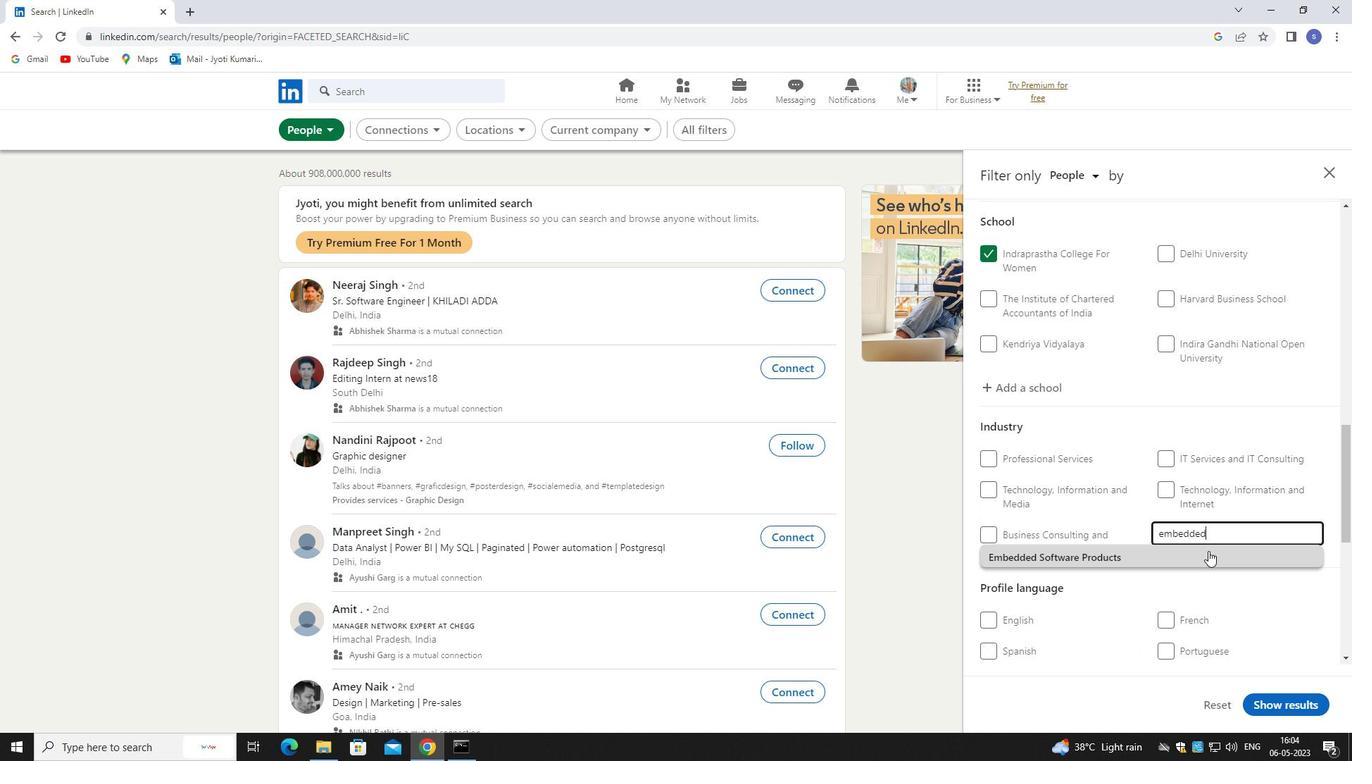 
Action: Mouse pressed left at (1209, 556)
Screenshot: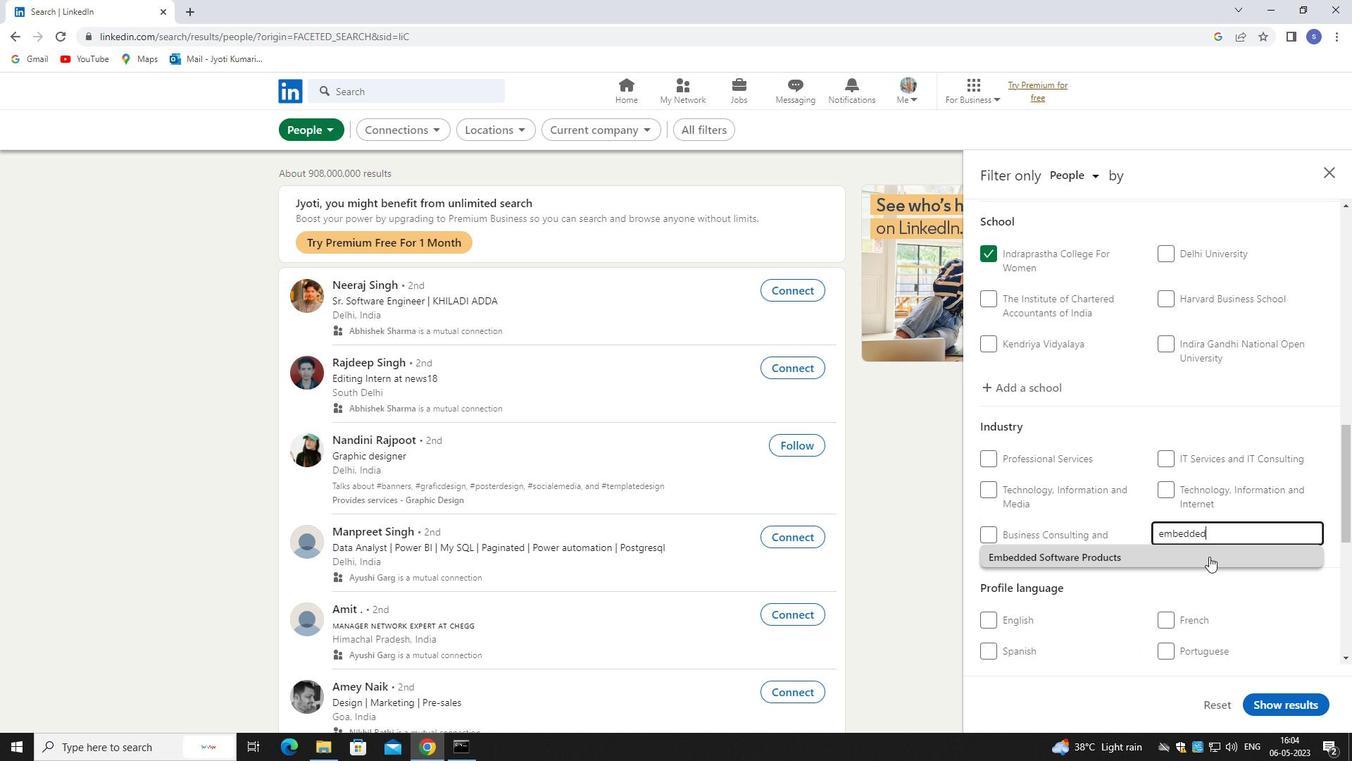 
Action: Mouse moved to (1209, 556)
Screenshot: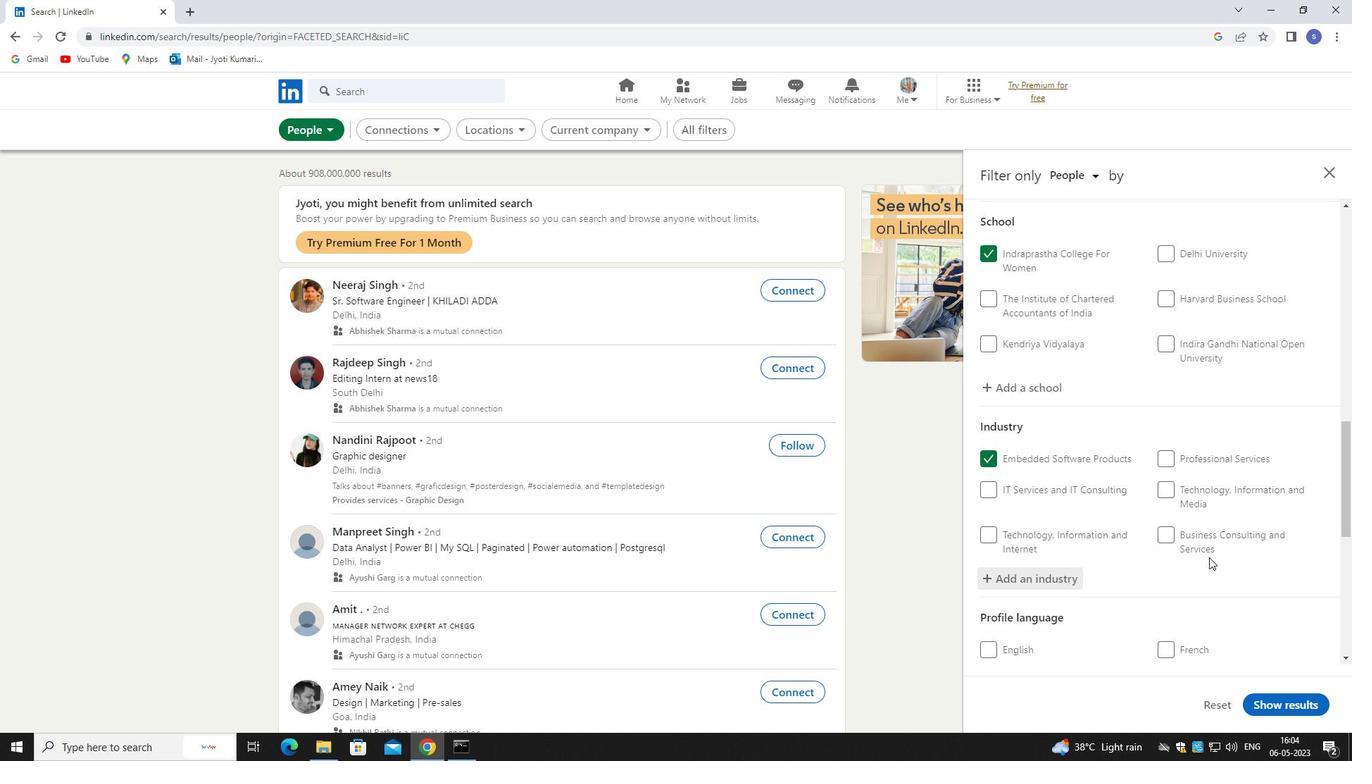 
Action: Mouse scrolled (1209, 555) with delta (0, 0)
Screenshot: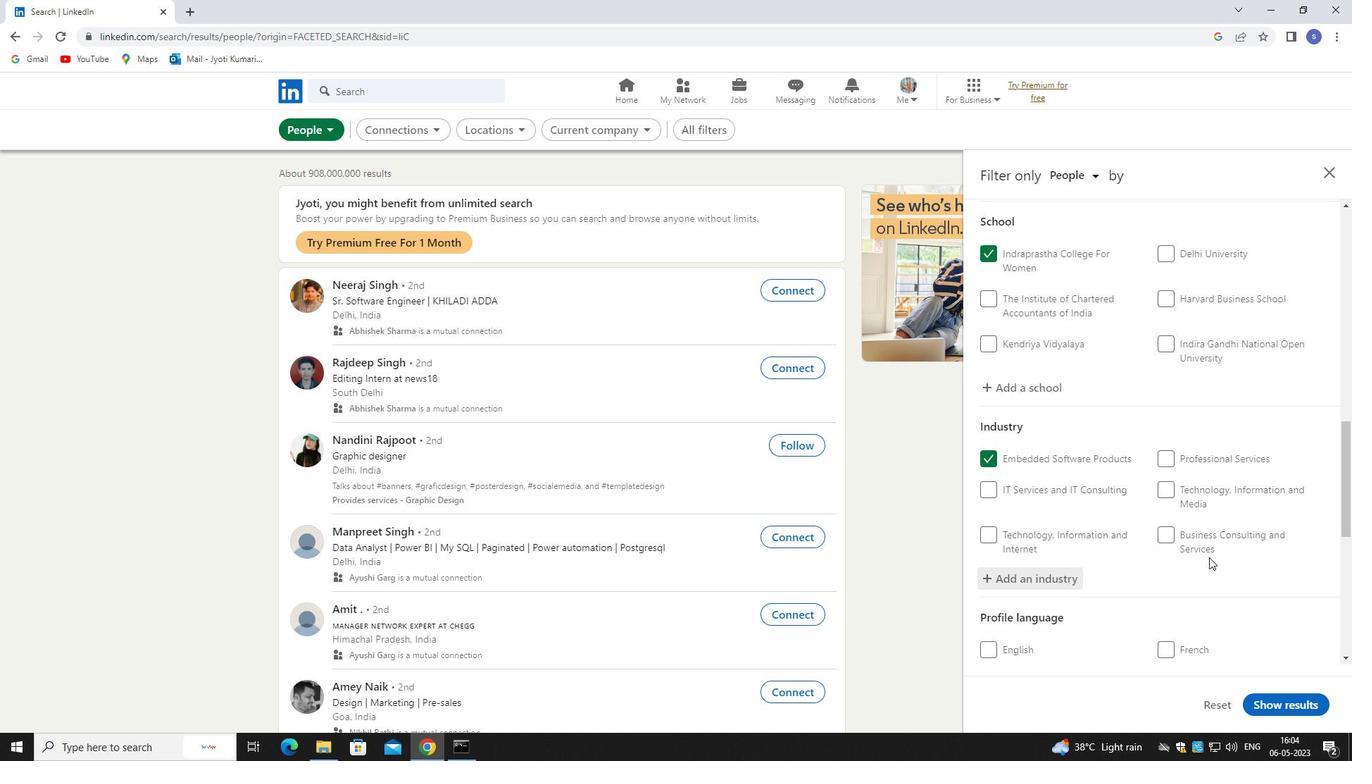 
Action: Mouse scrolled (1209, 555) with delta (0, 0)
Screenshot: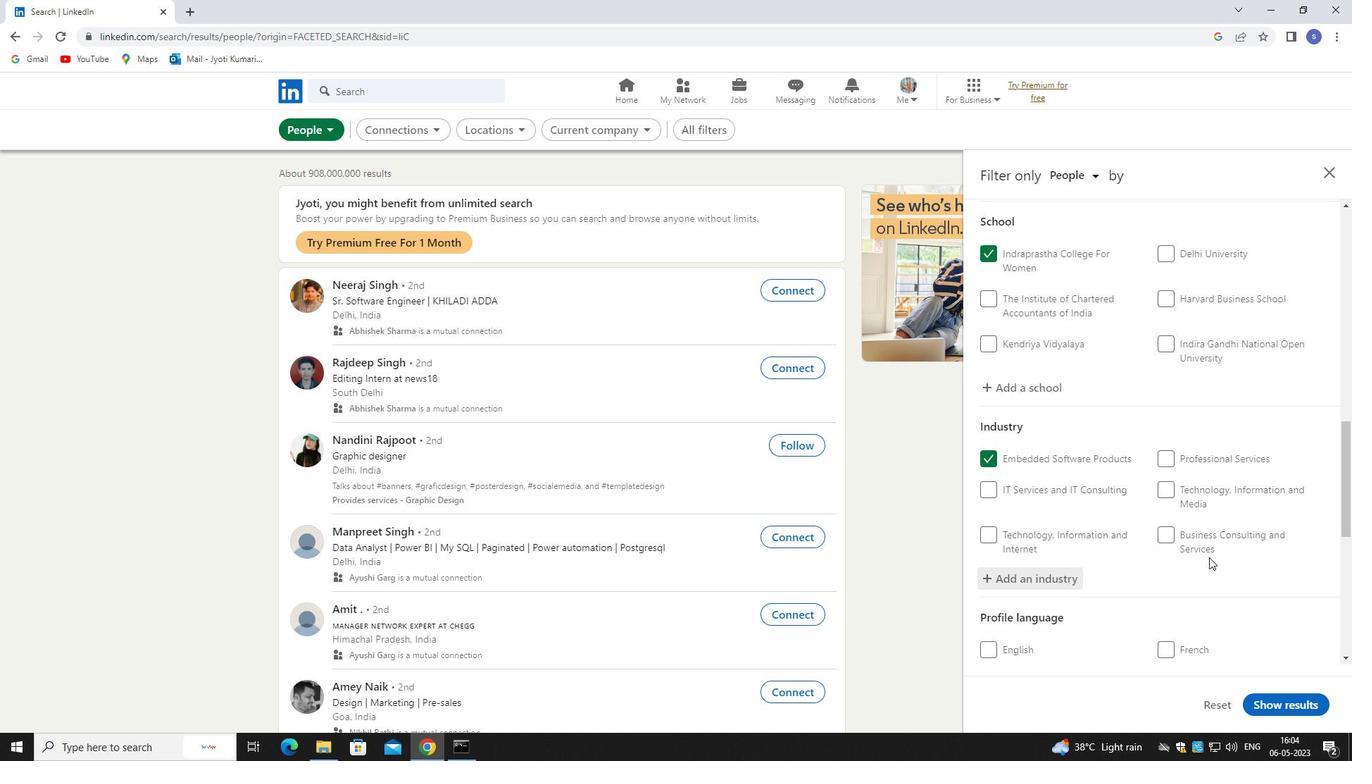 
Action: Mouse scrolled (1209, 555) with delta (0, 0)
Screenshot: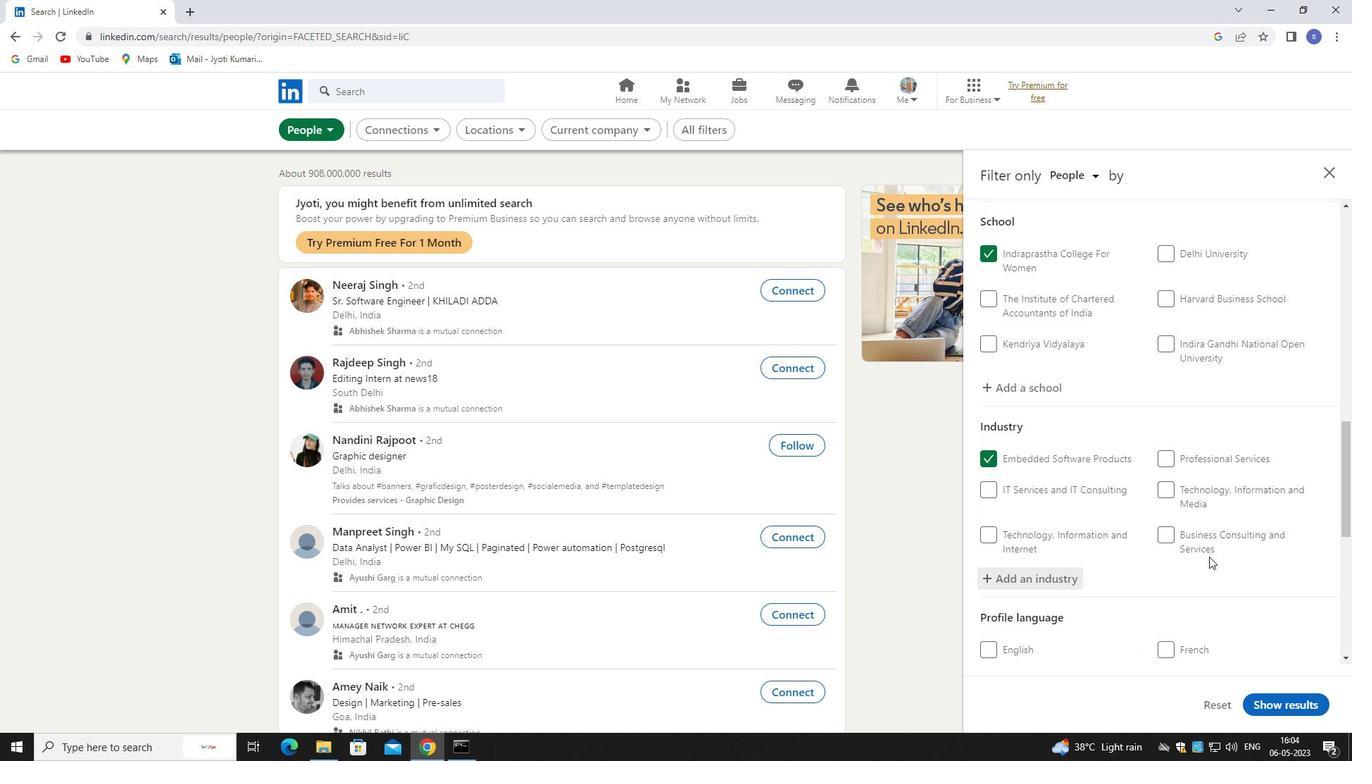 
Action: Mouse moved to (1223, 470)
Screenshot: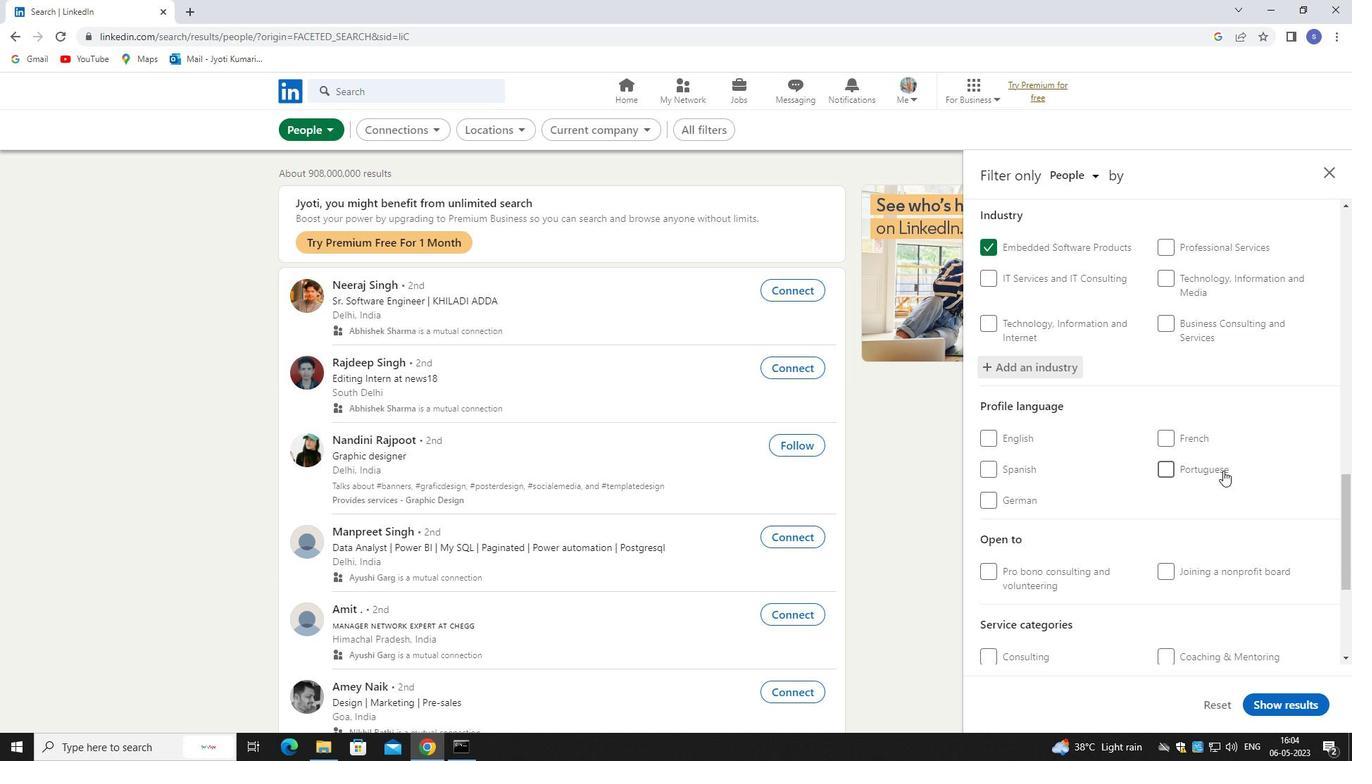 
Action: Mouse pressed left at (1223, 470)
Screenshot: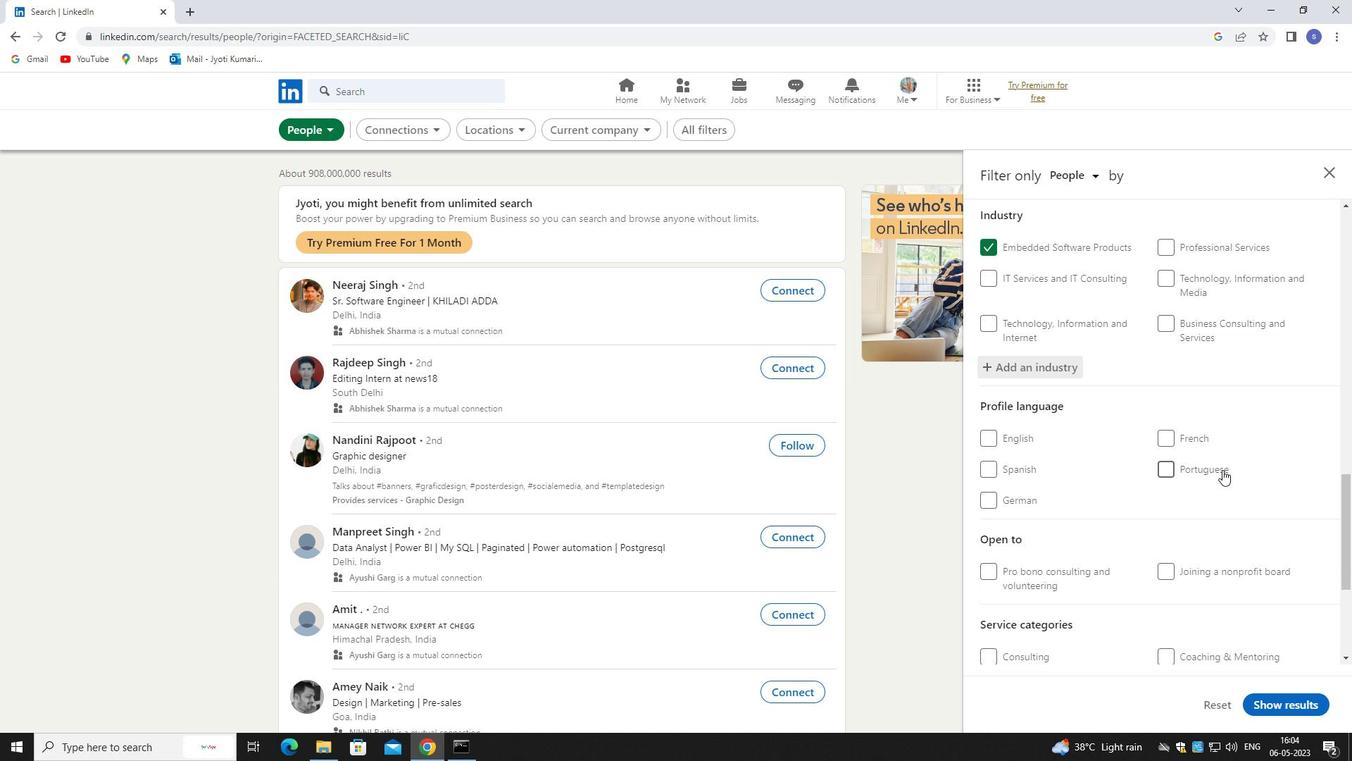 
Action: Mouse moved to (1223, 470)
Screenshot: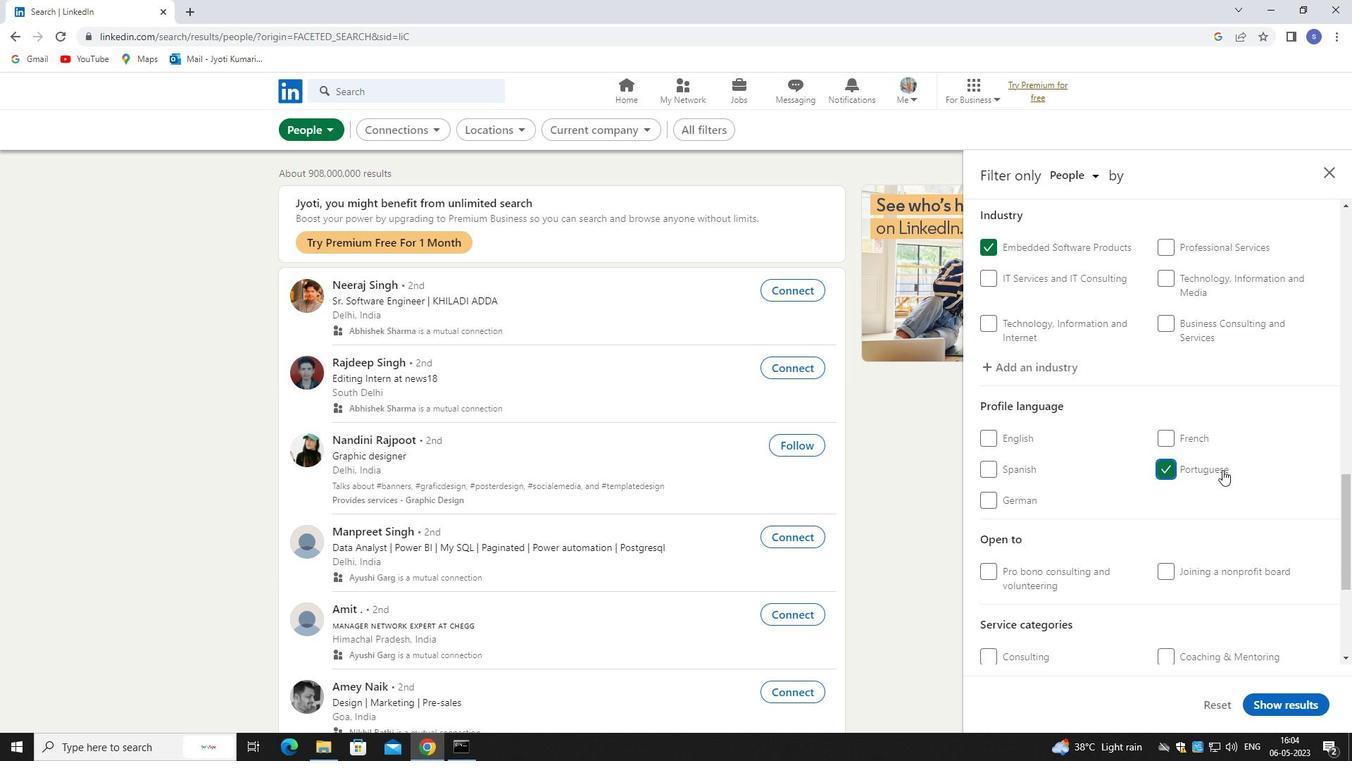 
Action: Mouse scrolled (1223, 469) with delta (0, 0)
Screenshot: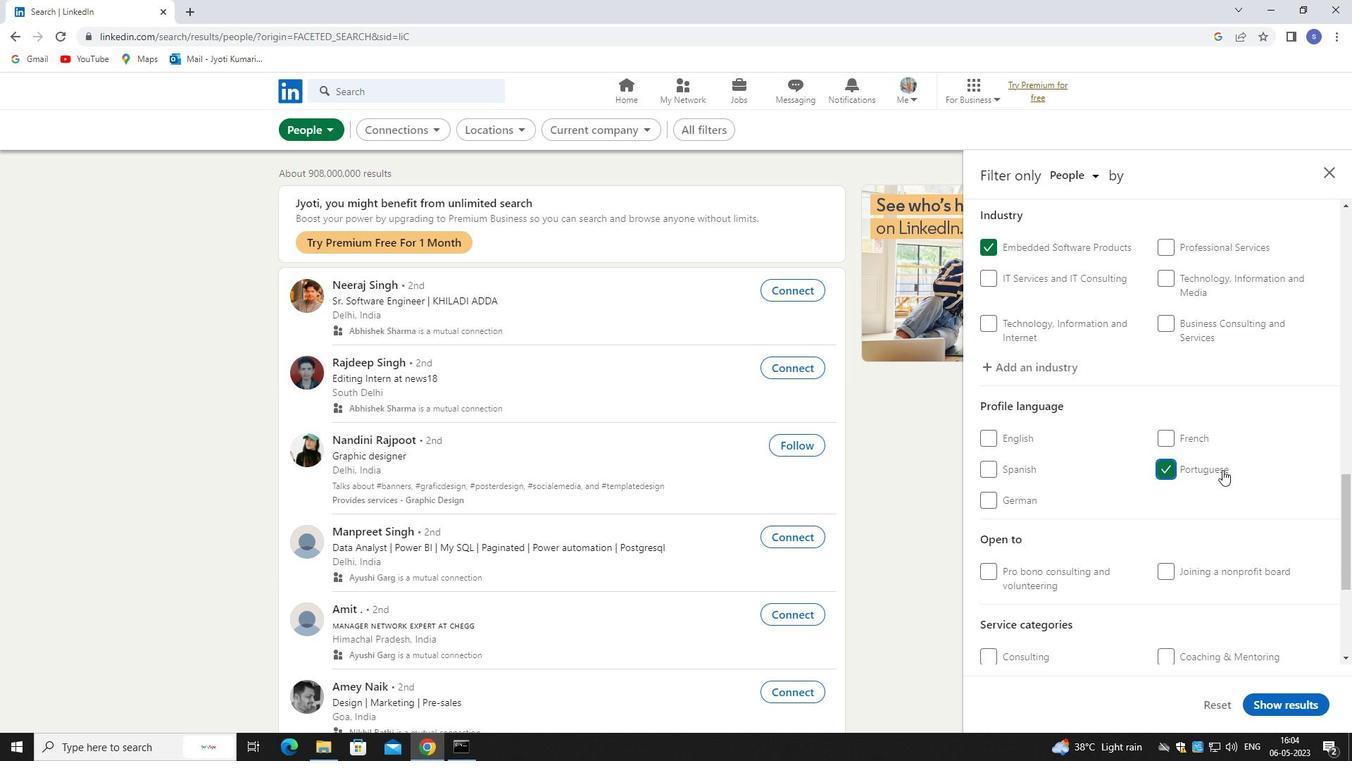 
Action: Mouse moved to (1223, 472)
Screenshot: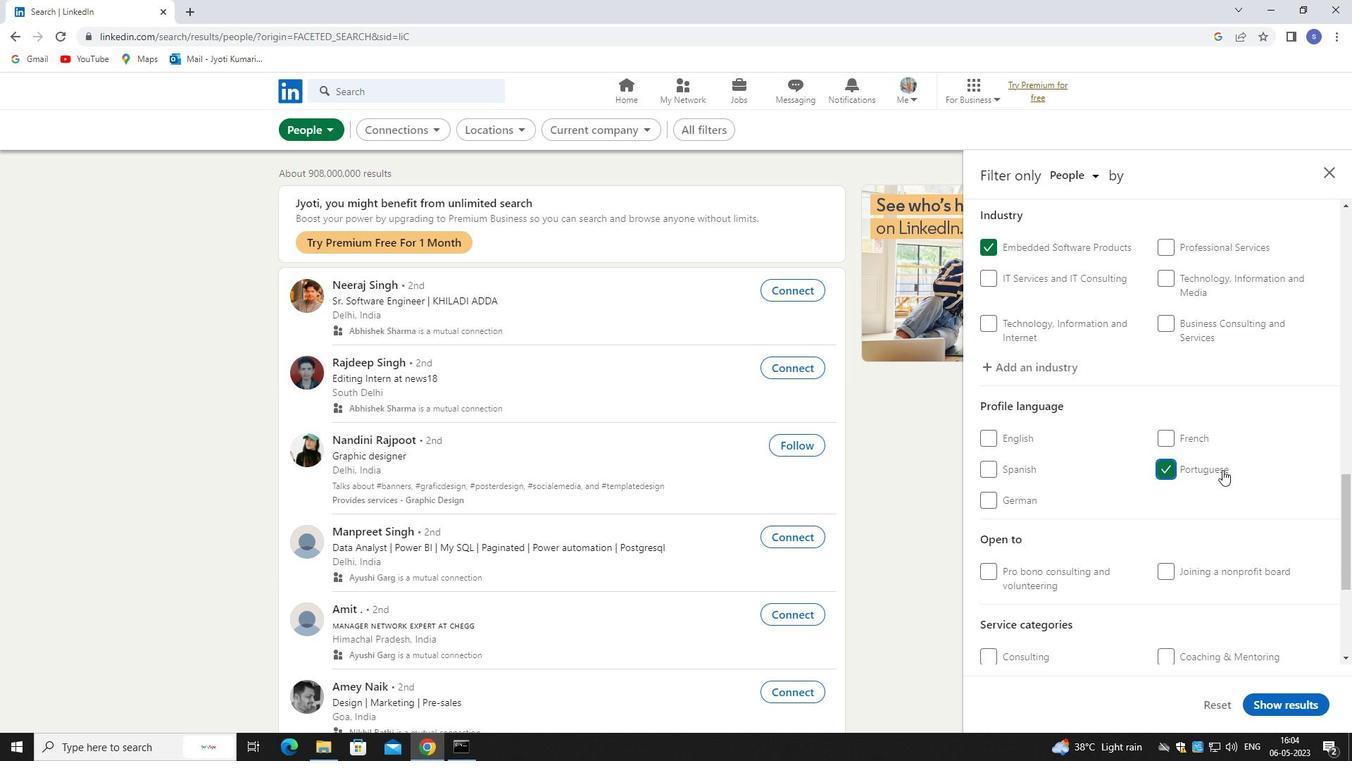 
Action: Mouse scrolled (1223, 471) with delta (0, 0)
Screenshot: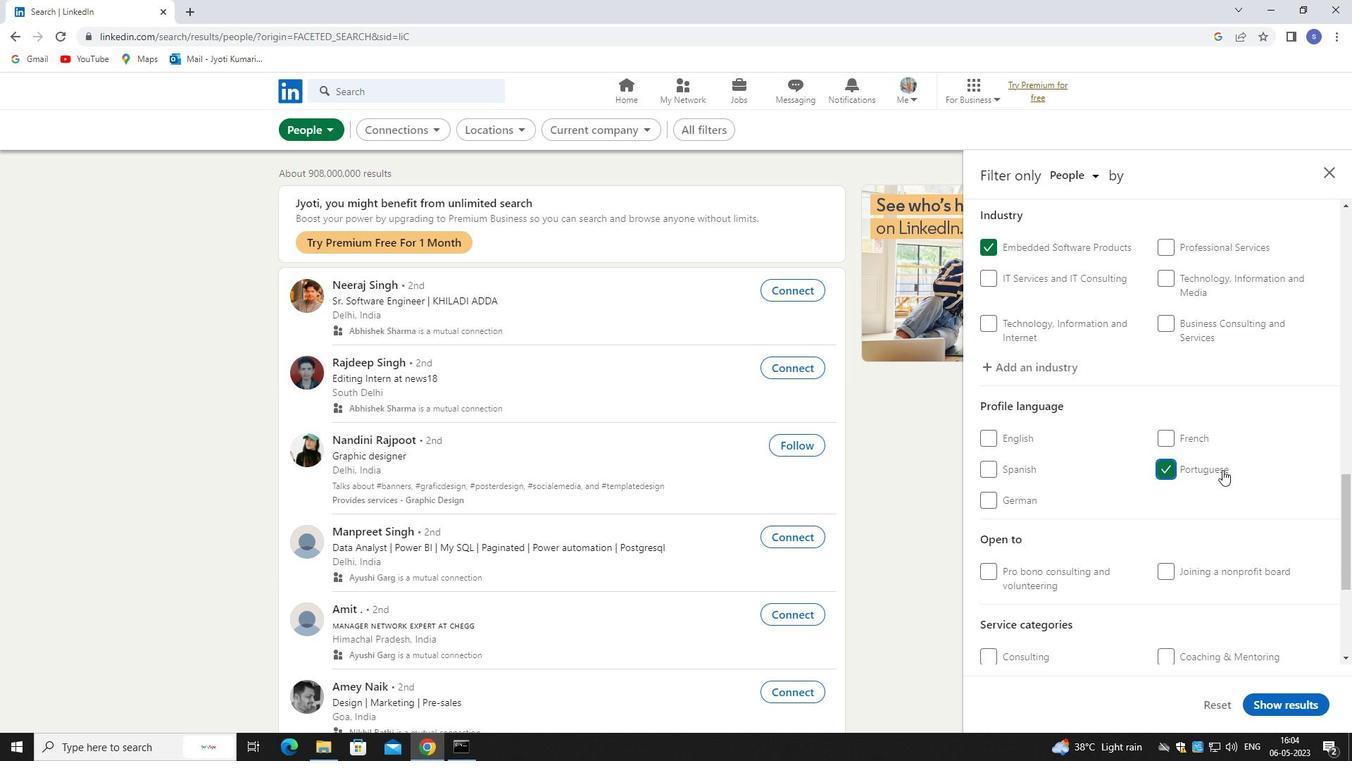 
Action: Mouse moved to (1223, 474)
Screenshot: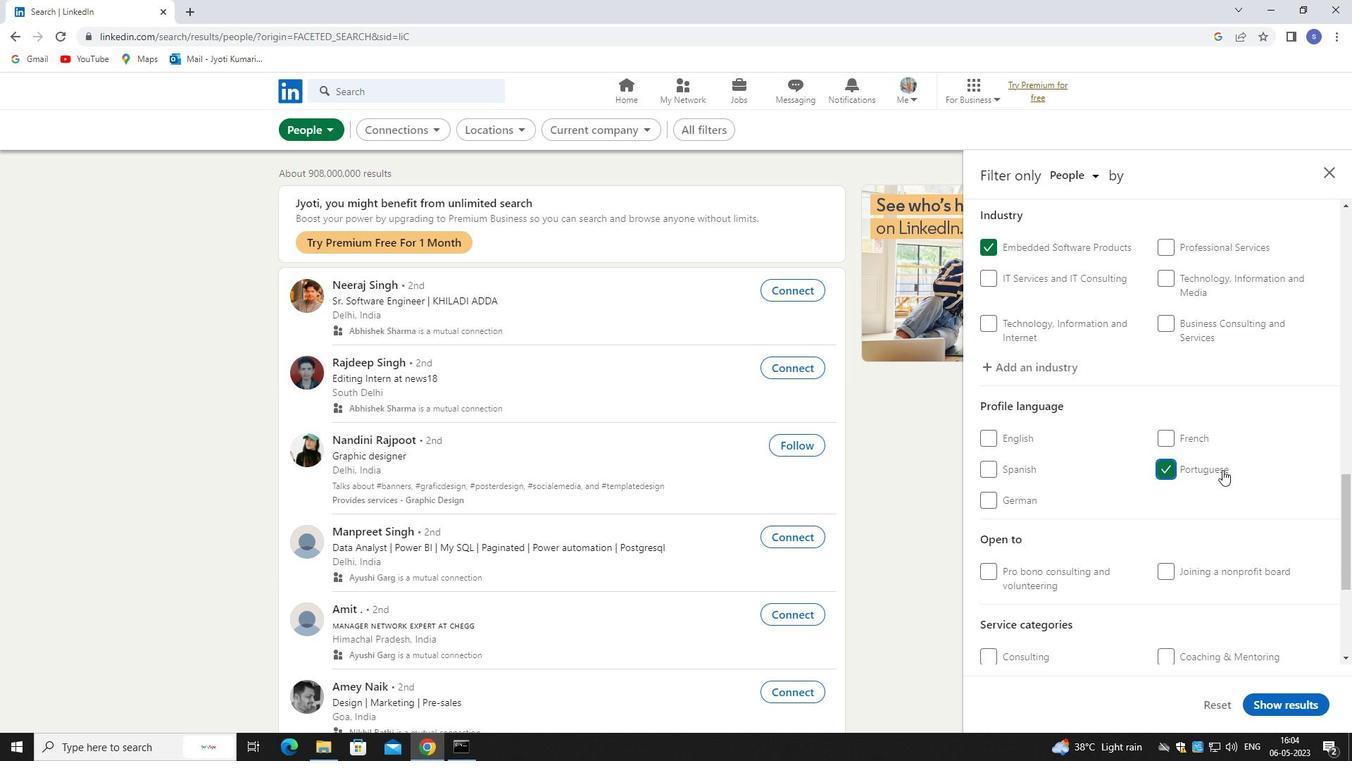 
Action: Mouse scrolled (1223, 473) with delta (0, 0)
Screenshot: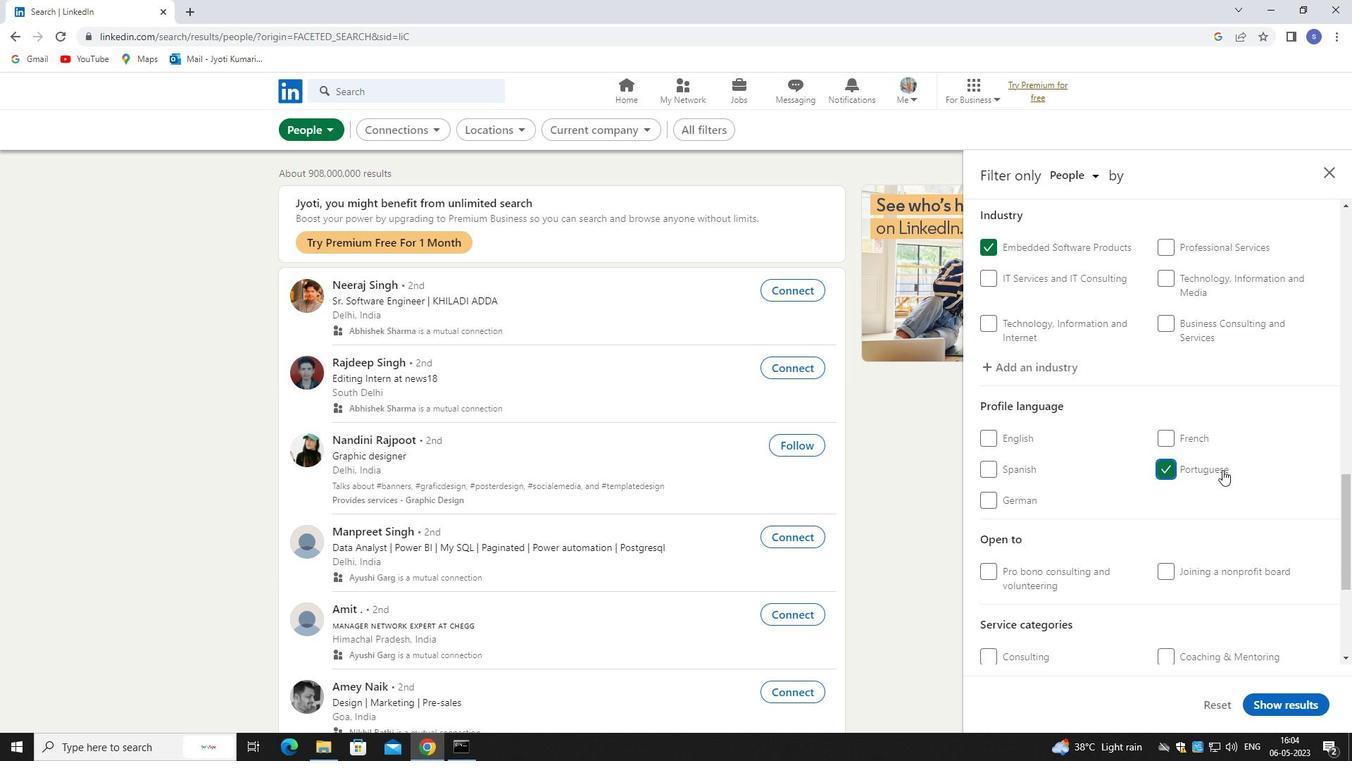
Action: Mouse moved to (1204, 504)
Screenshot: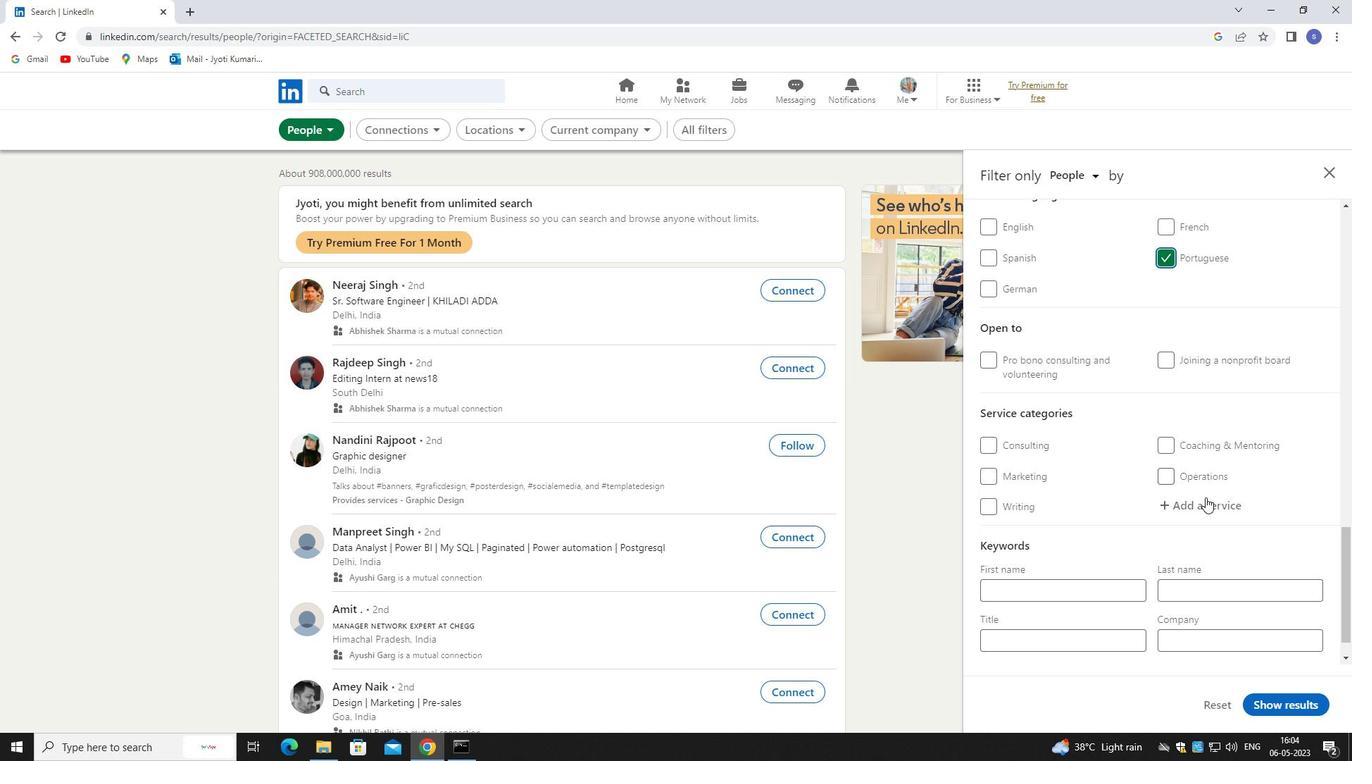 
Action: Mouse pressed left at (1204, 504)
Screenshot: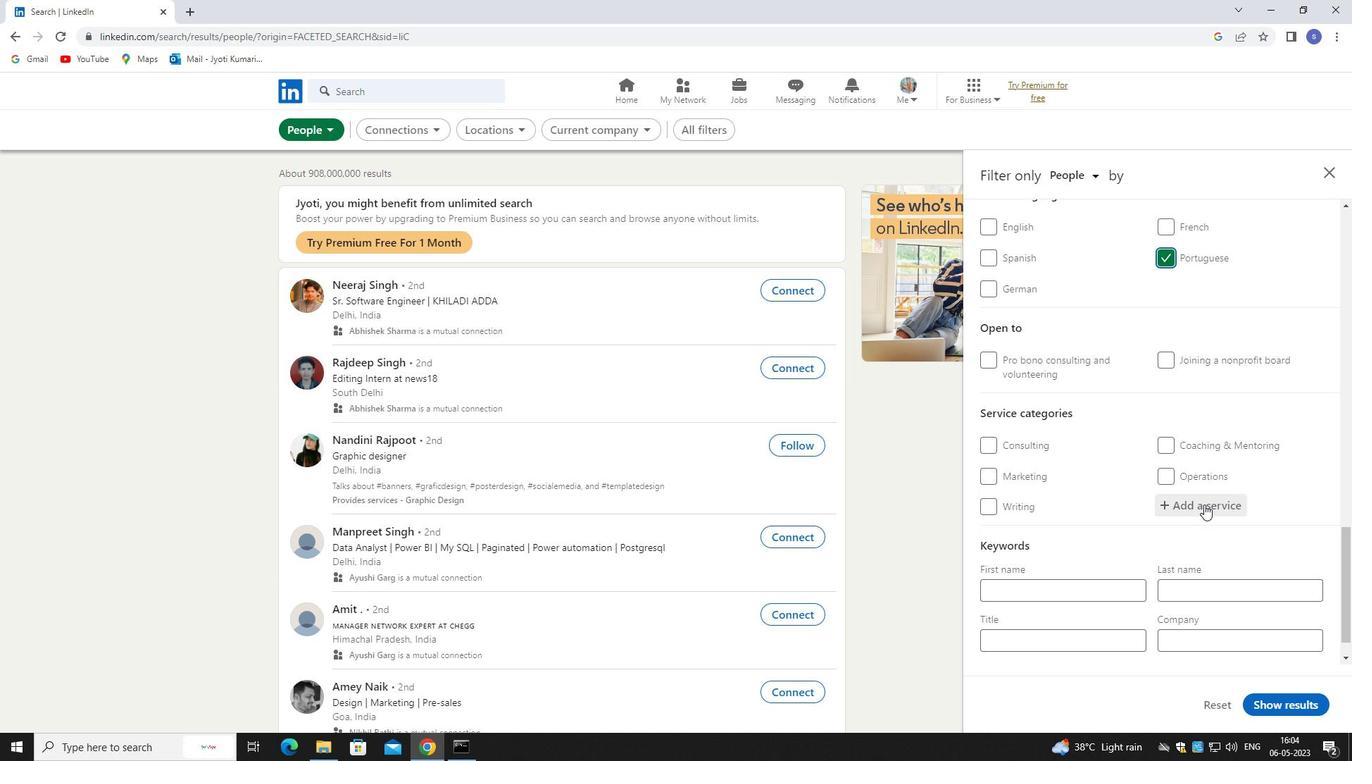 
Action: Mouse moved to (1207, 503)
Screenshot: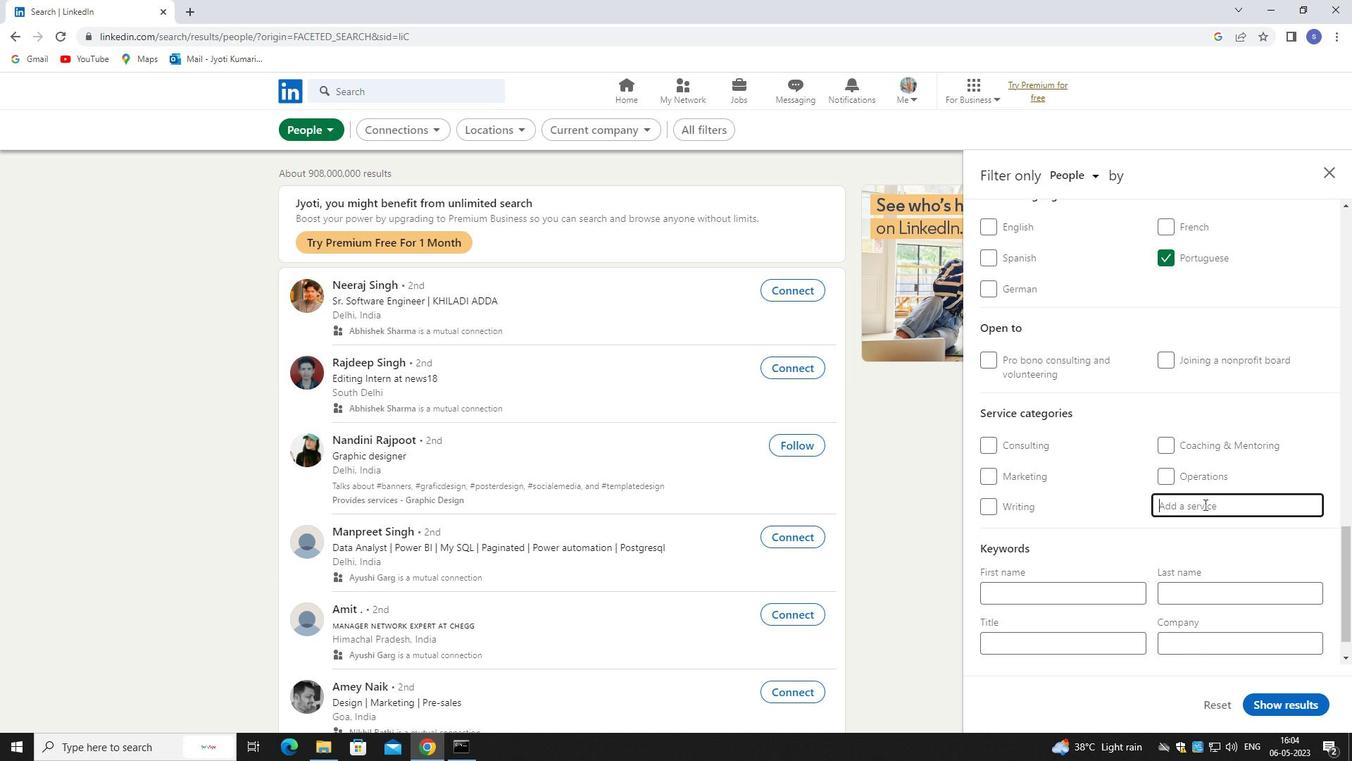 
Action: Key pressed <Key.shift>CONTENT
Screenshot: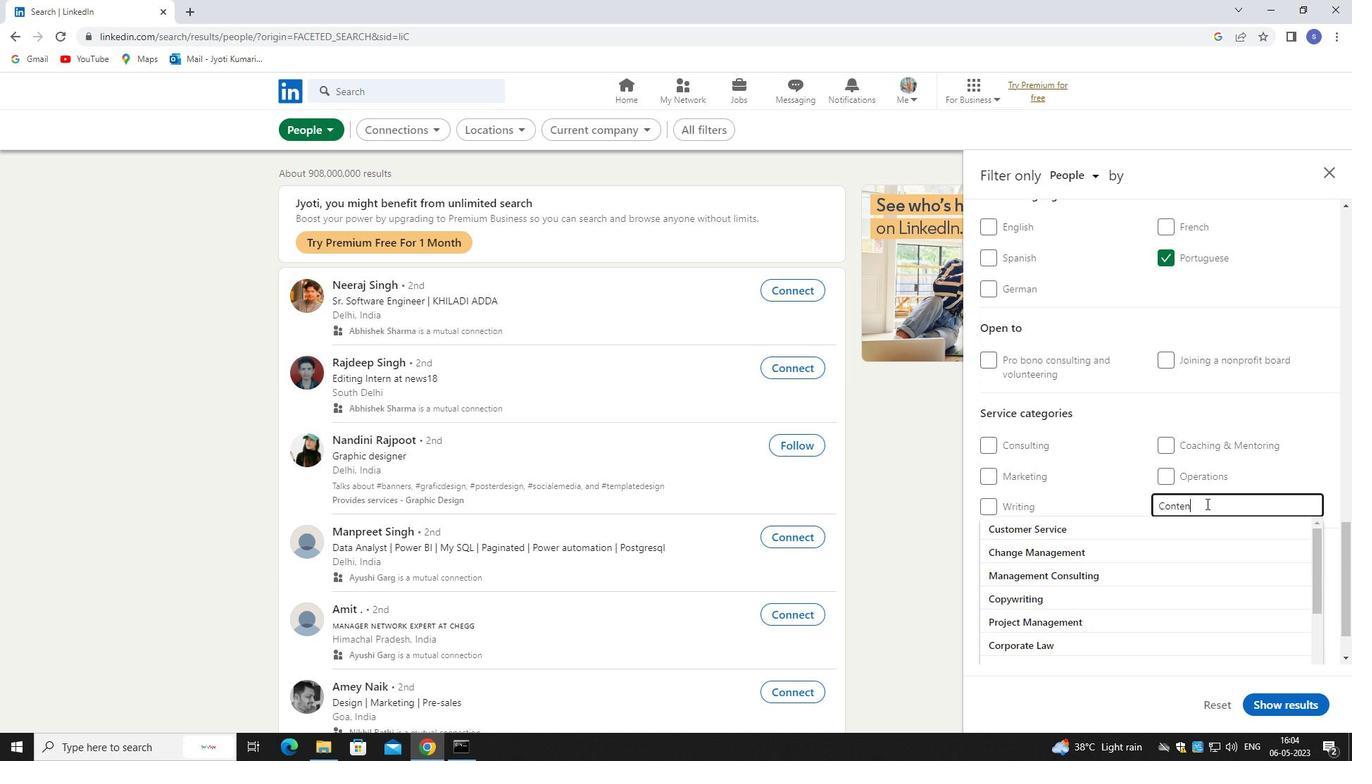 
Action: Mouse moved to (1218, 528)
Screenshot: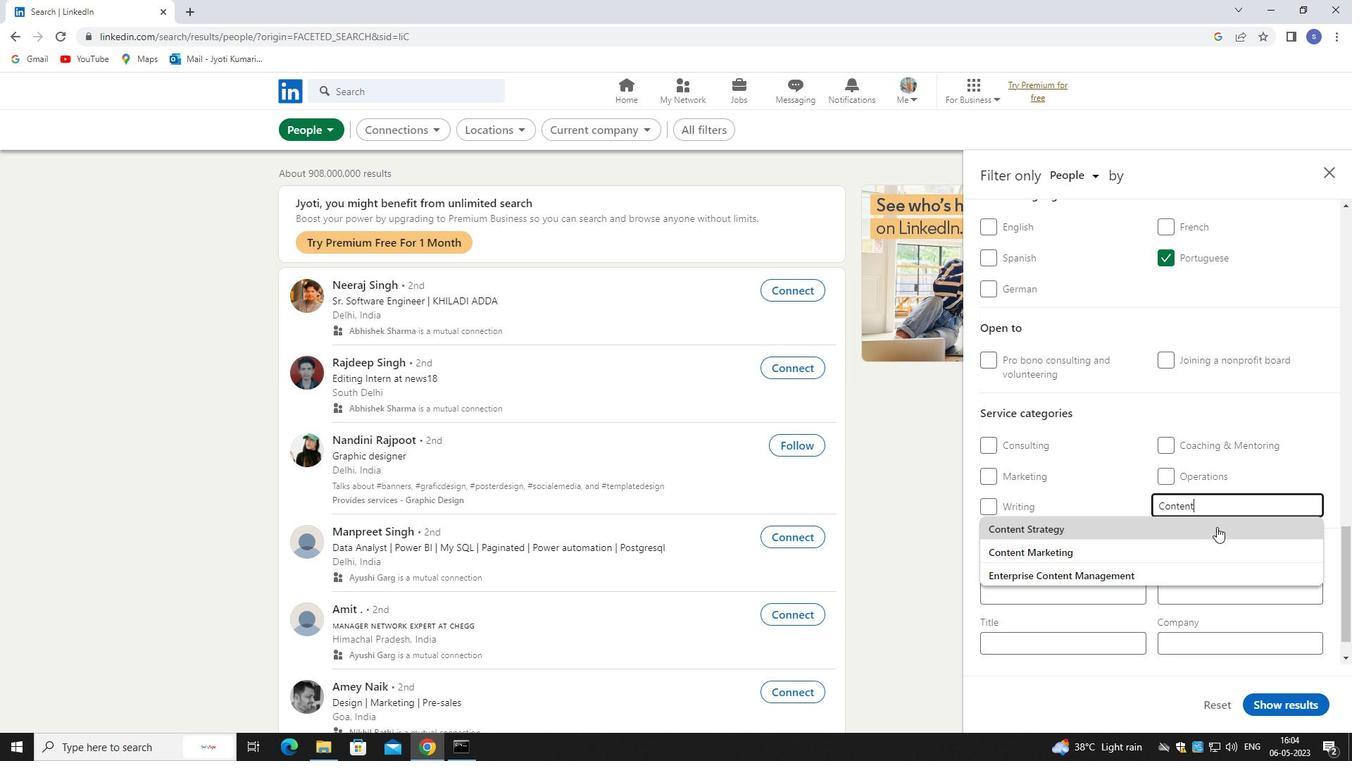 
Action: Mouse pressed left at (1218, 528)
Screenshot: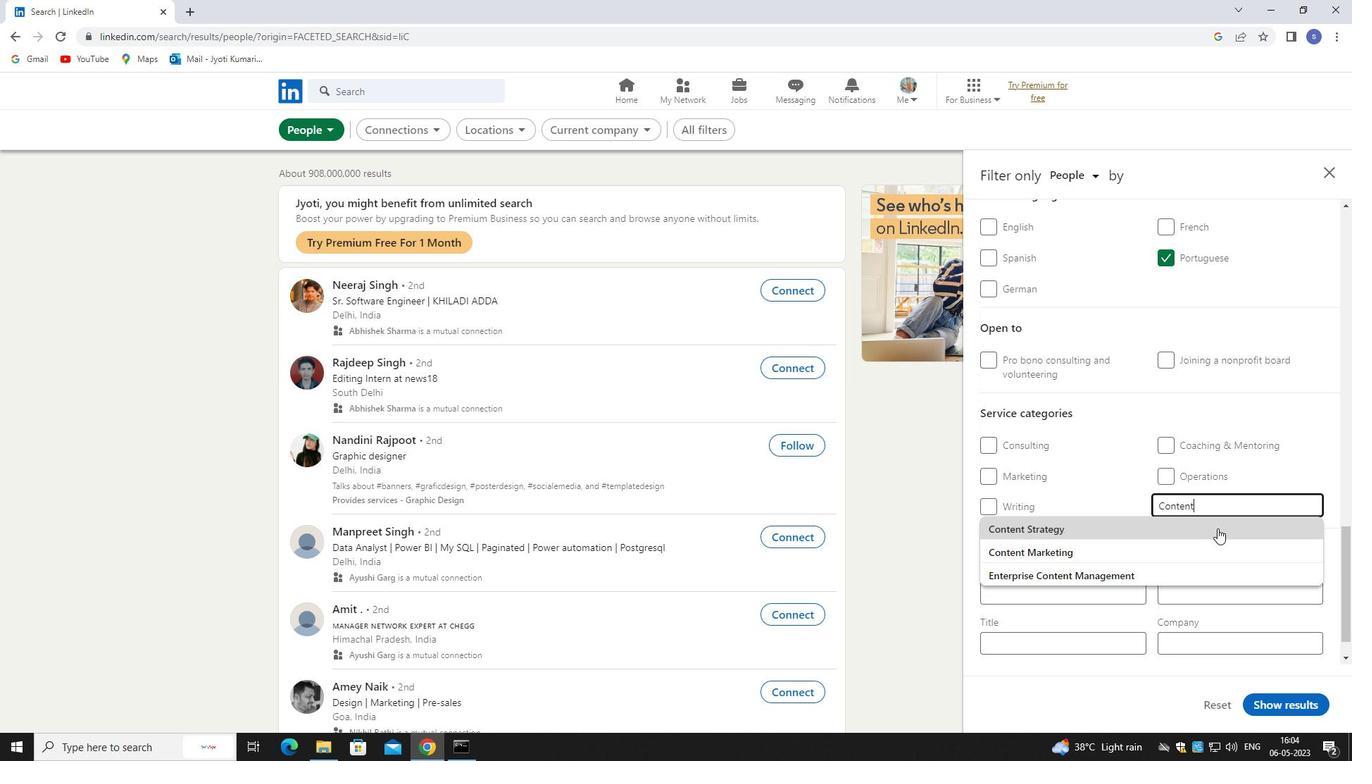 
Action: Mouse moved to (1224, 536)
Screenshot: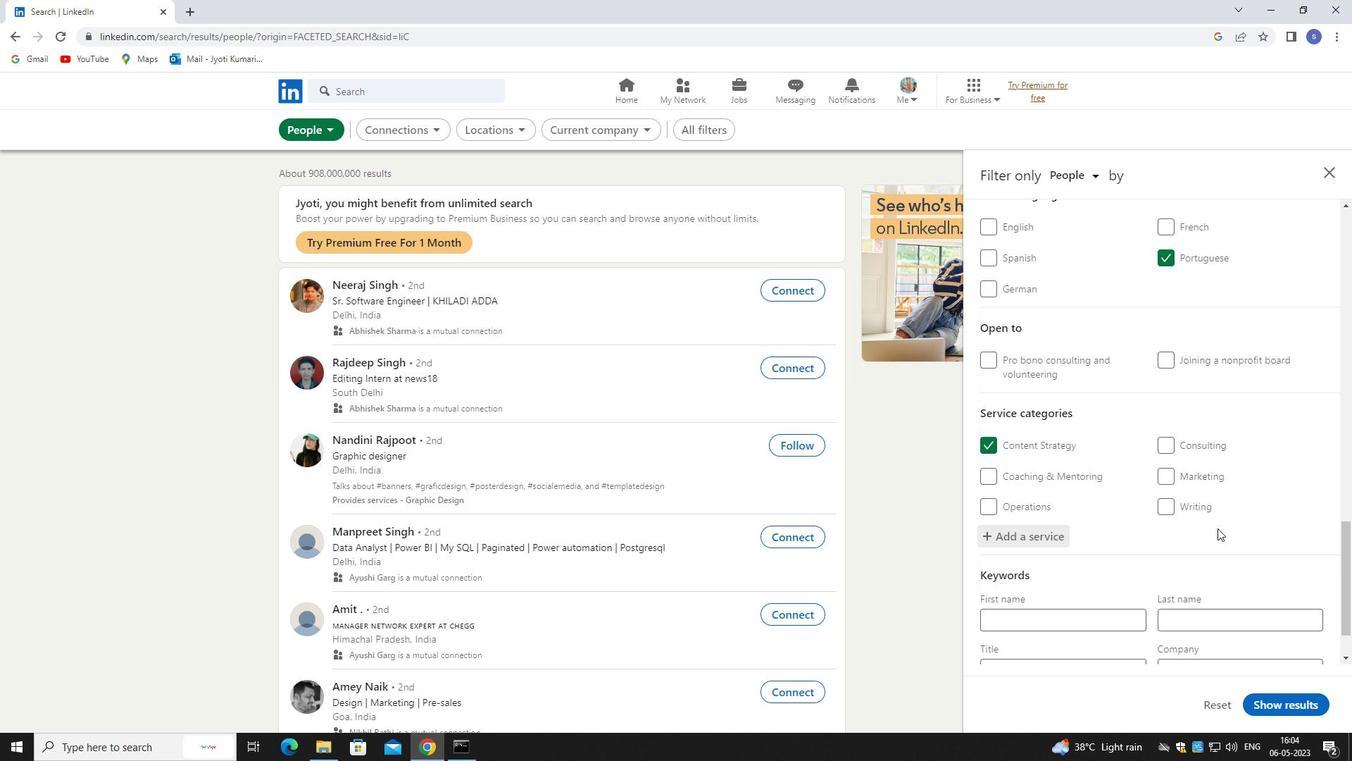 
Action: Mouse scrolled (1224, 535) with delta (0, 0)
Screenshot: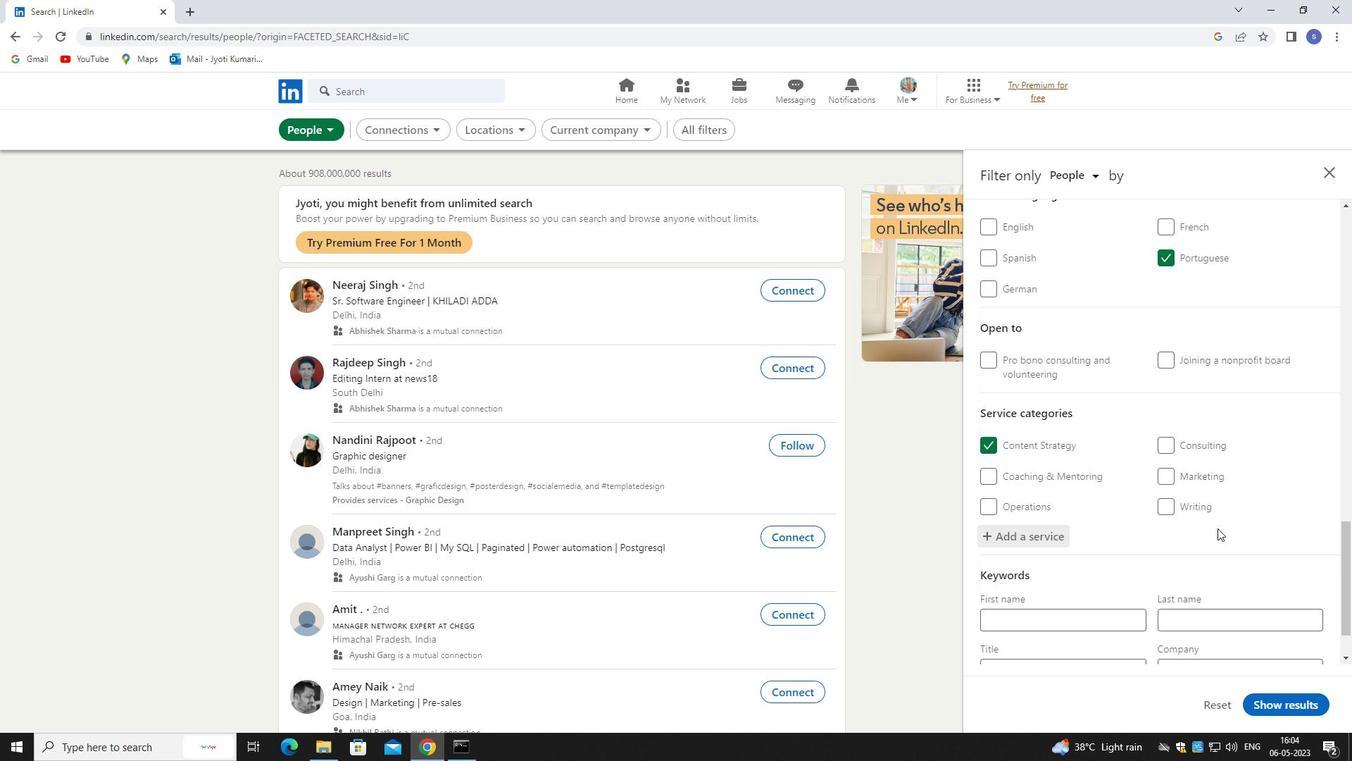 
Action: Mouse moved to (1226, 539)
Screenshot: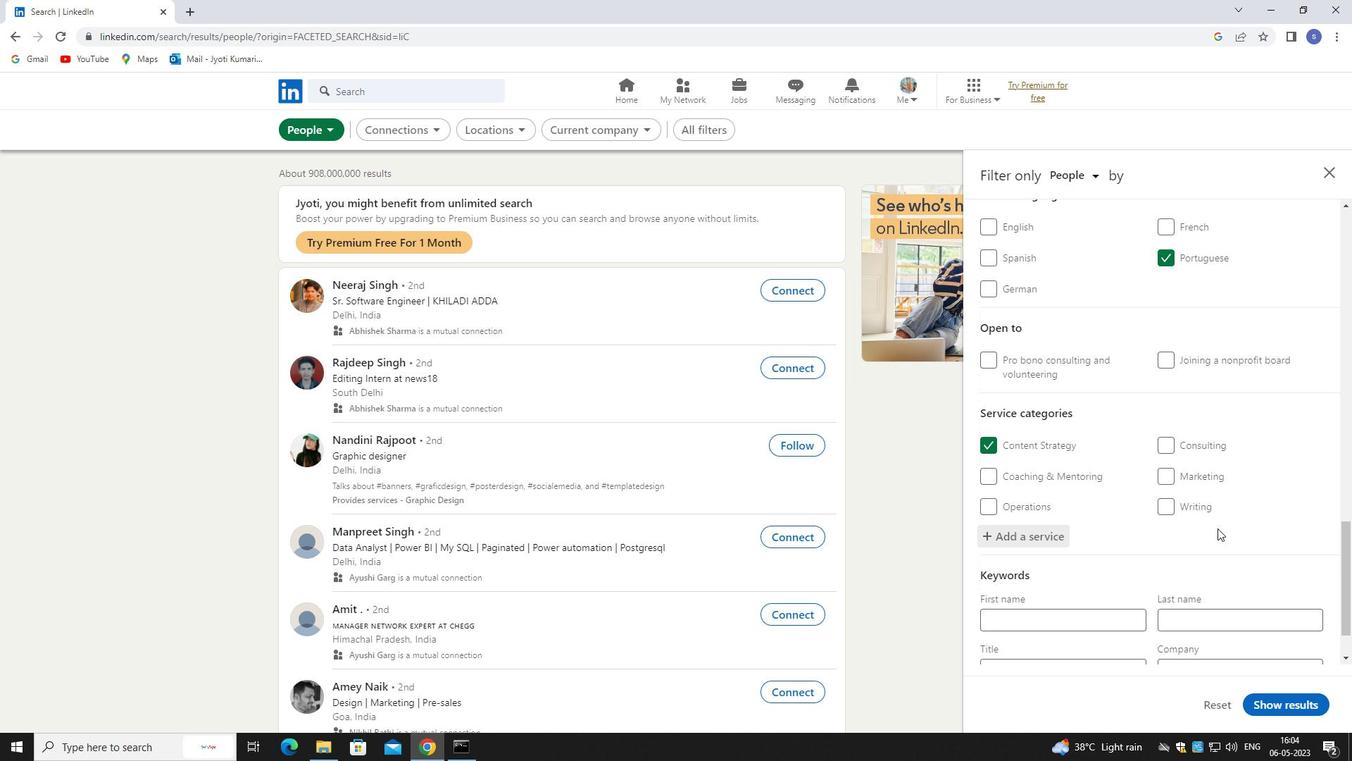 
Action: Mouse scrolled (1226, 539) with delta (0, 0)
Screenshot: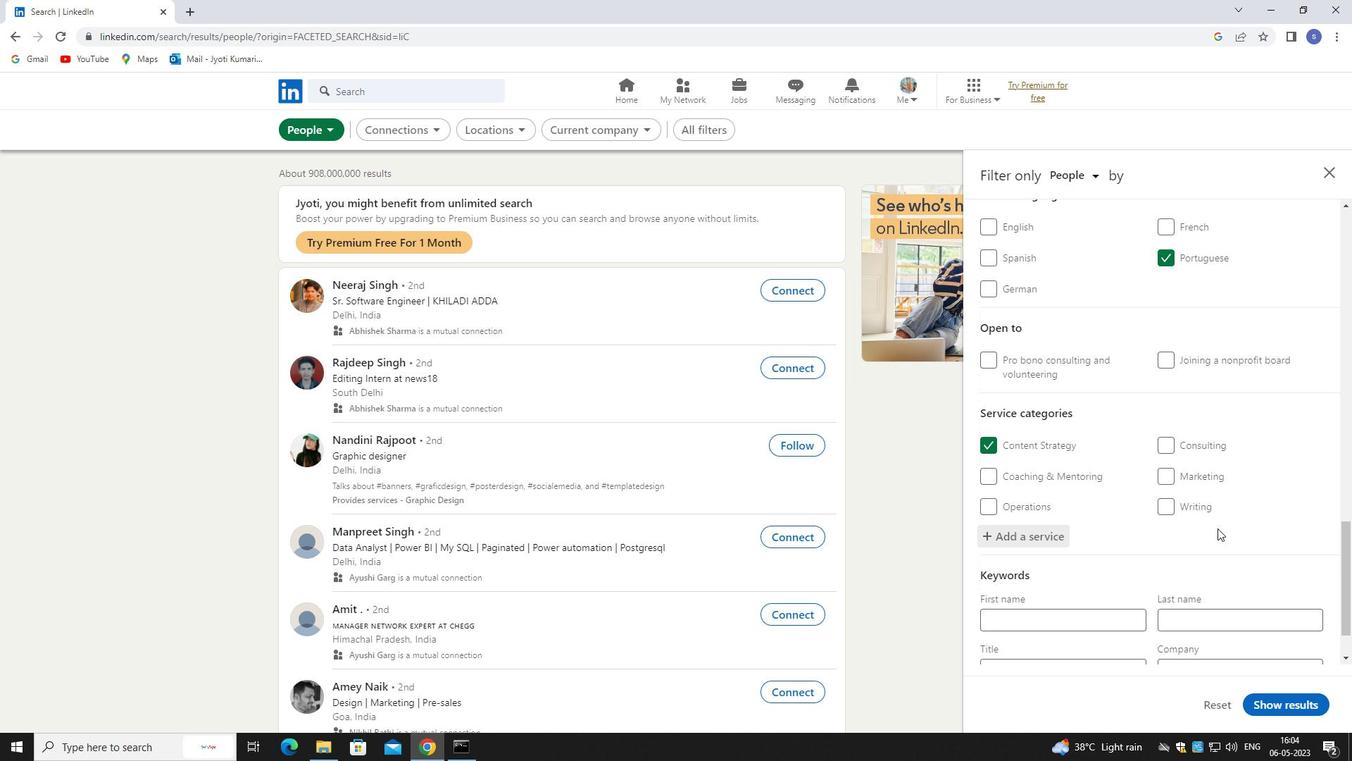 
Action: Mouse moved to (1110, 590)
Screenshot: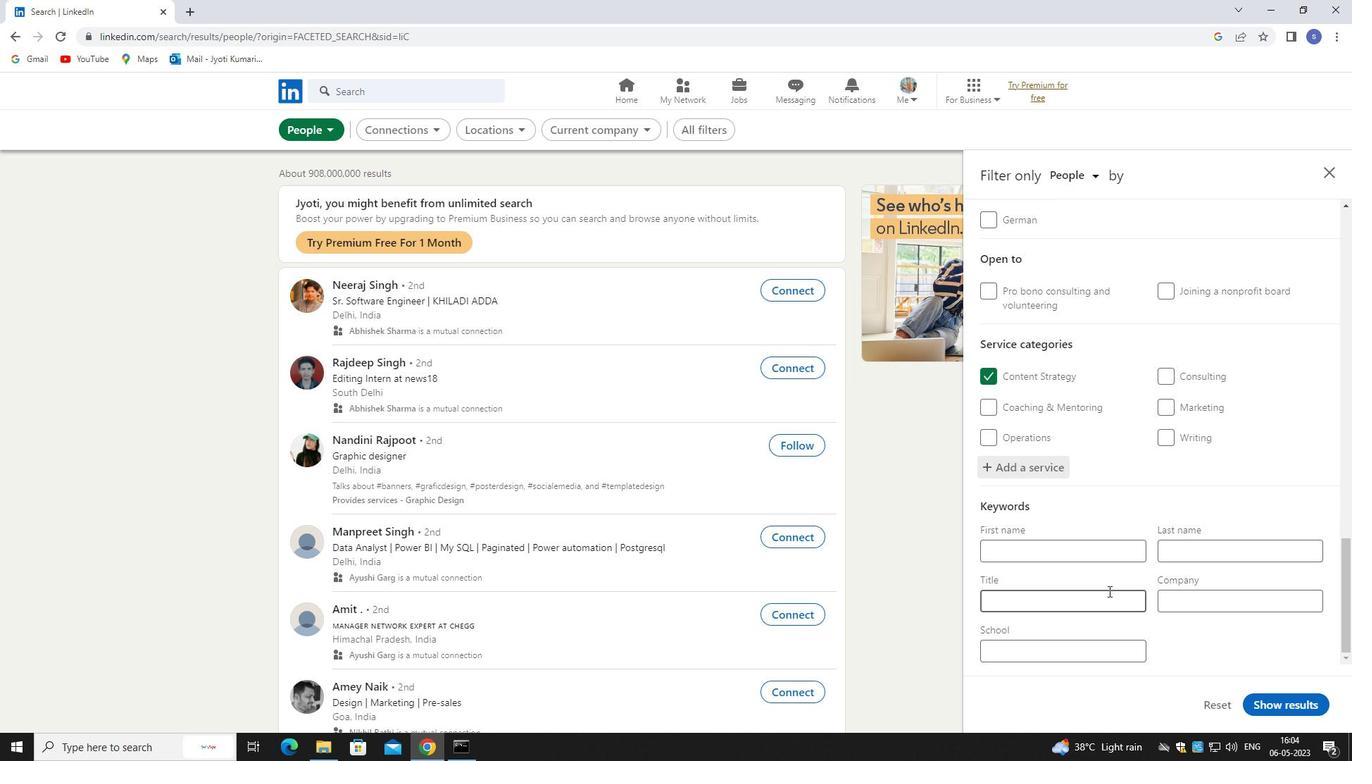 
Action: Mouse pressed left at (1110, 590)
Screenshot: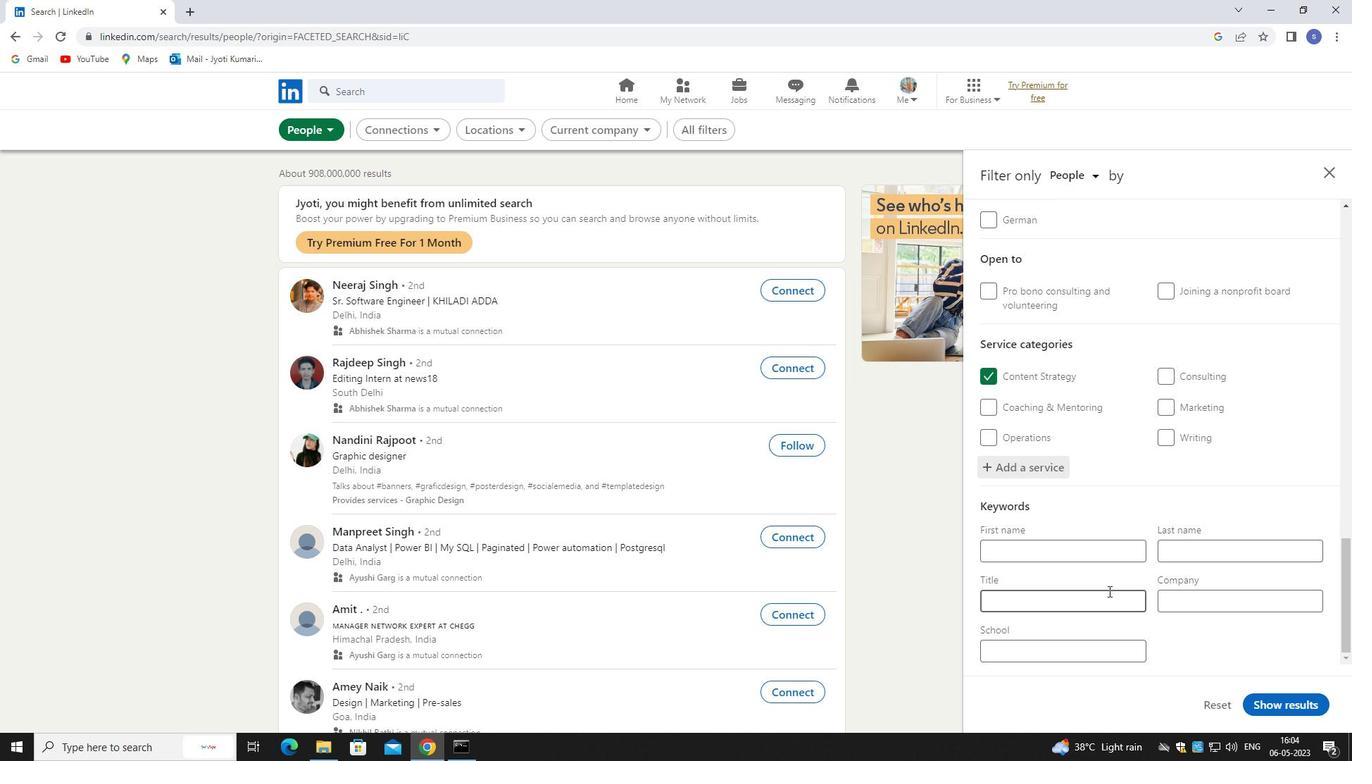 
Action: Mouse moved to (1119, 589)
Screenshot: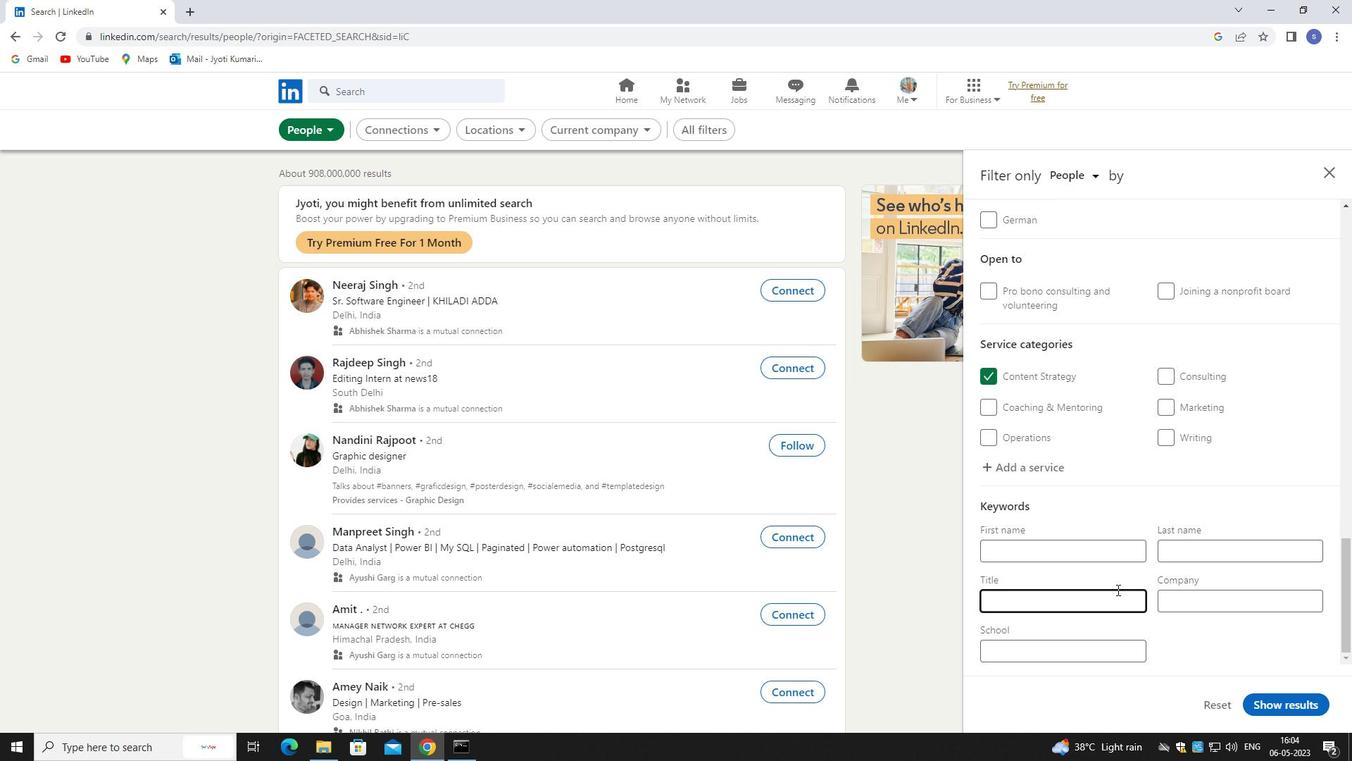 
Action: Key pressed <Key.shift>SOCIAL<Key.space><Key.shift><Key.shift><Key.shift><Key.shift><Key.shift>WORKAER<Key.backspace><Key.backspace><Key.backspace>ER
Screenshot: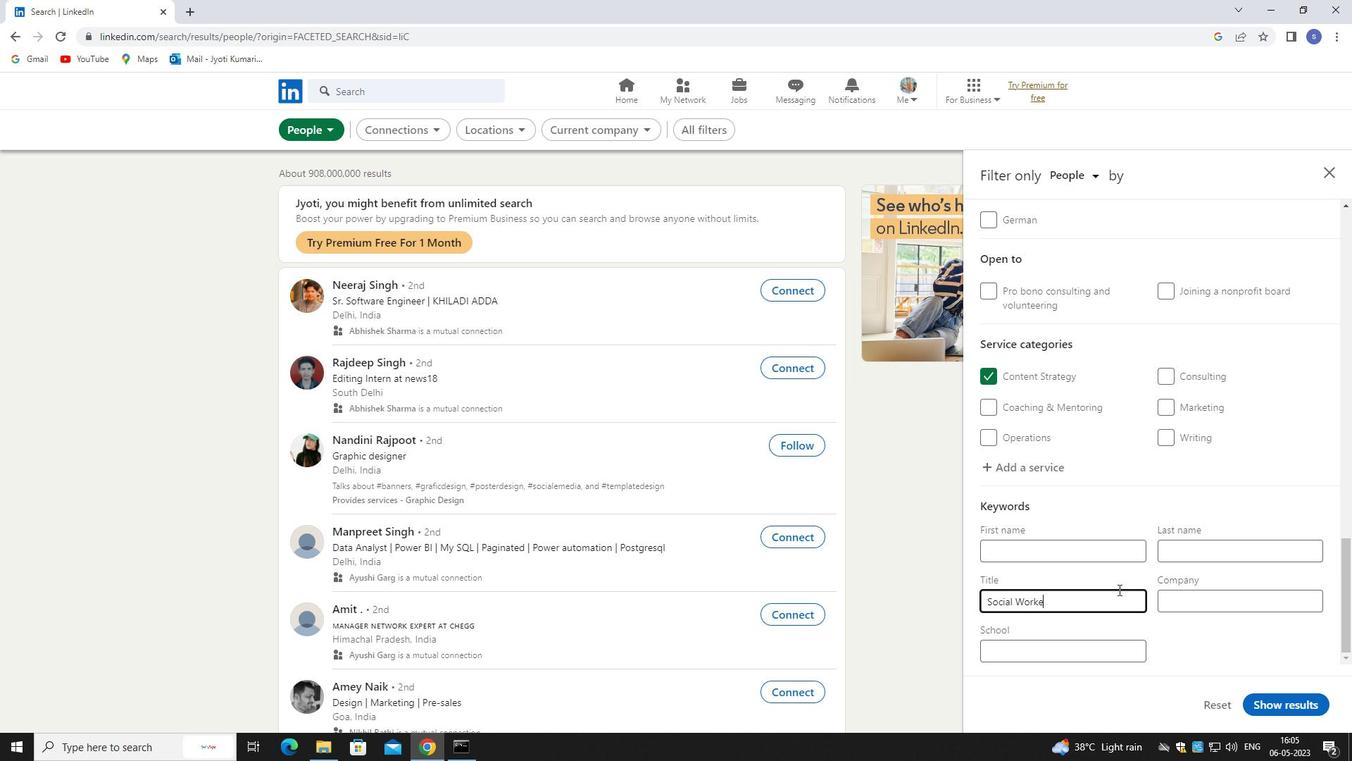 
Action: Mouse moved to (1278, 706)
Screenshot: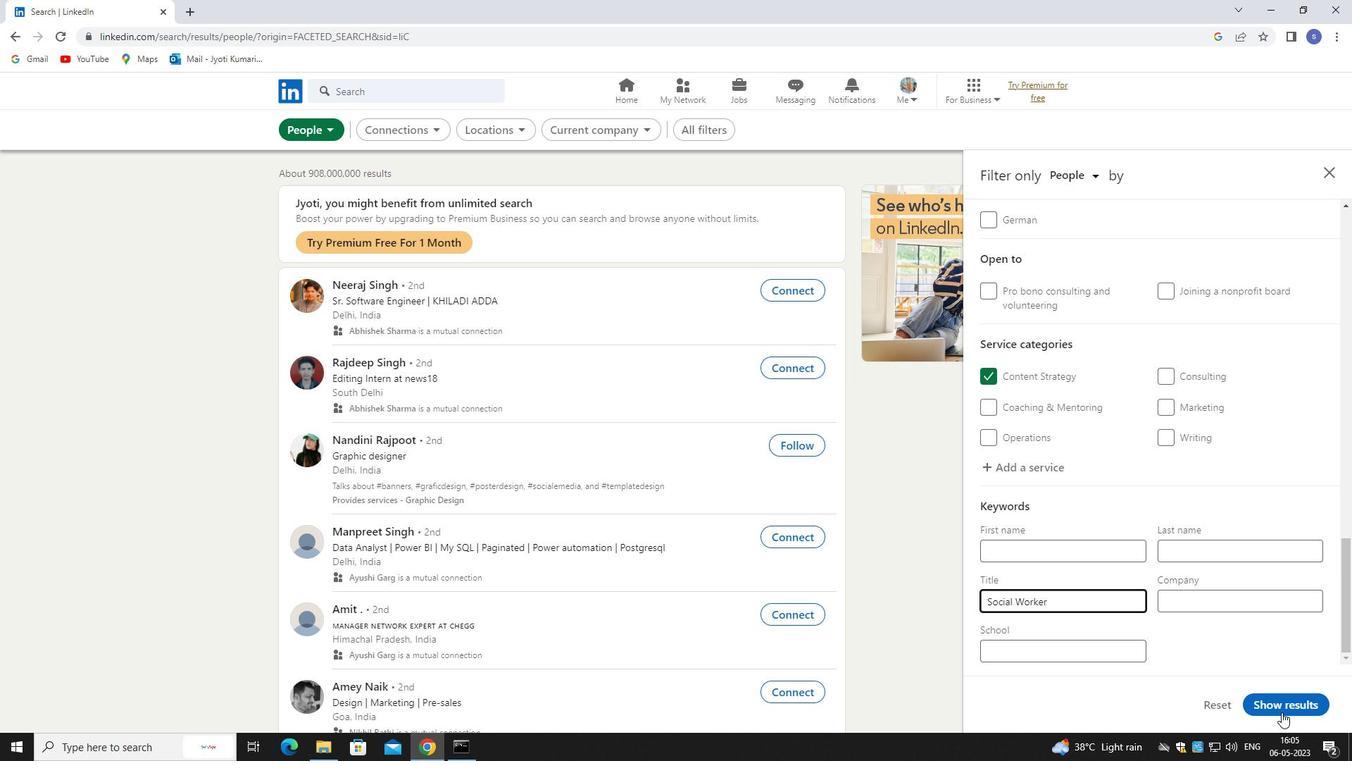 
Action: Mouse pressed left at (1278, 706)
Screenshot: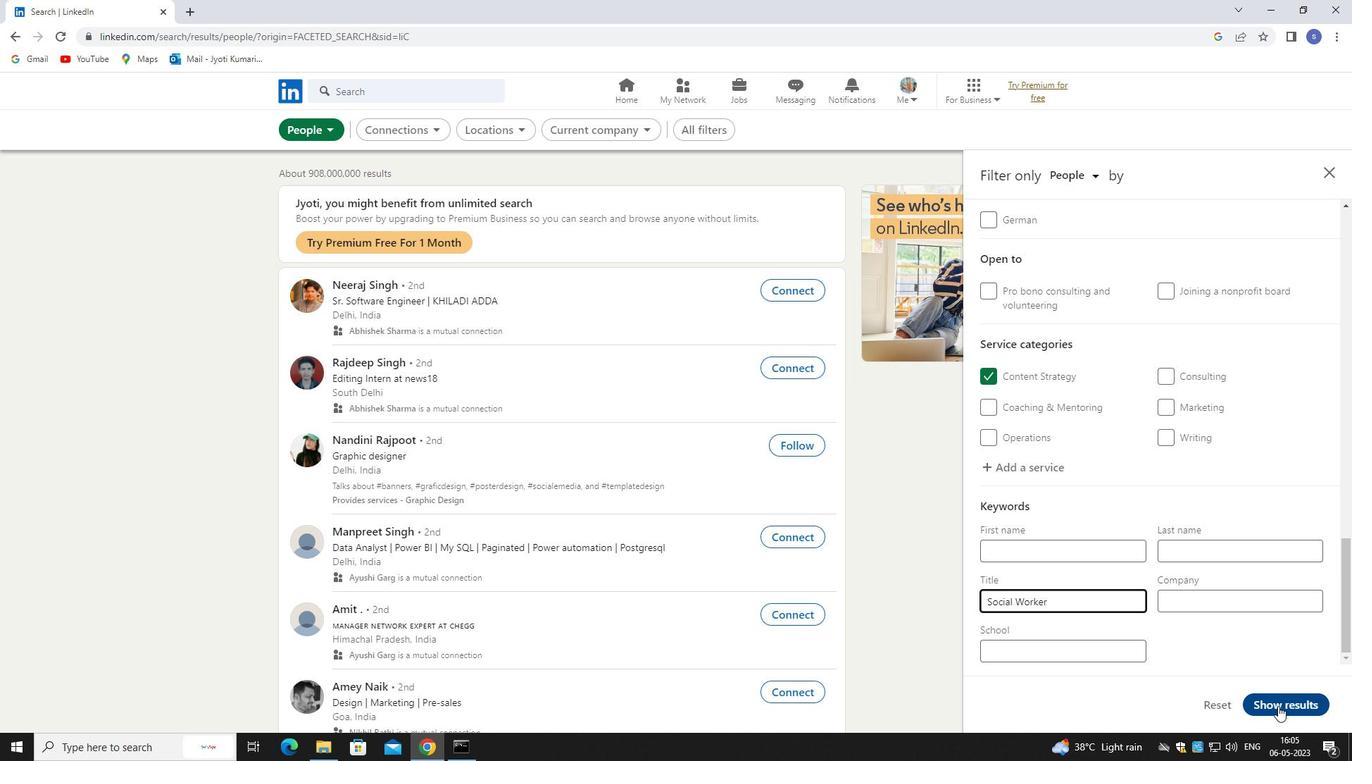 
Action: Mouse moved to (1274, 701)
Screenshot: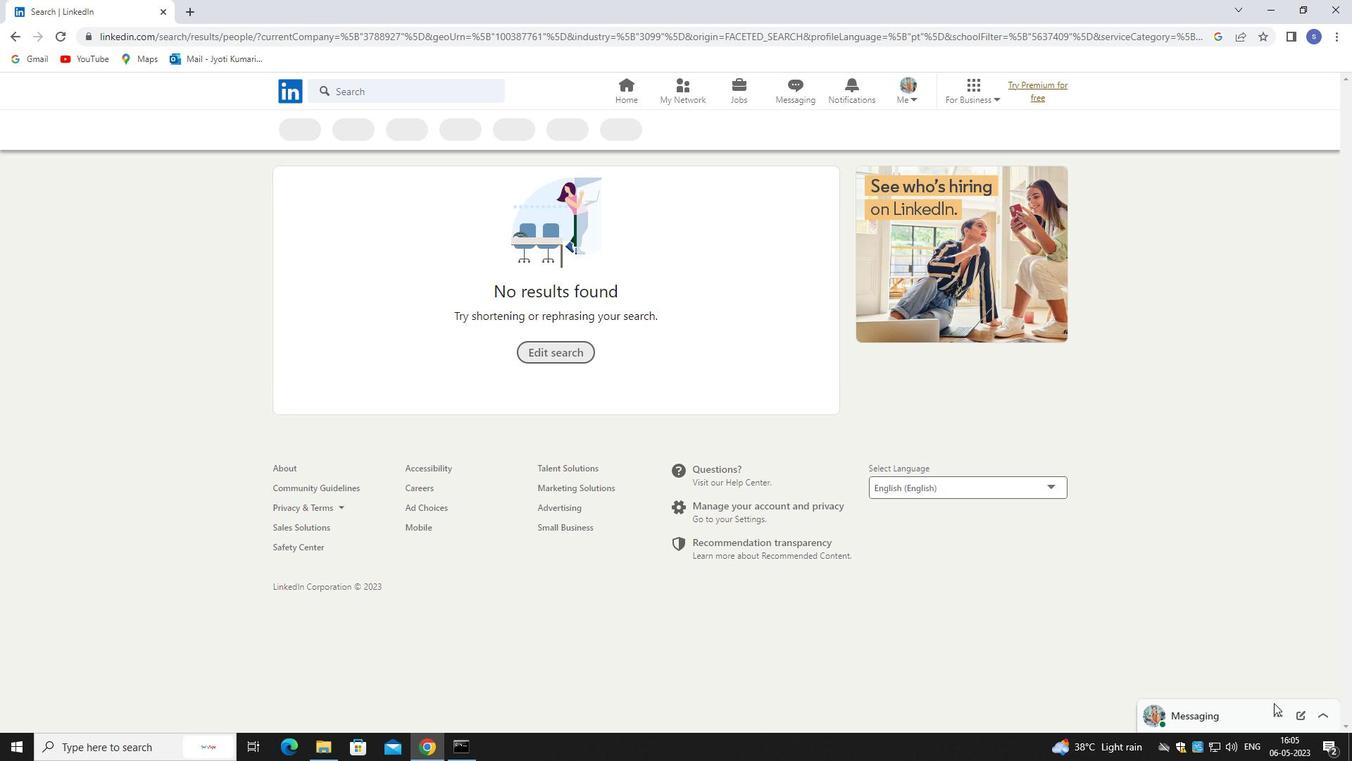 
